 Task: Find connections with filter location Zhangzhou with filter topic #businesscoachwith filter profile language Spanish with filter current company Shadowfax with filter school Jadavpur University with filter industry Laundry and Drycleaning Services with filter service category WordPress Design with filter keywords title Esthetician
Action: Mouse moved to (580, 751)
Screenshot: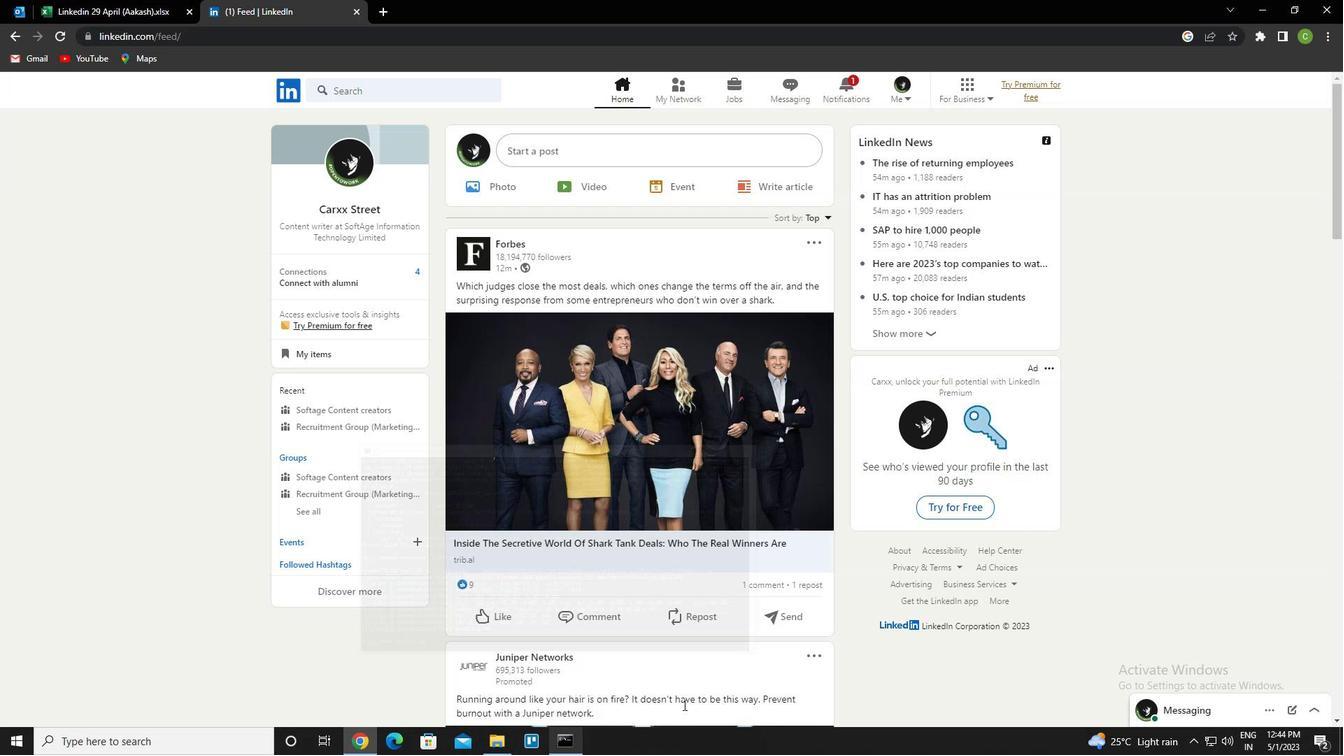 
Action: Mouse scrolled (580, 751) with delta (0, 0)
Screenshot: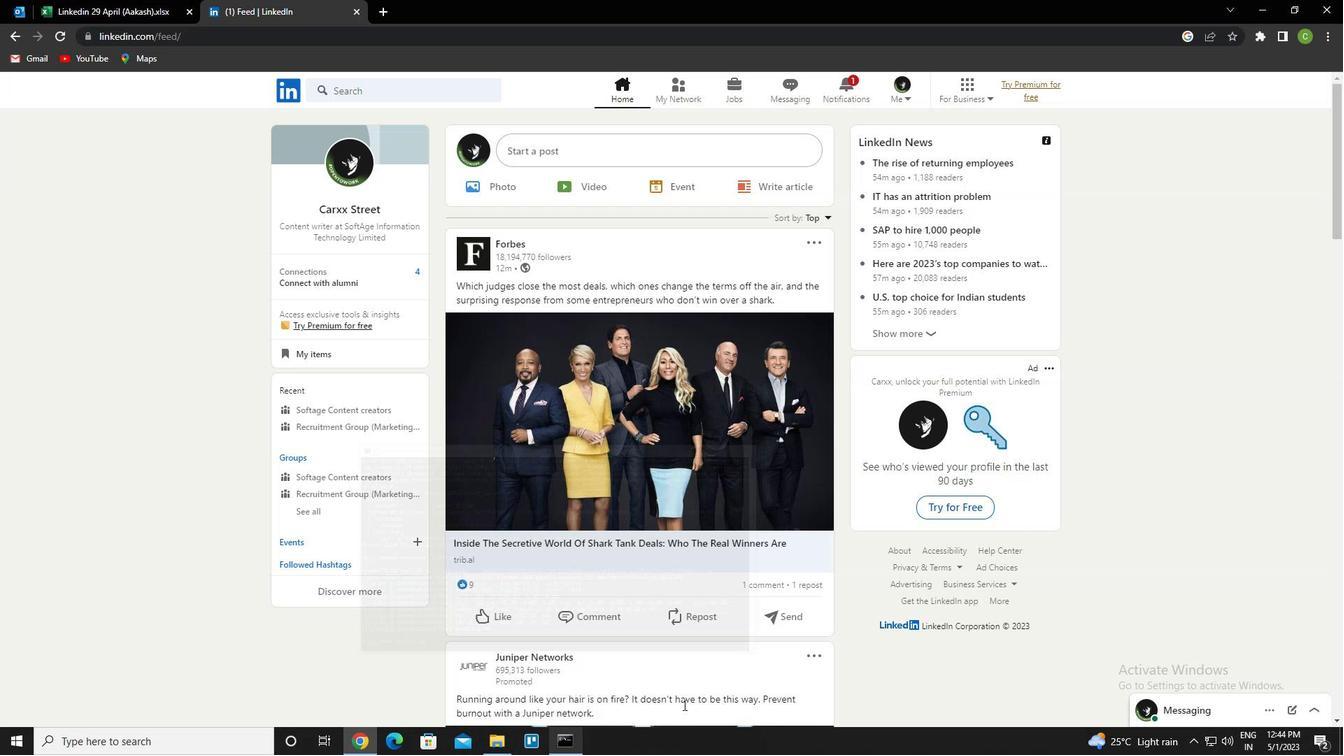 
Action: Mouse moved to (676, 93)
Screenshot: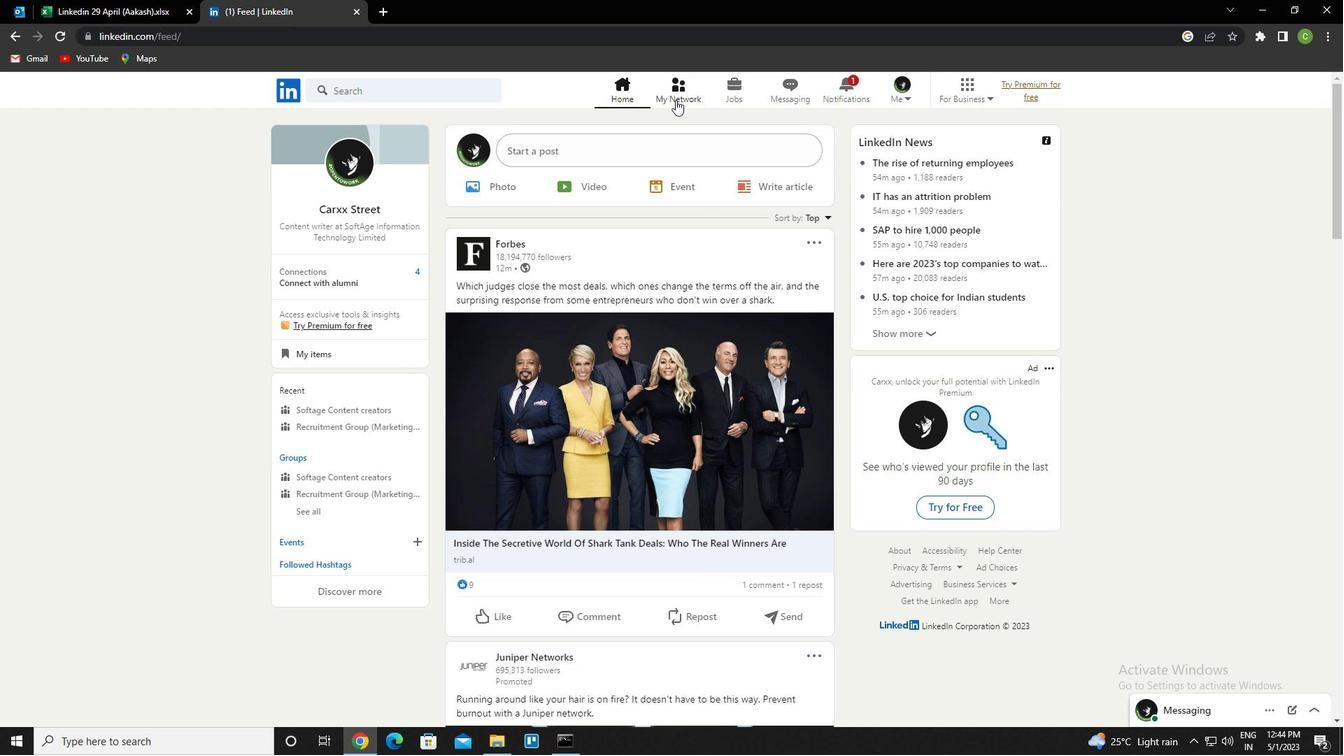
Action: Mouse pressed left at (676, 93)
Screenshot: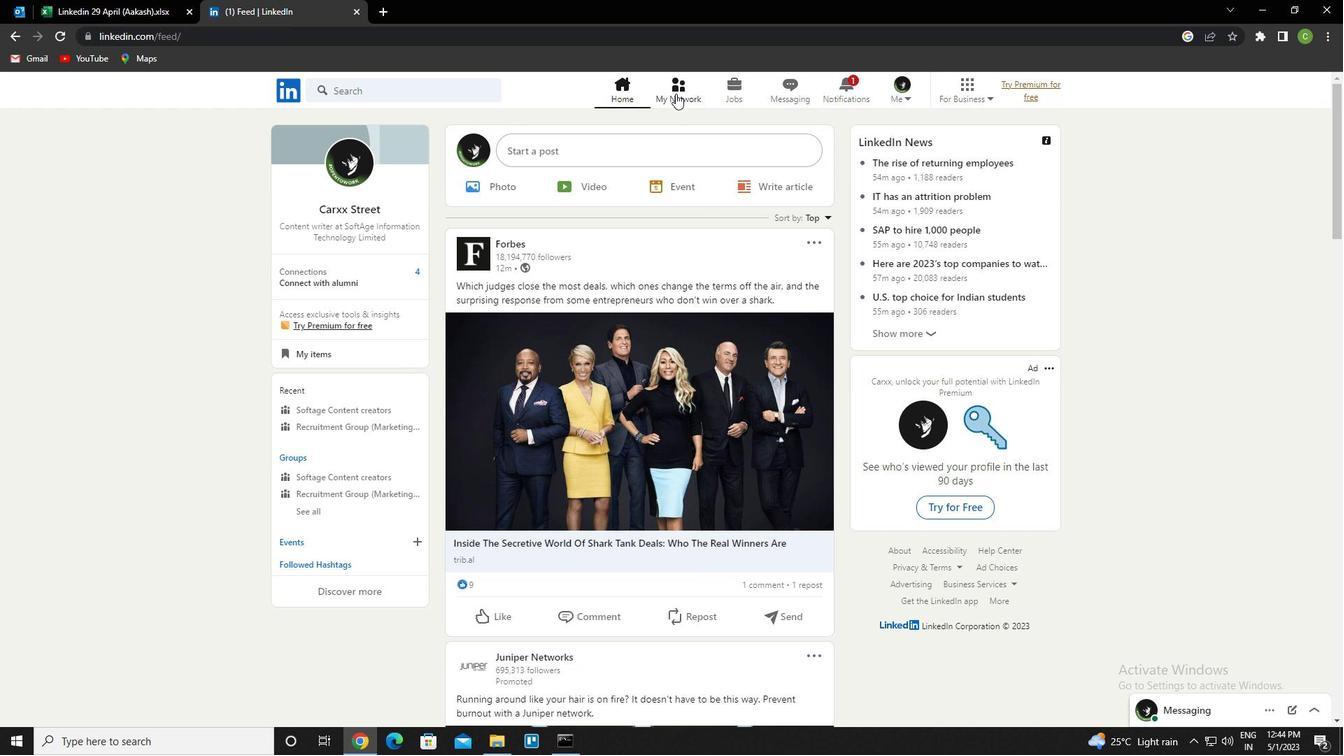 
Action: Mouse moved to (371, 168)
Screenshot: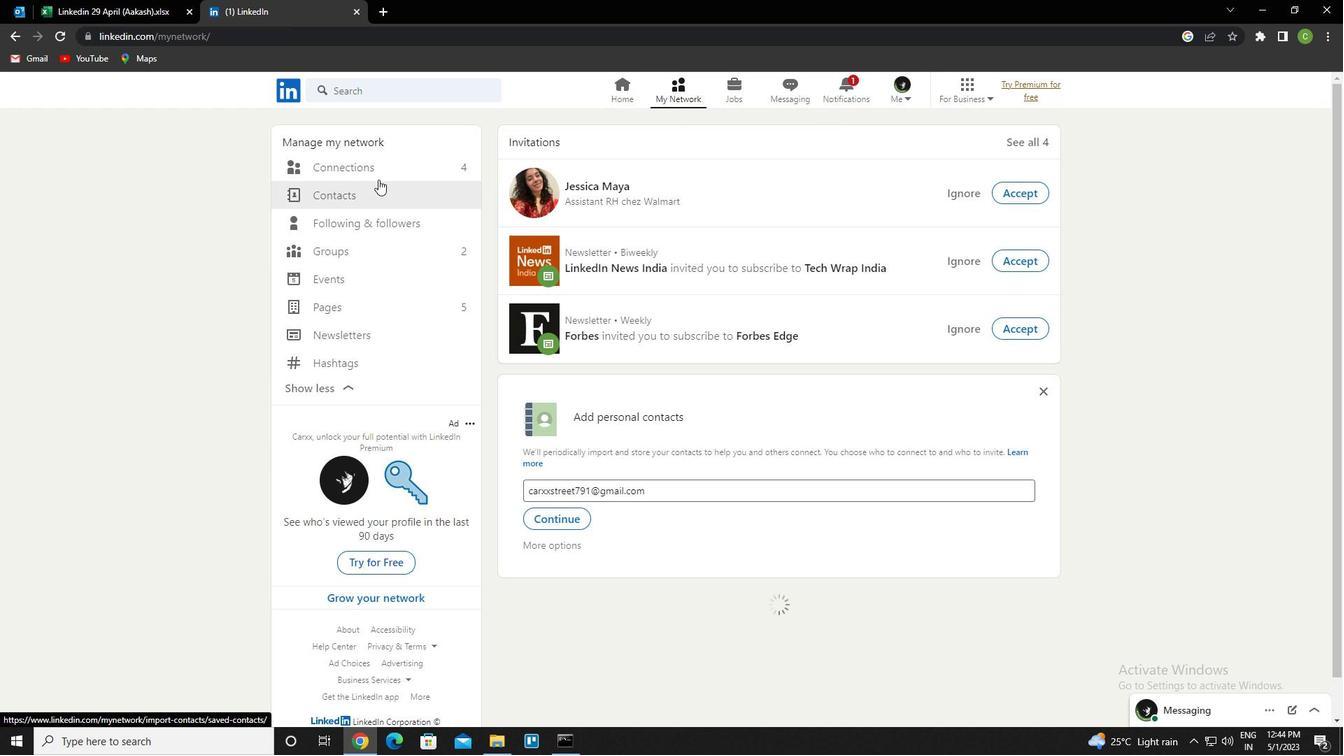 
Action: Mouse pressed left at (371, 168)
Screenshot: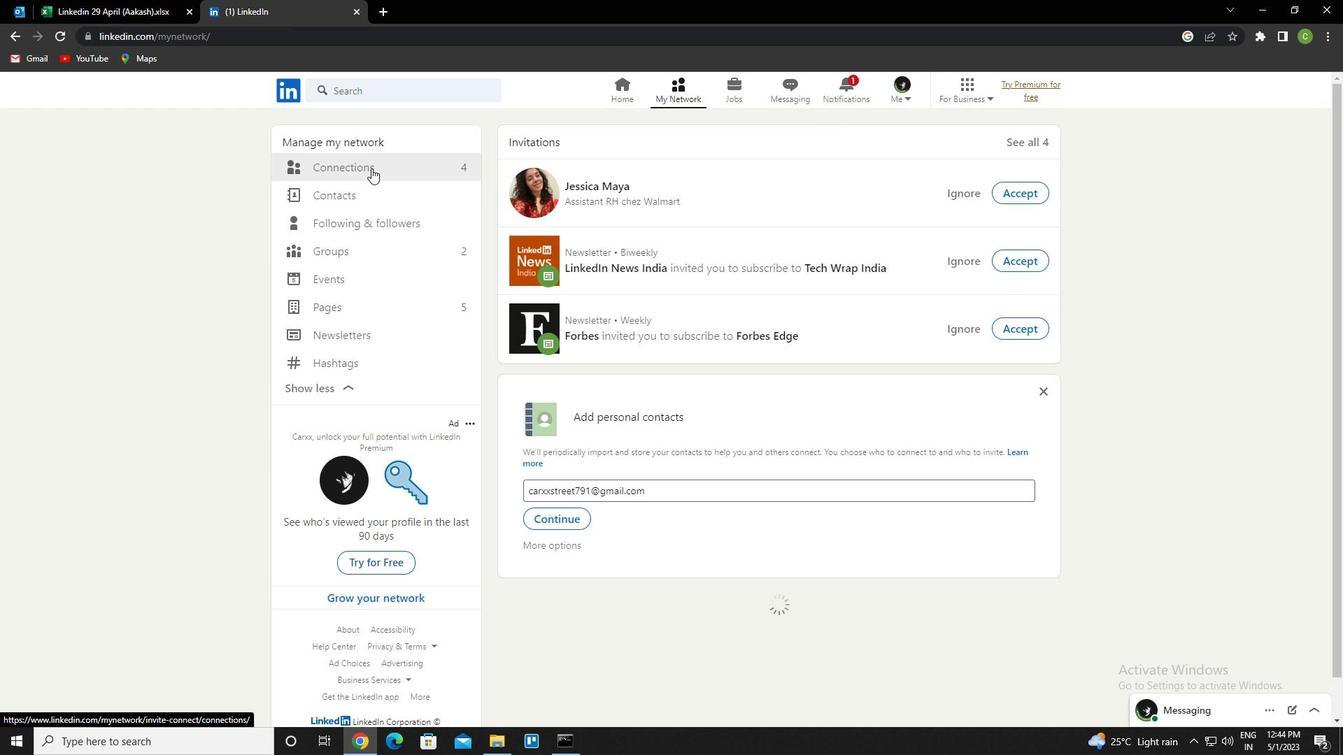 
Action: Mouse moved to (779, 160)
Screenshot: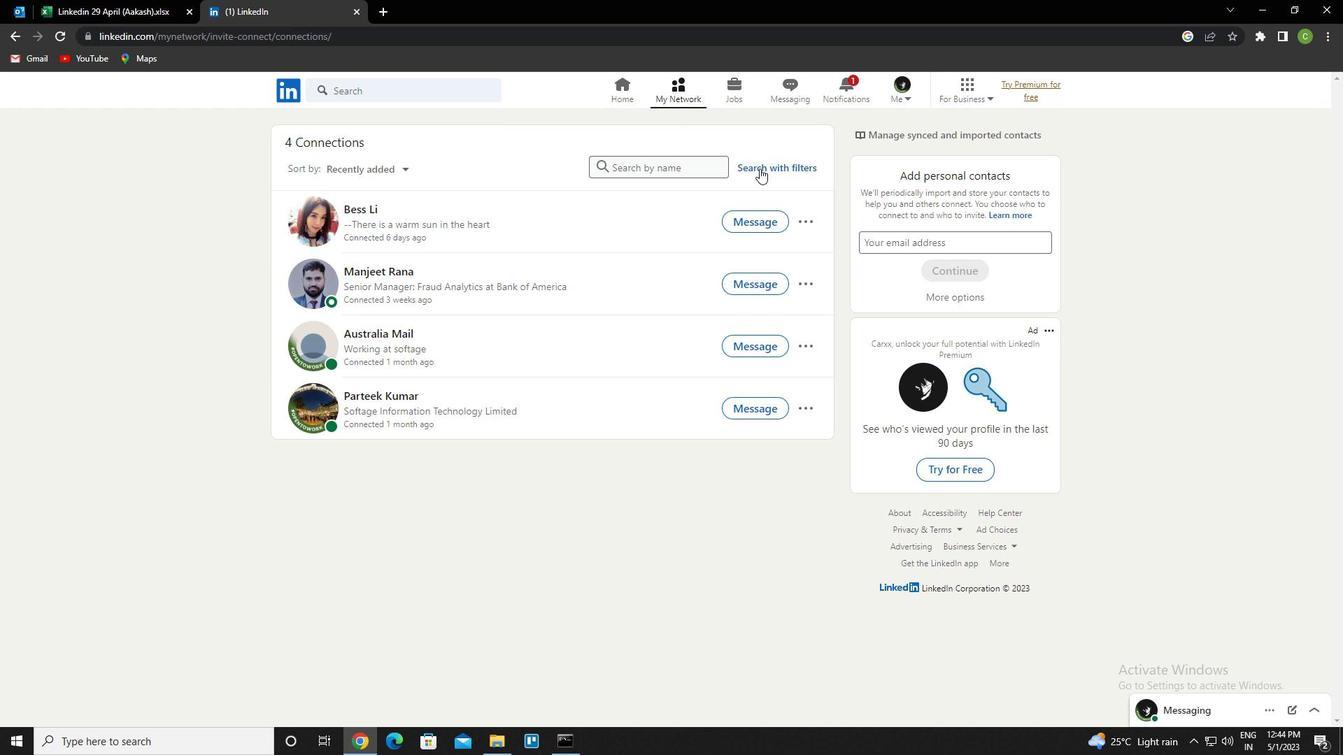 
Action: Mouse pressed left at (779, 160)
Screenshot: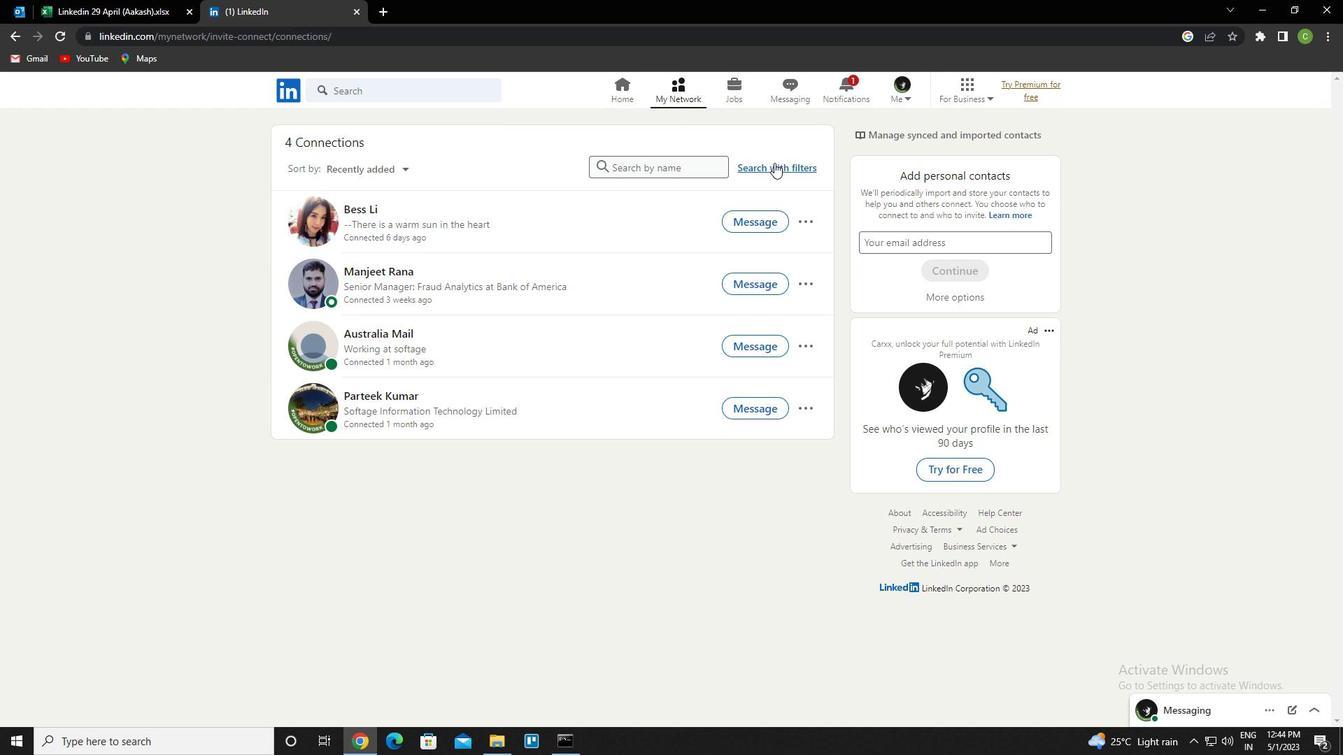 
Action: Mouse moved to (714, 126)
Screenshot: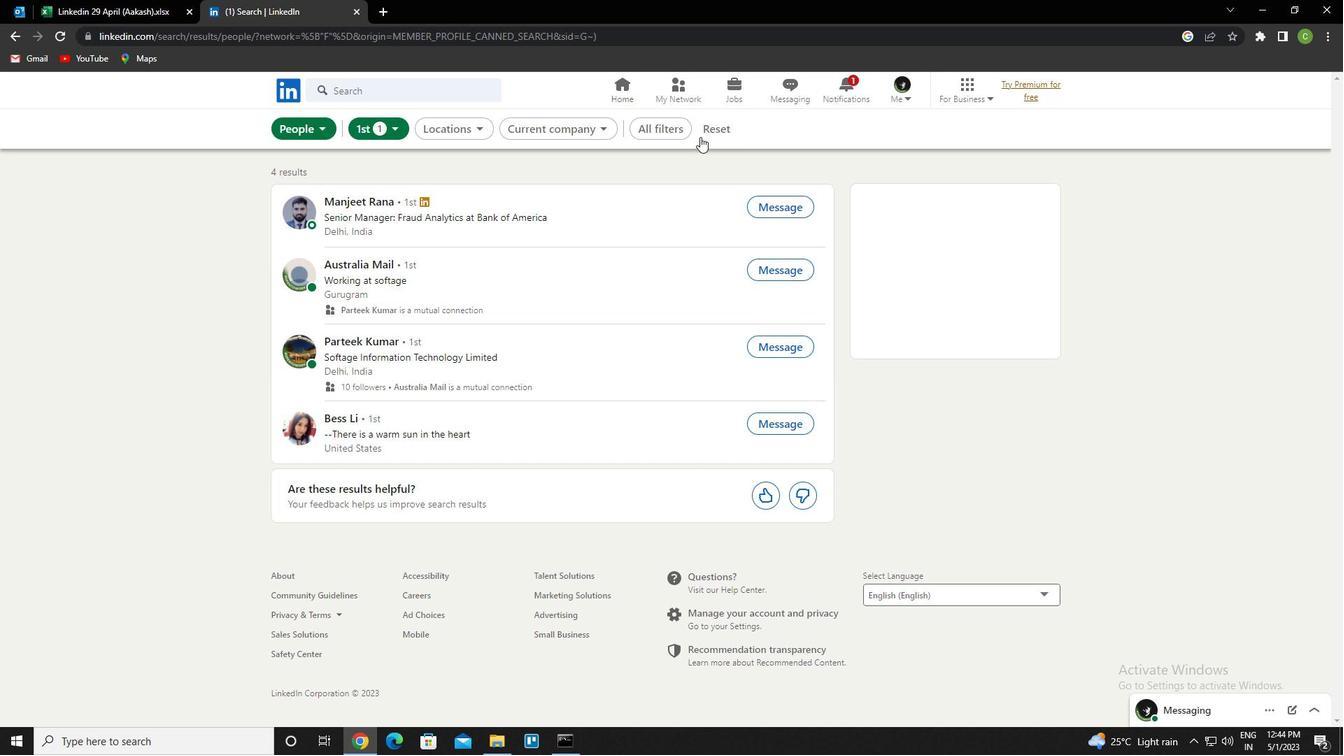 
Action: Mouse pressed left at (714, 126)
Screenshot: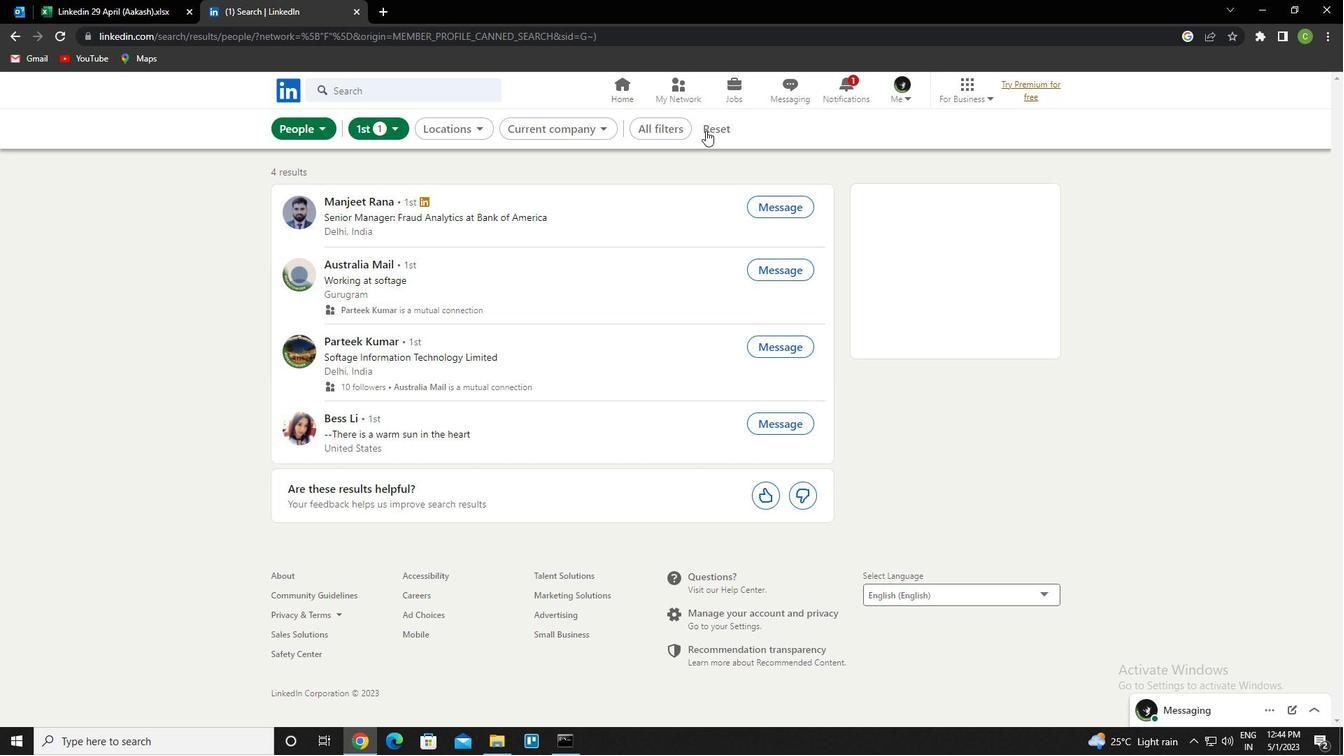 
Action: Mouse moved to (704, 132)
Screenshot: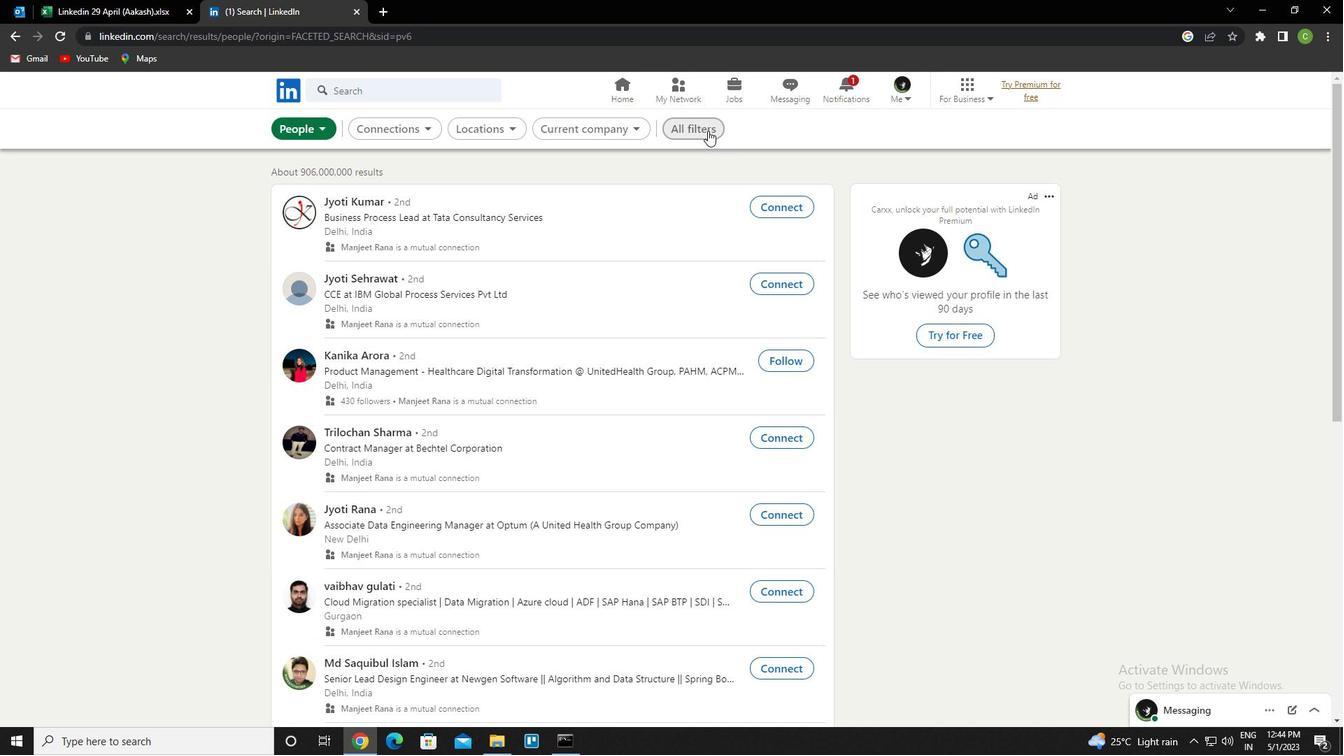 
Action: Mouse pressed left at (704, 132)
Screenshot: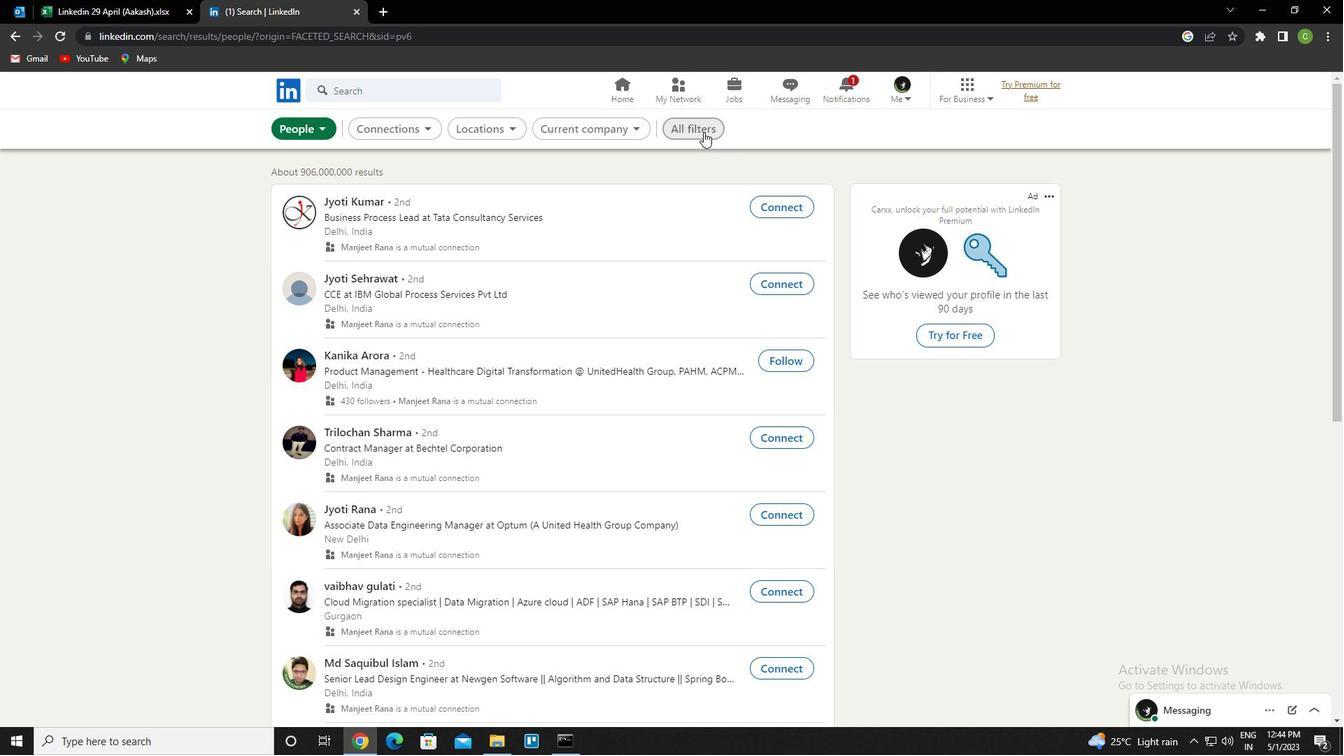 
Action: Mouse moved to (1237, 507)
Screenshot: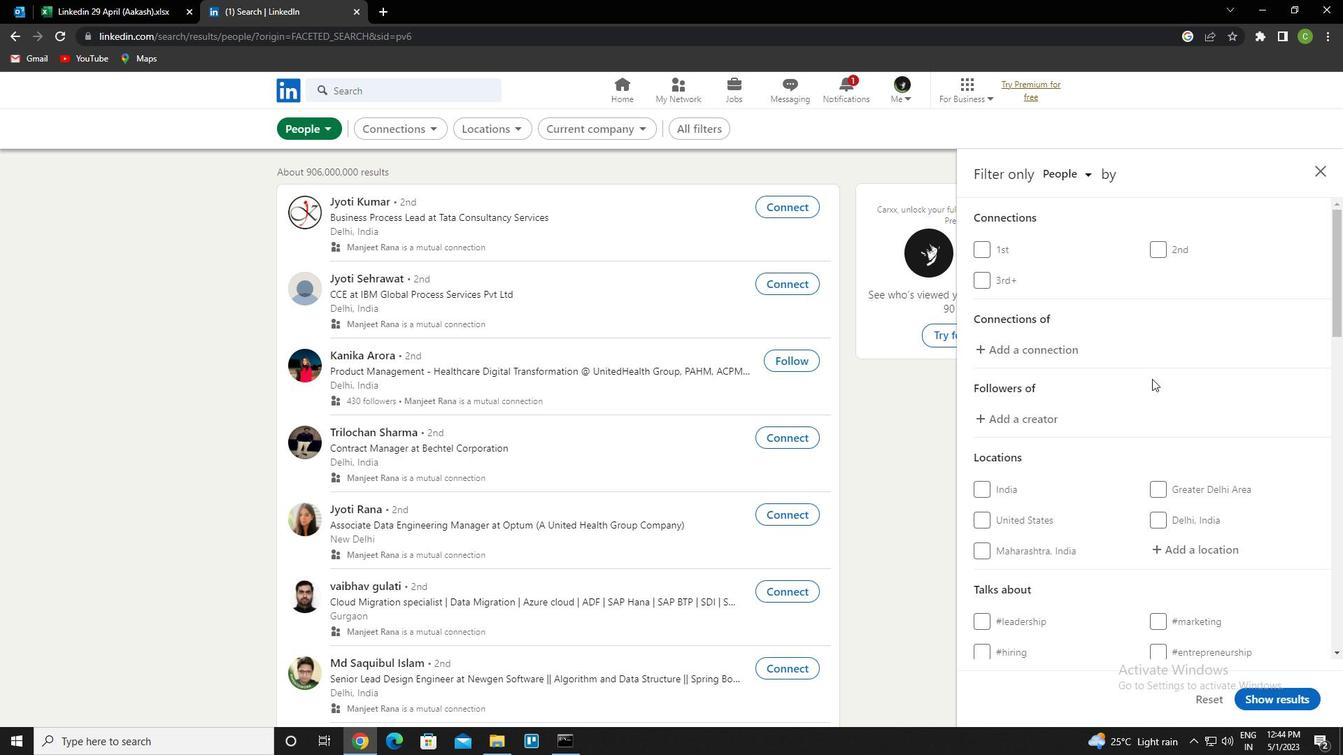 
Action: Mouse scrolled (1237, 506) with delta (0, 0)
Screenshot: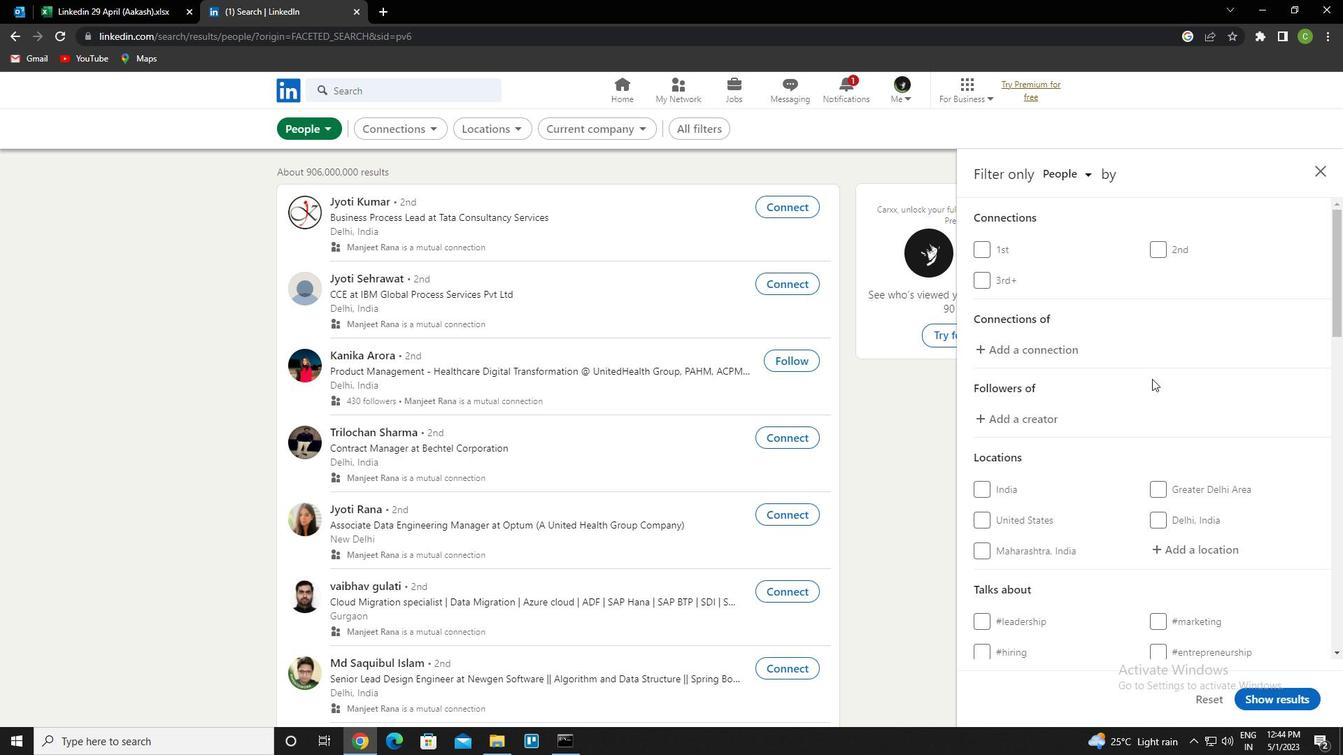 
Action: Mouse moved to (1237, 510)
Screenshot: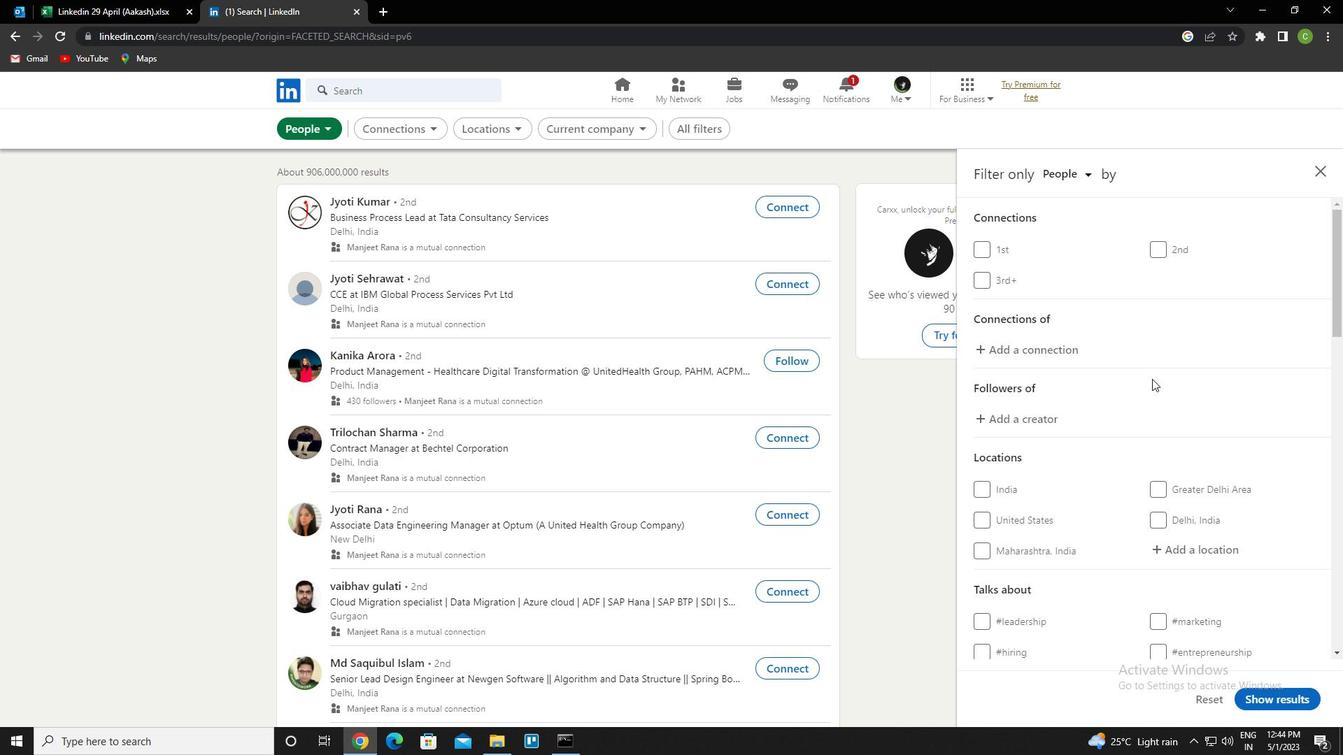 
Action: Mouse scrolled (1237, 509) with delta (0, 0)
Screenshot: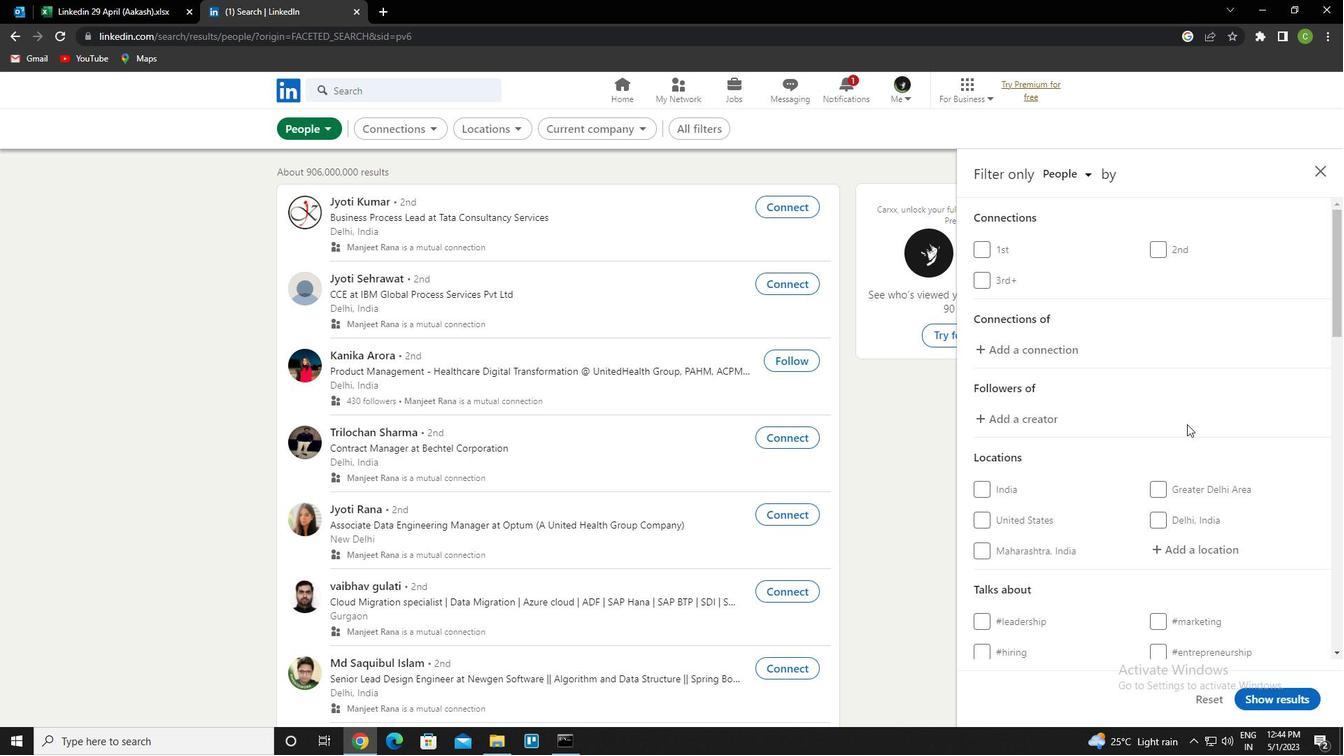 
Action: Mouse moved to (1185, 410)
Screenshot: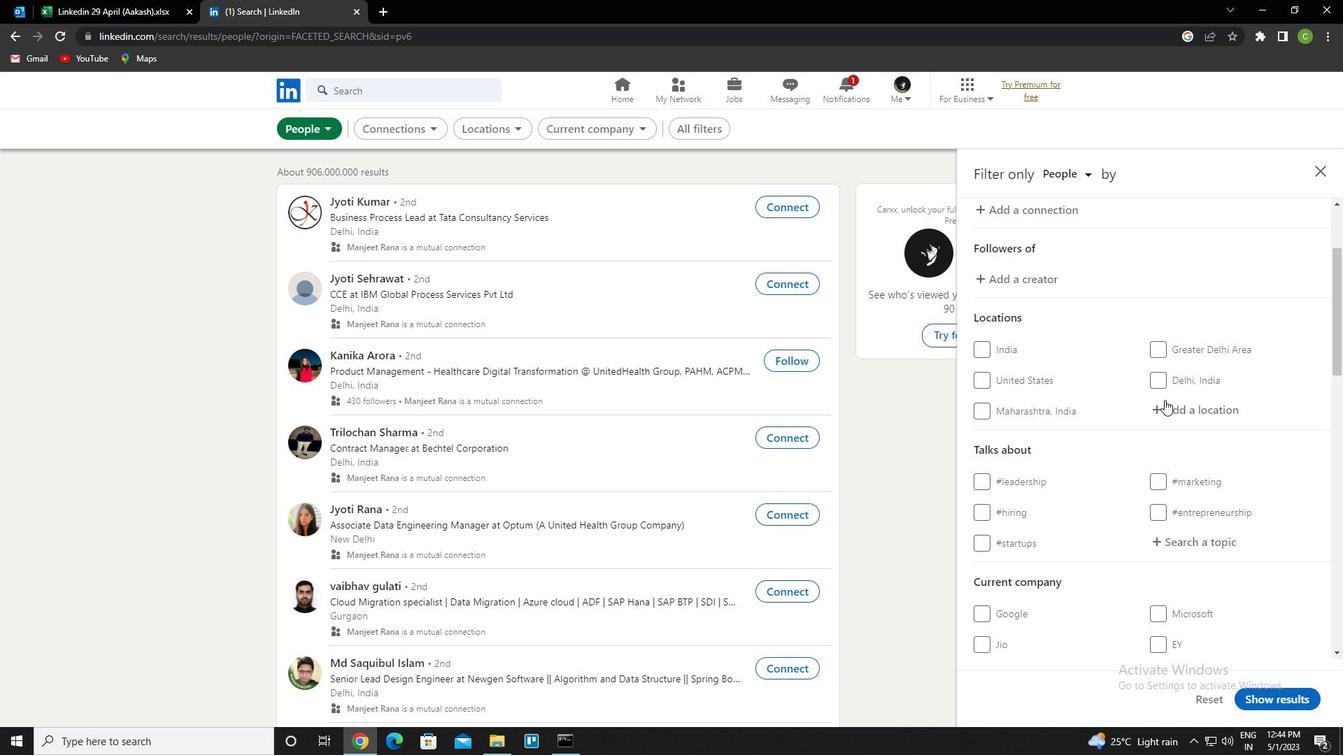 
Action: Mouse pressed left at (1185, 410)
Screenshot: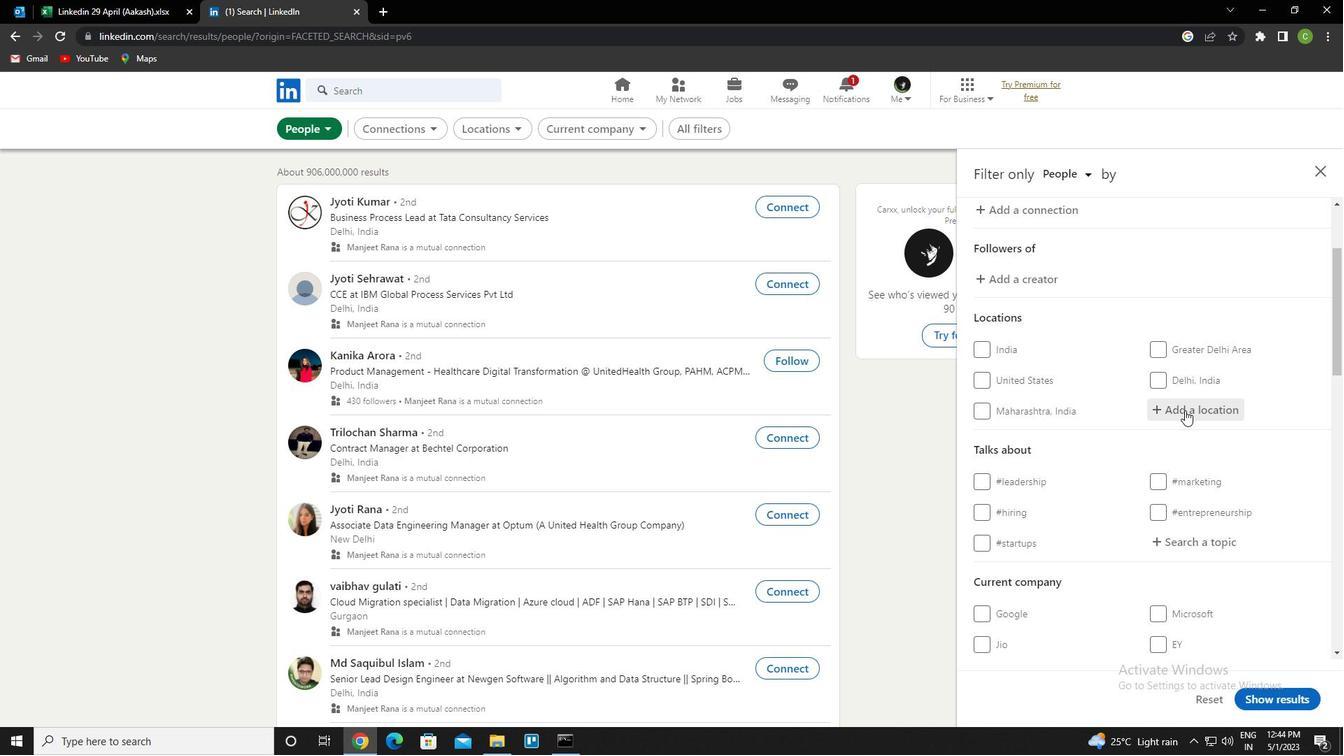 
Action: Key pressed <Key.caps_lock>z<Key.caps_lock>hangzhou<Key.down><Key.enter>
Screenshot: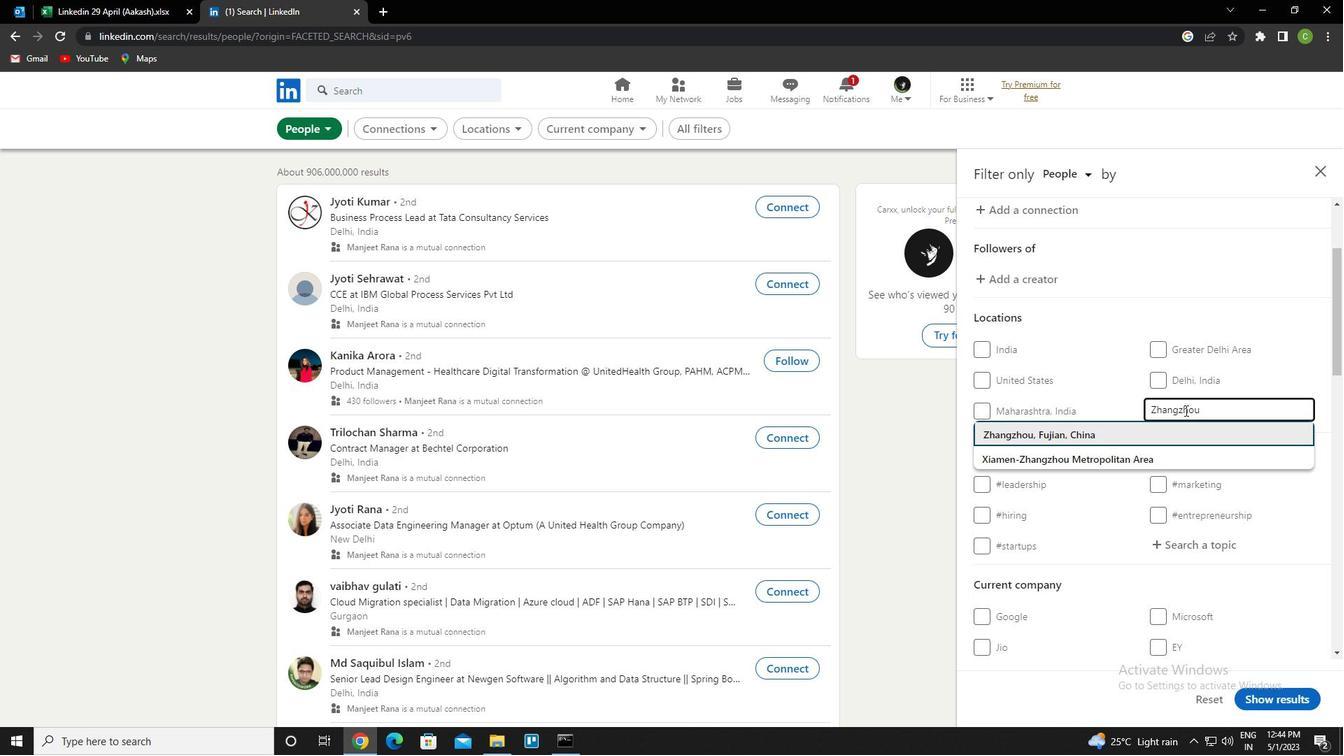 
Action: Mouse scrolled (1185, 410) with delta (0, 0)
Screenshot: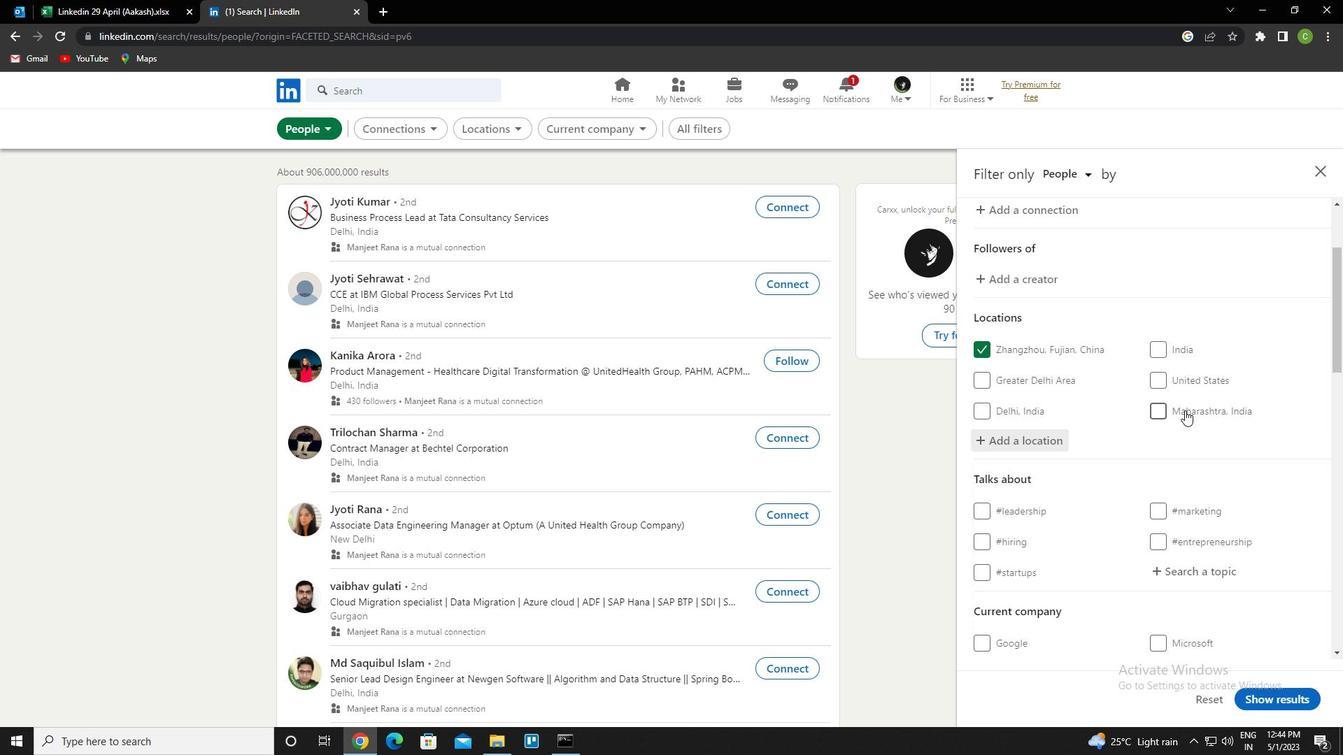 
Action: Mouse moved to (1185, 504)
Screenshot: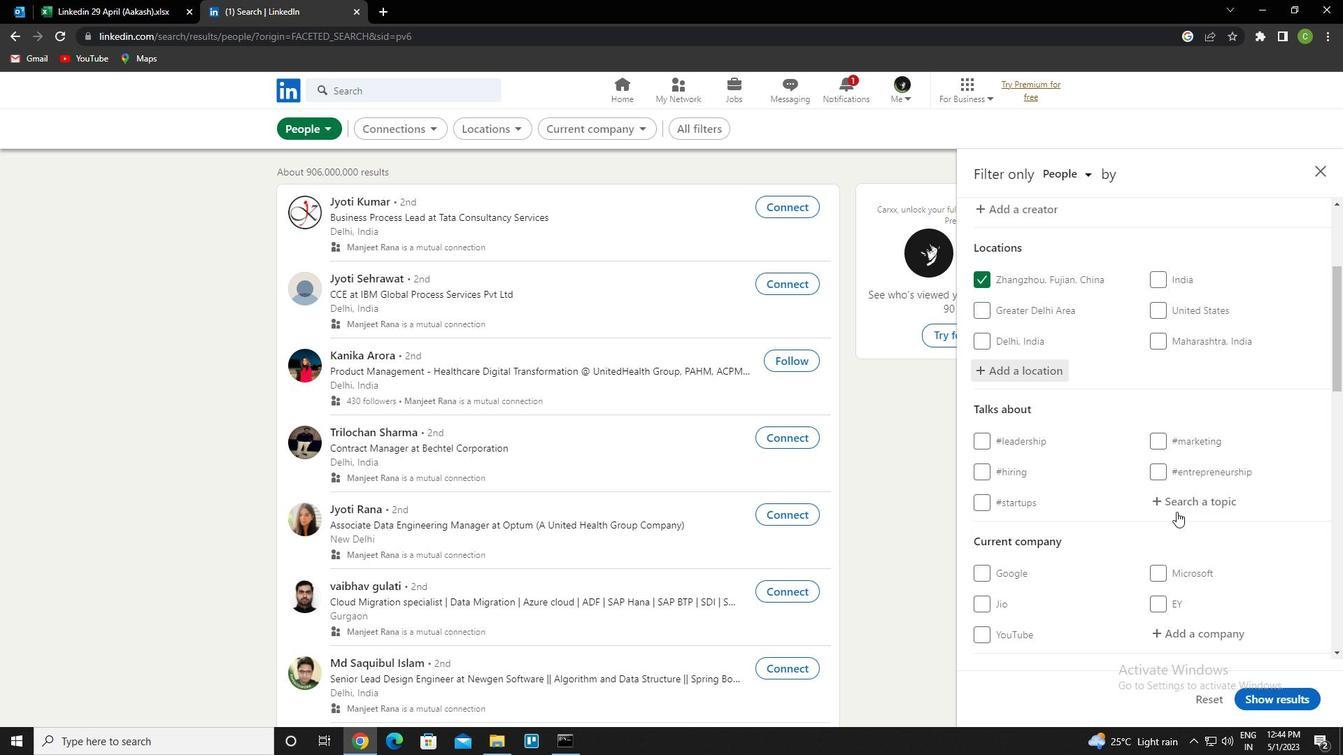 
Action: Mouse pressed left at (1185, 504)
Screenshot: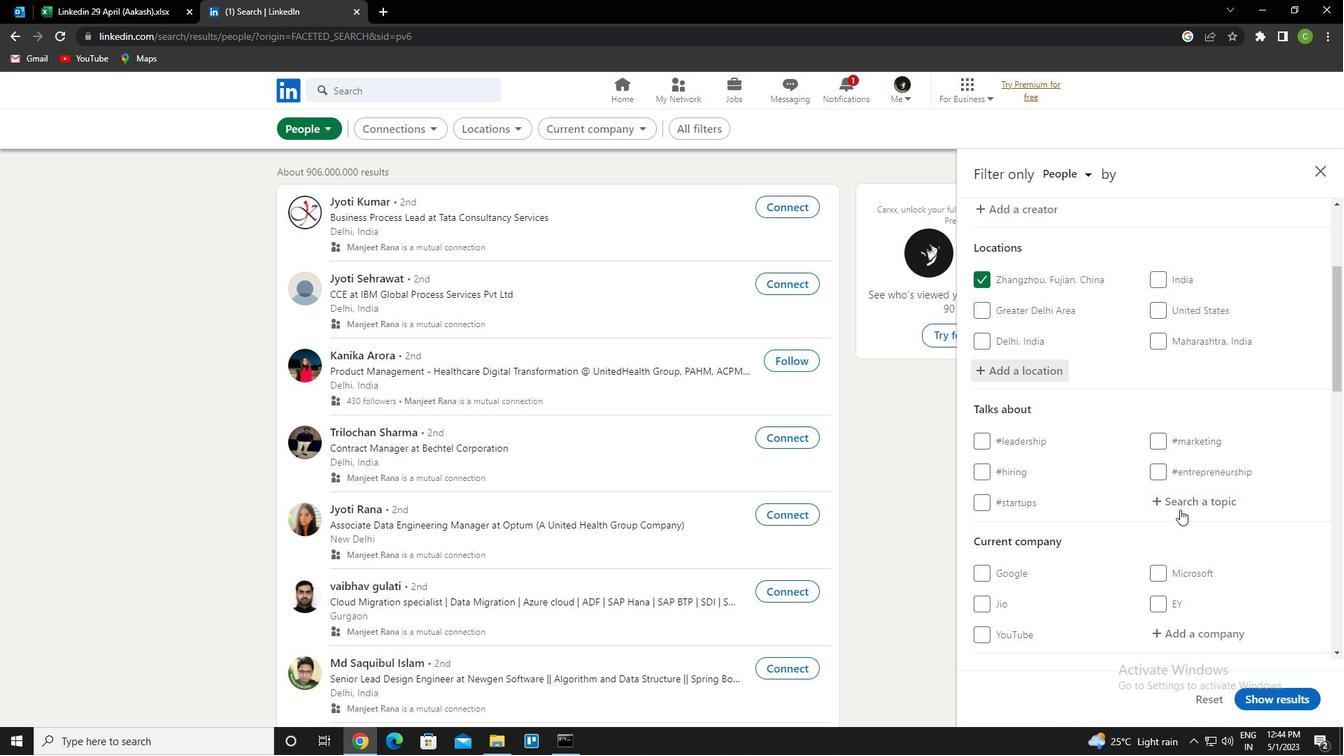 
Action: Key pressed businesscoaching<Key.down><Key.enter>
Screenshot: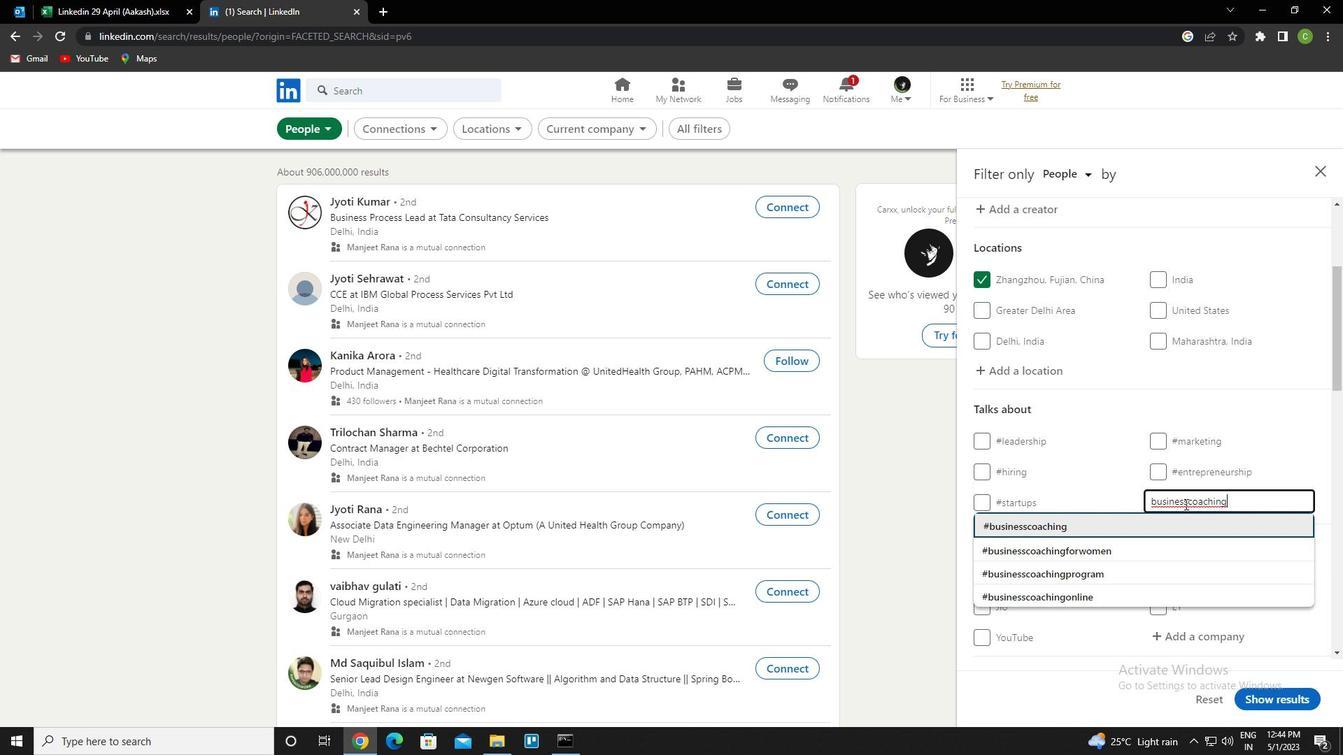 
Action: Mouse scrolled (1185, 505) with delta (0, 0)
Screenshot: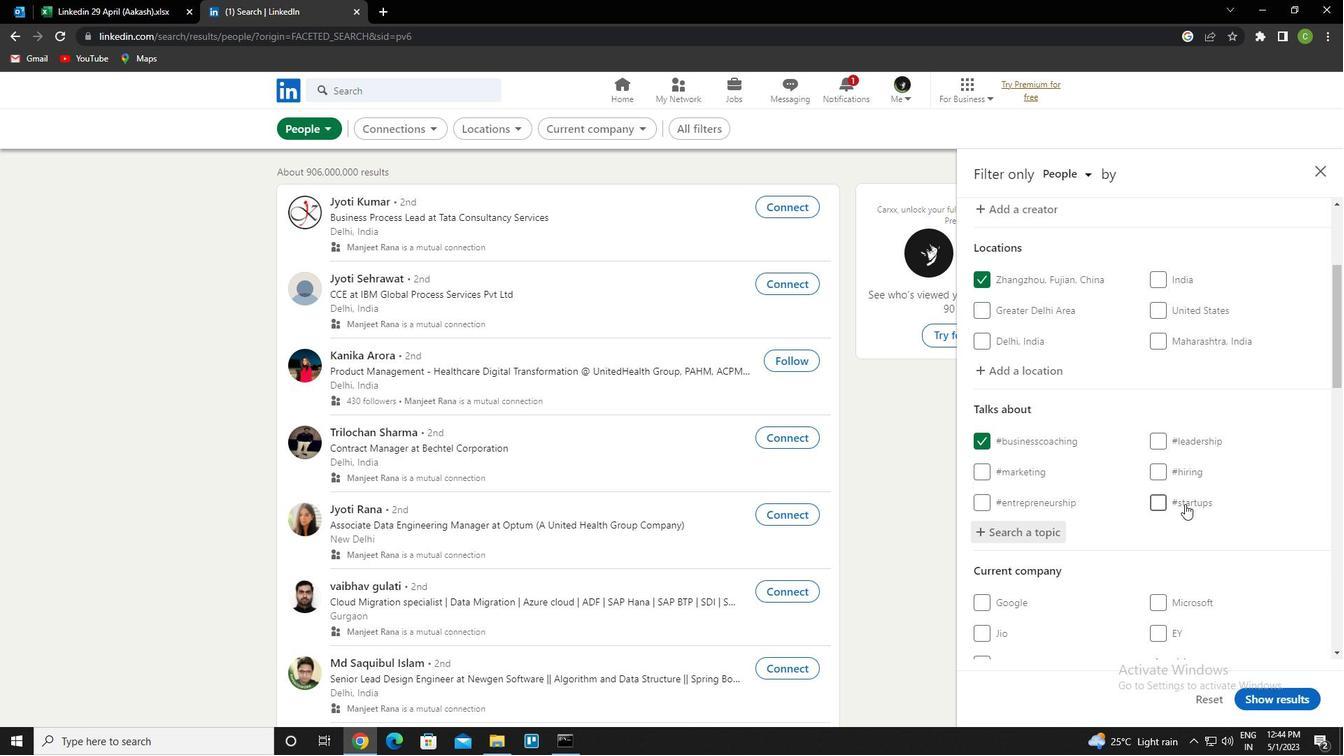 
Action: Mouse moved to (1190, 505)
Screenshot: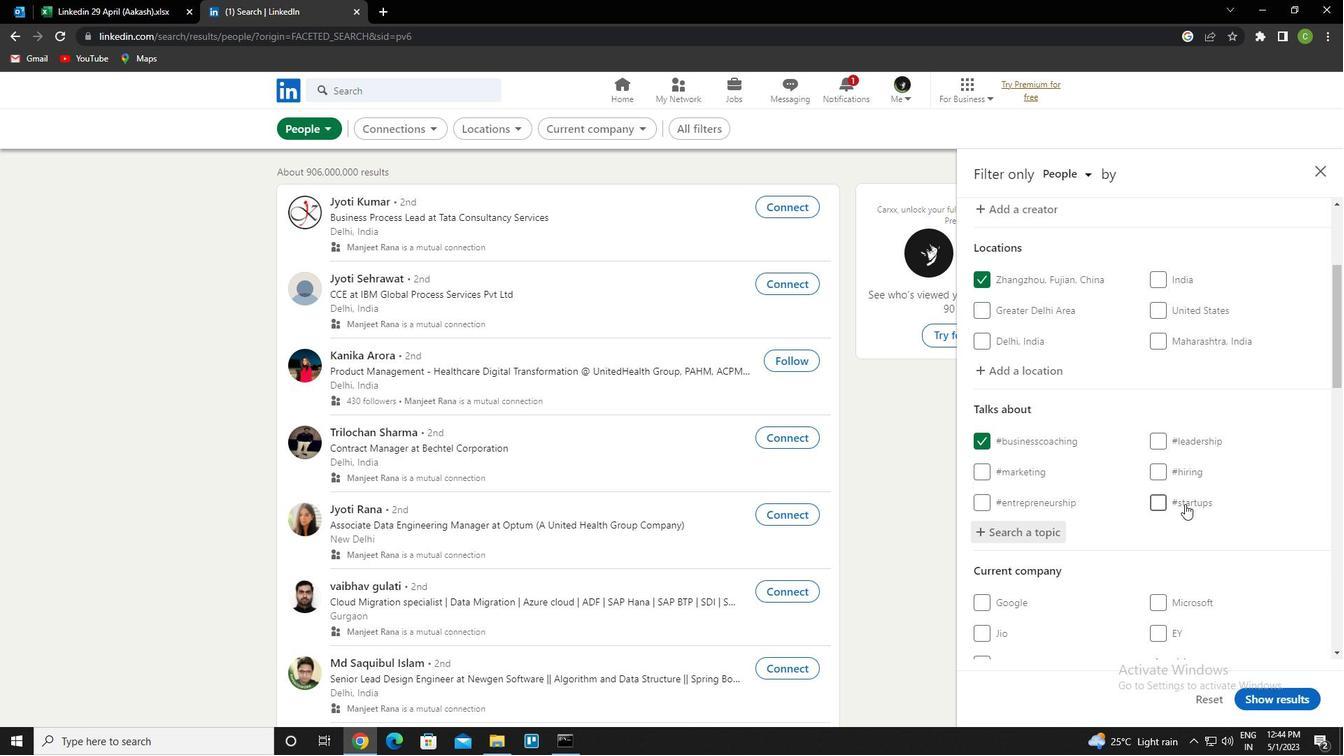 
Action: Mouse scrolled (1190, 506) with delta (0, 0)
Screenshot: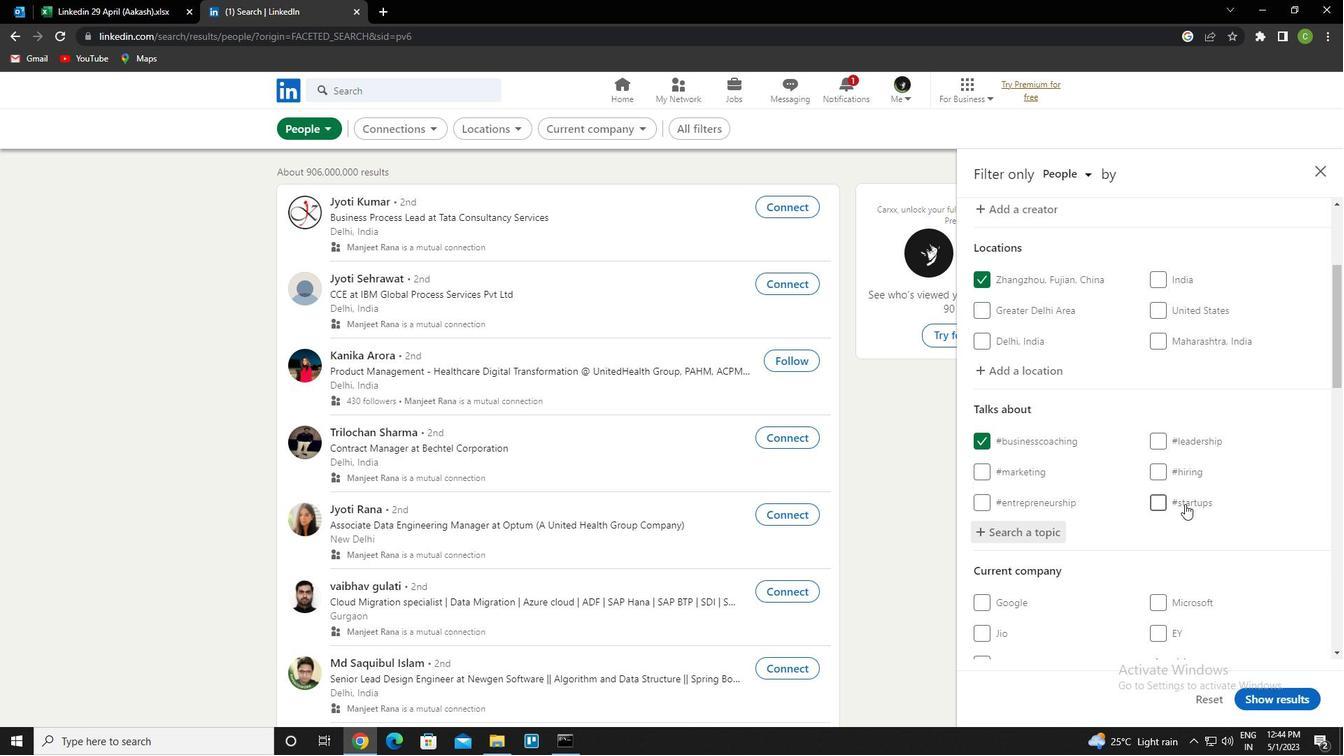 
Action: Mouse moved to (1189, 507)
Screenshot: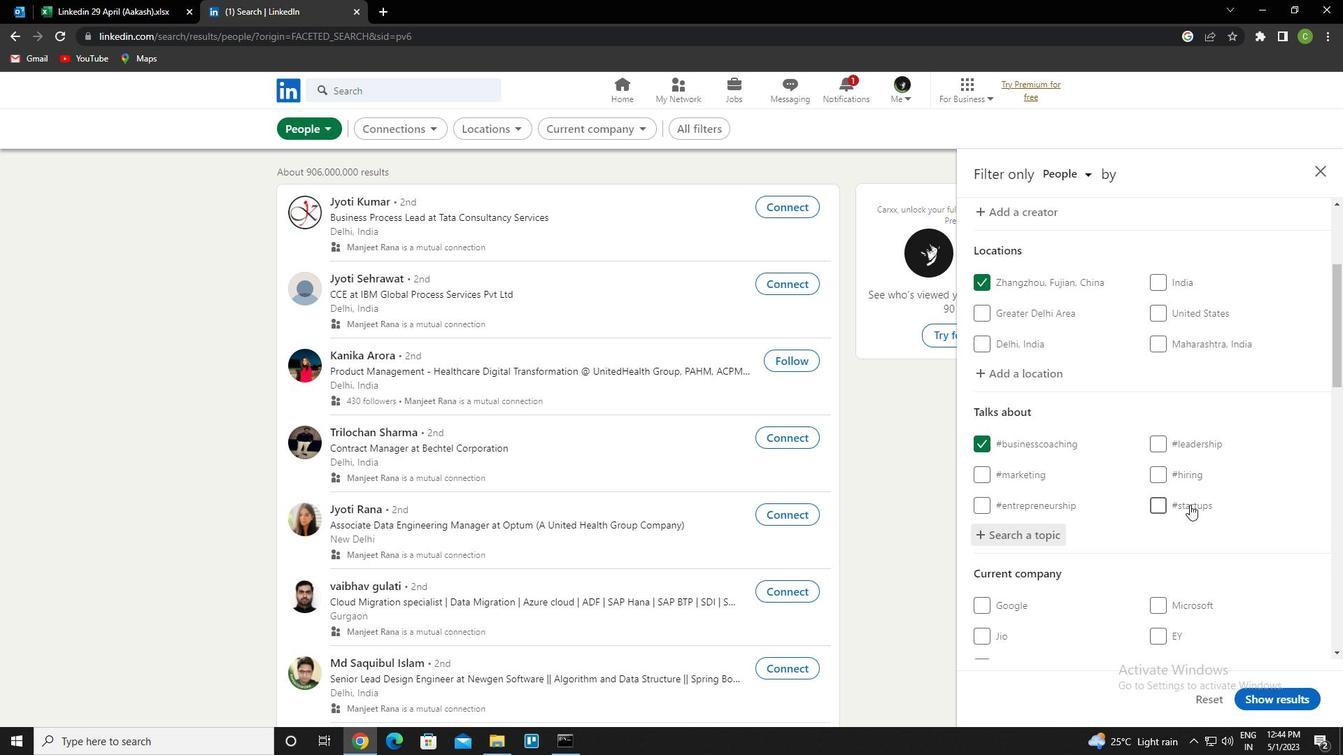 
Action: Mouse scrolled (1189, 506) with delta (0, 0)
Screenshot: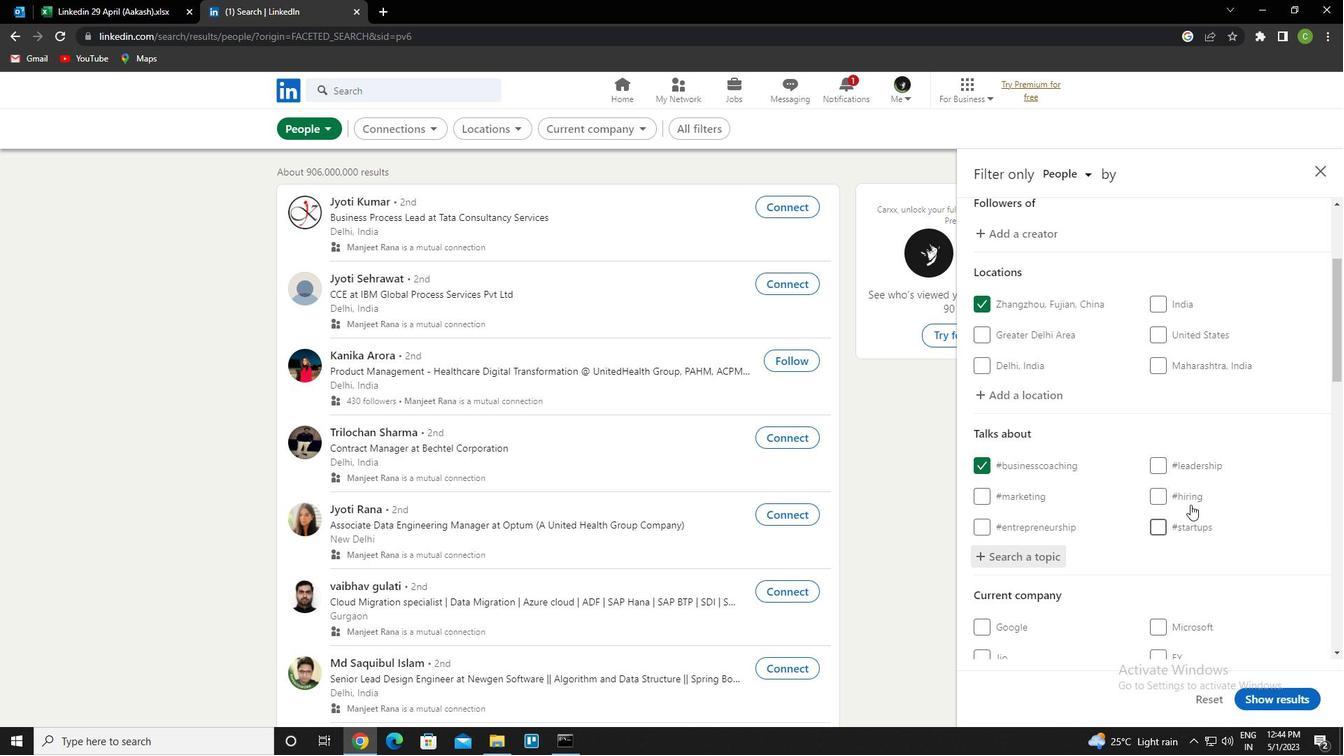 
Action: Mouse moved to (1189, 508)
Screenshot: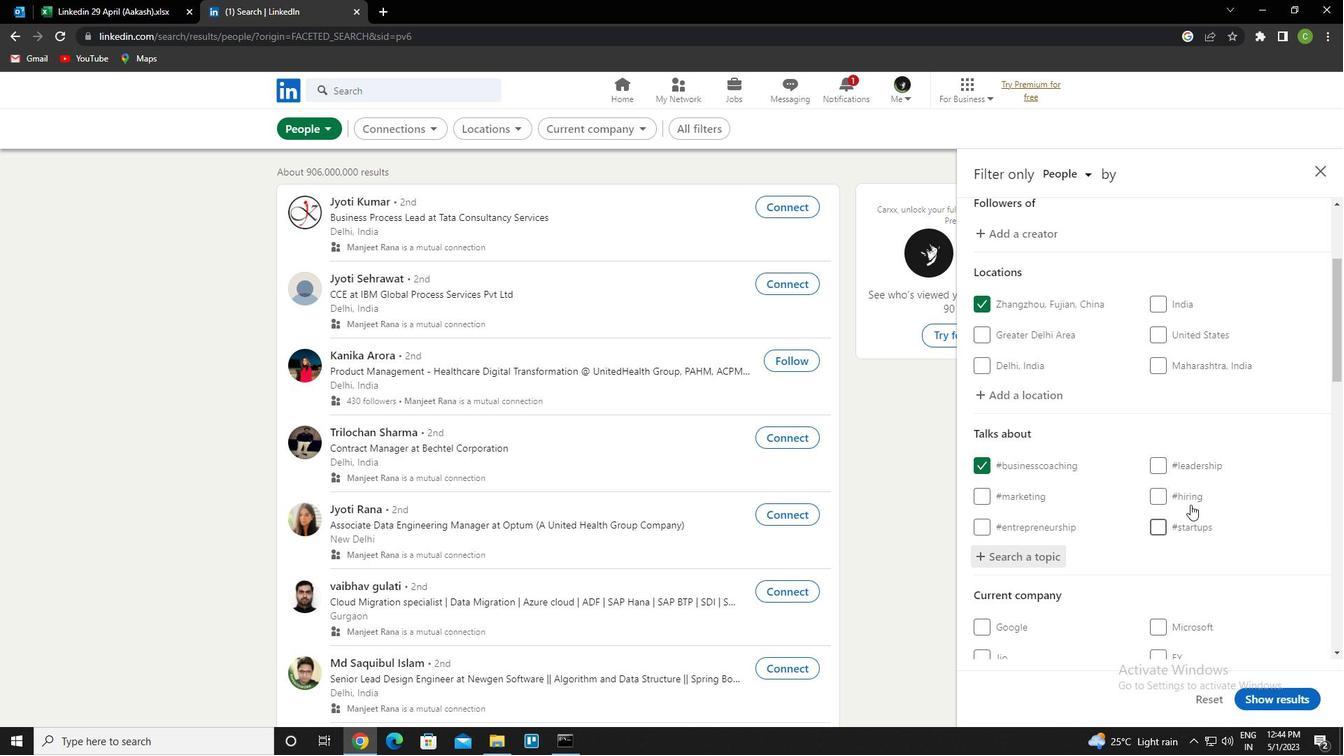 
Action: Mouse scrolled (1189, 507) with delta (0, 0)
Screenshot: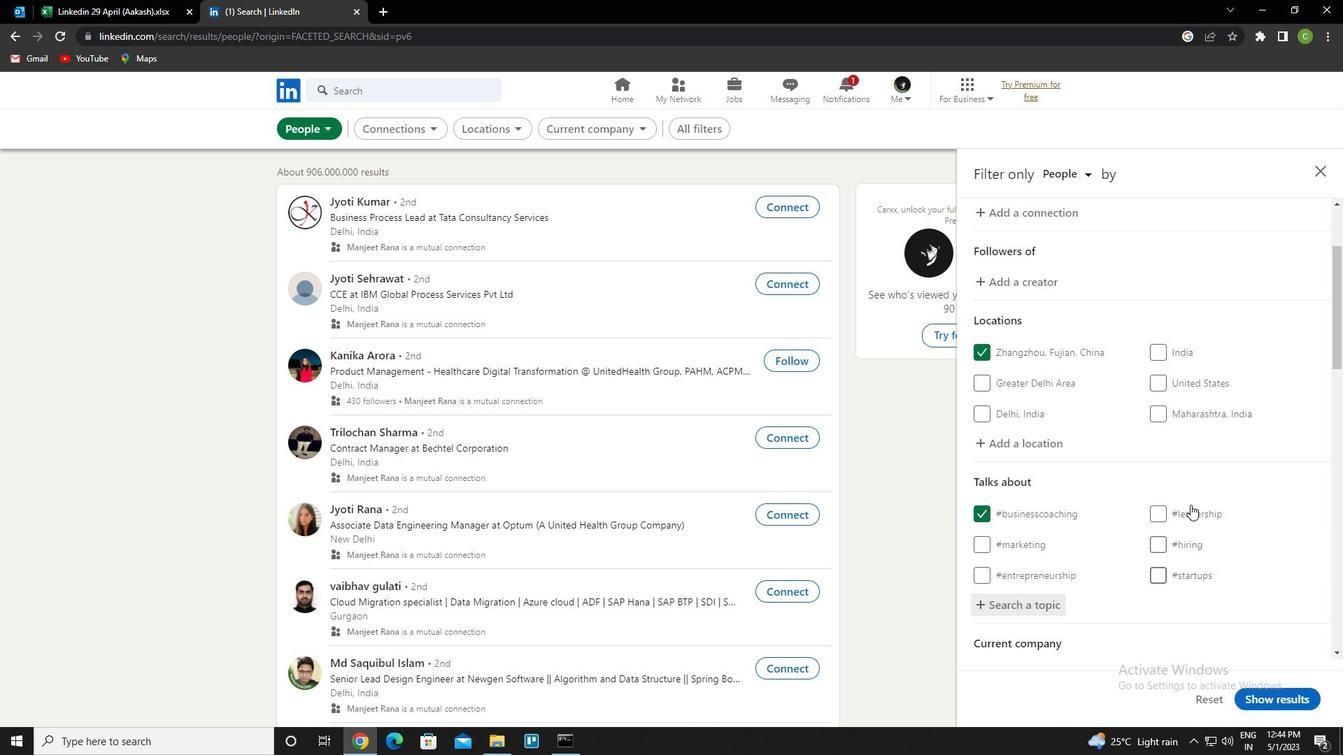 
Action: Mouse scrolled (1189, 507) with delta (0, 0)
Screenshot: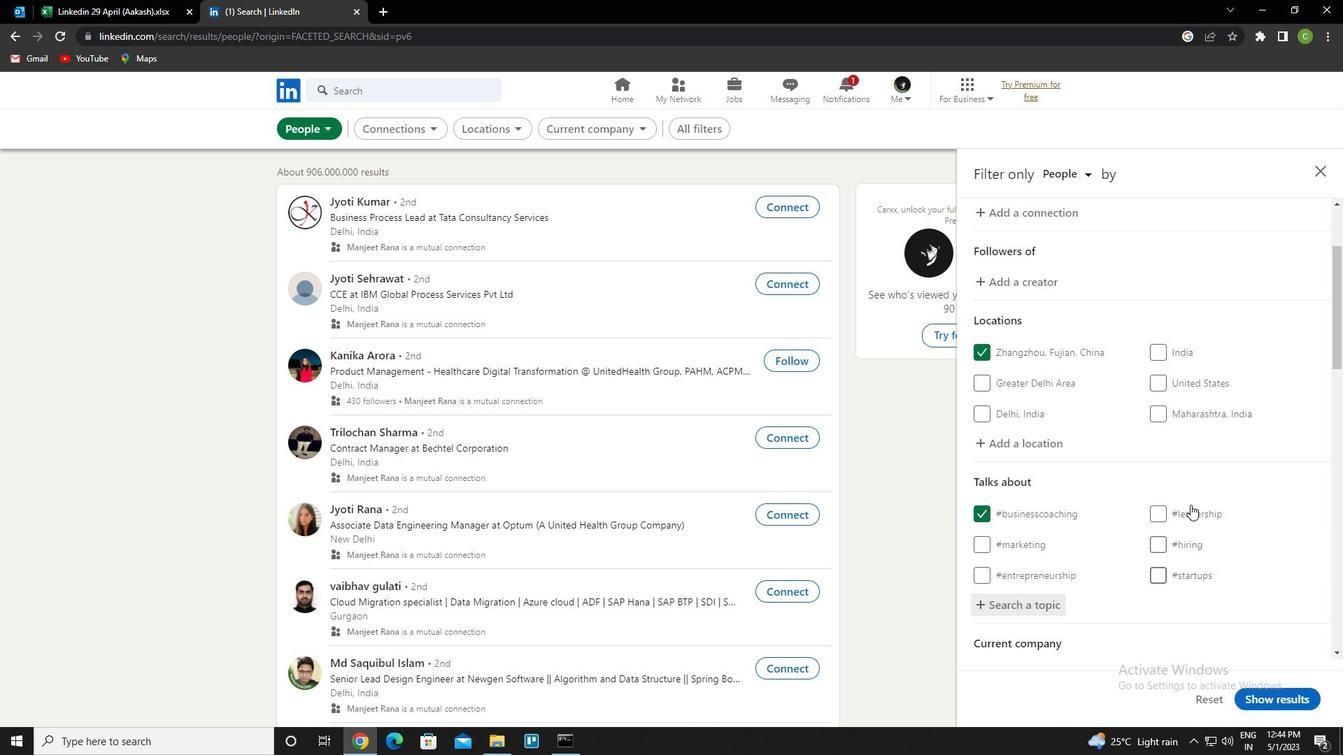 
Action: Mouse moved to (1189, 510)
Screenshot: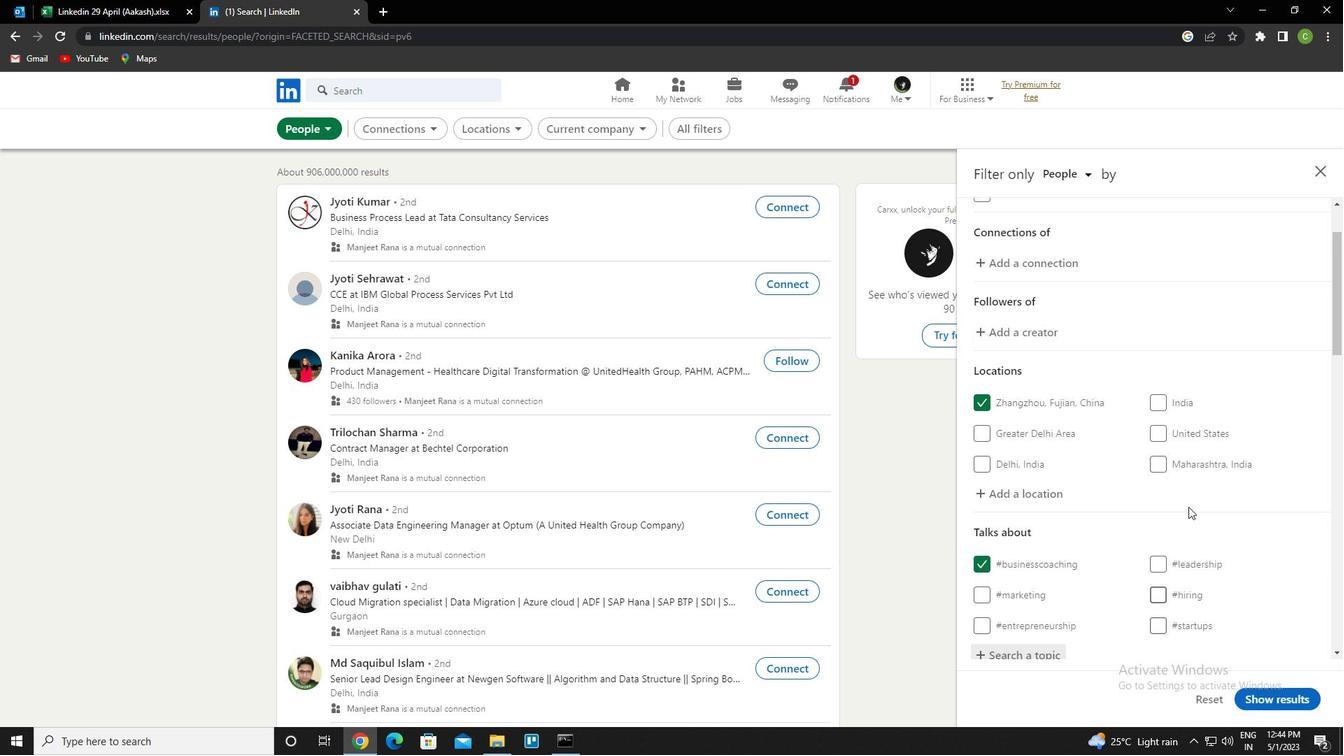 
Action: Mouse scrolled (1189, 509) with delta (0, 0)
Screenshot: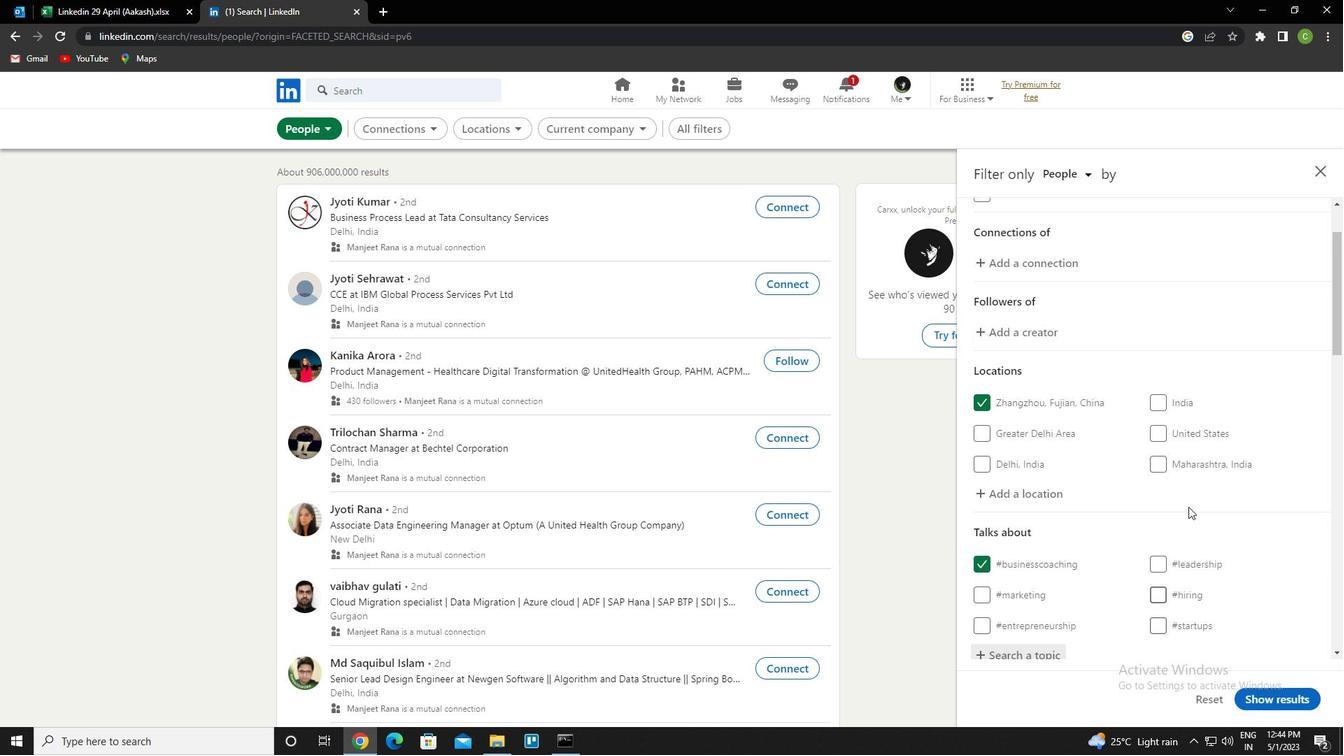 
Action: Mouse moved to (1188, 510)
Screenshot: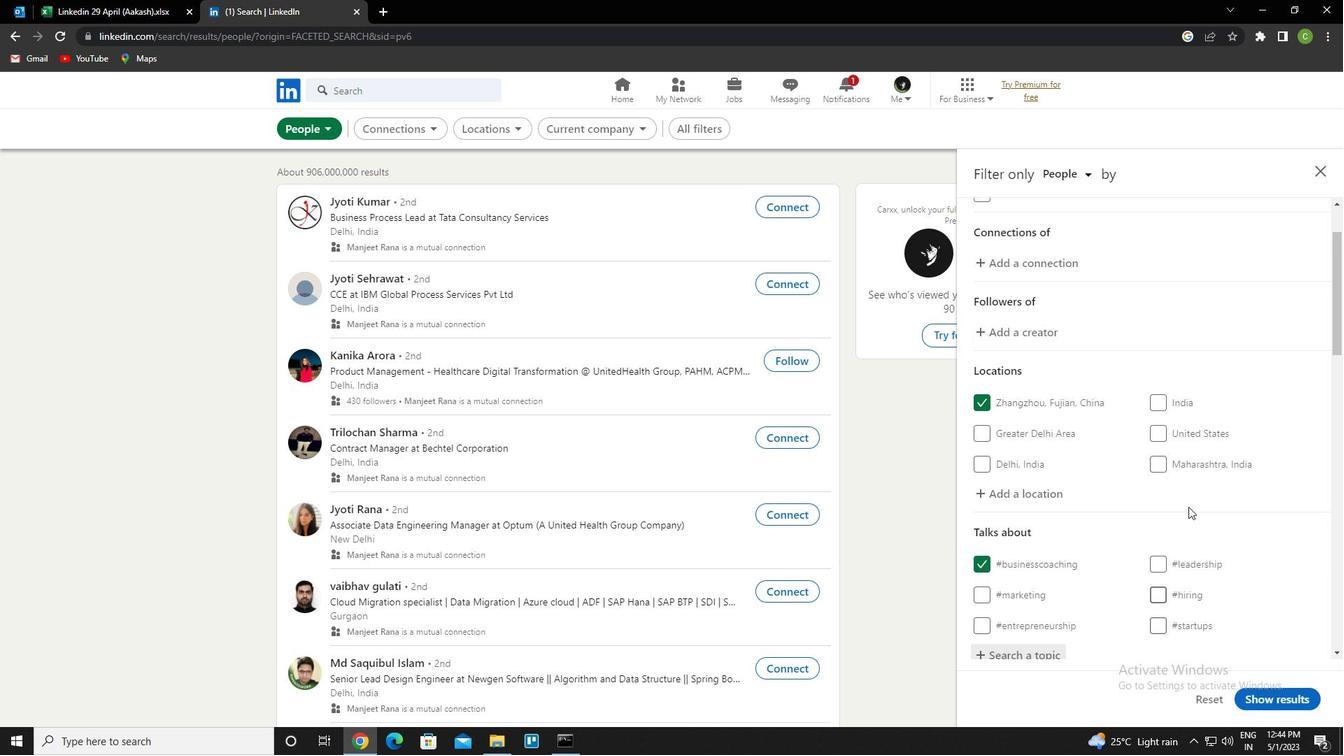 
Action: Mouse scrolled (1188, 510) with delta (0, 0)
Screenshot: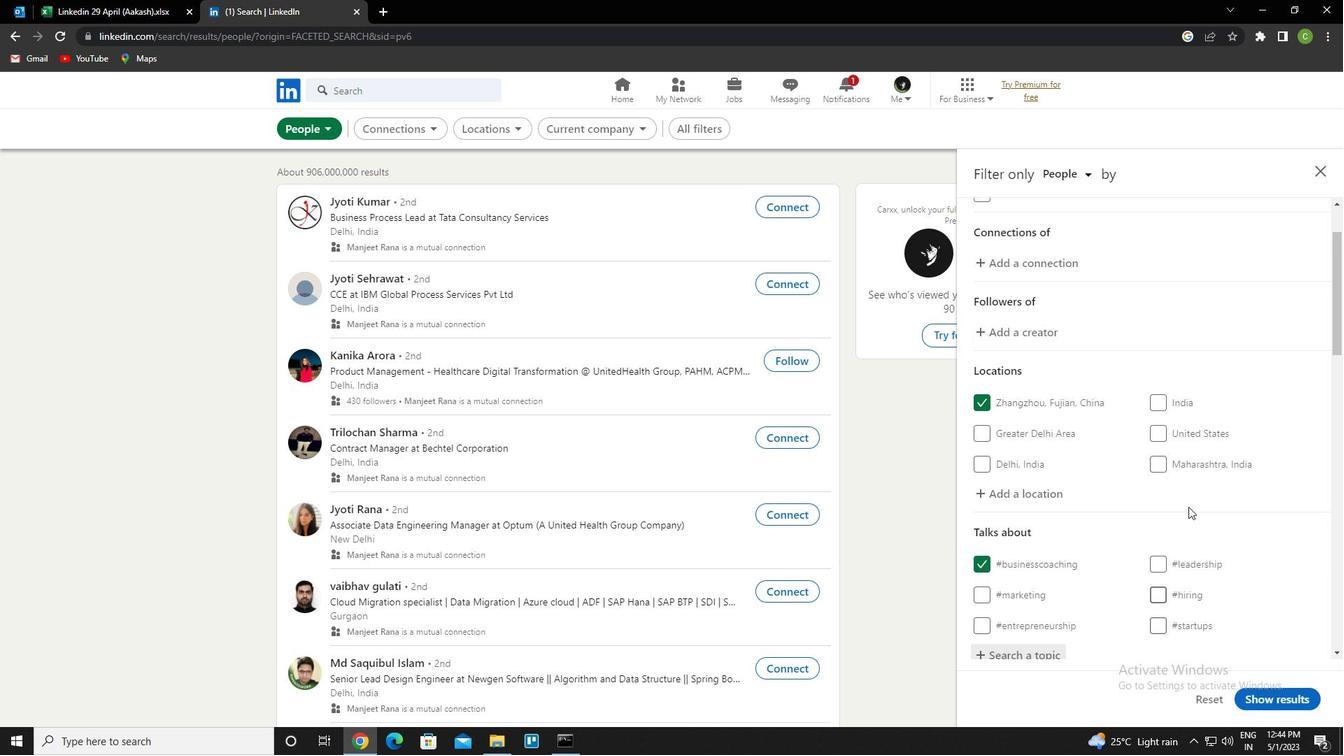 
Action: Mouse scrolled (1188, 510) with delta (0, 0)
Screenshot: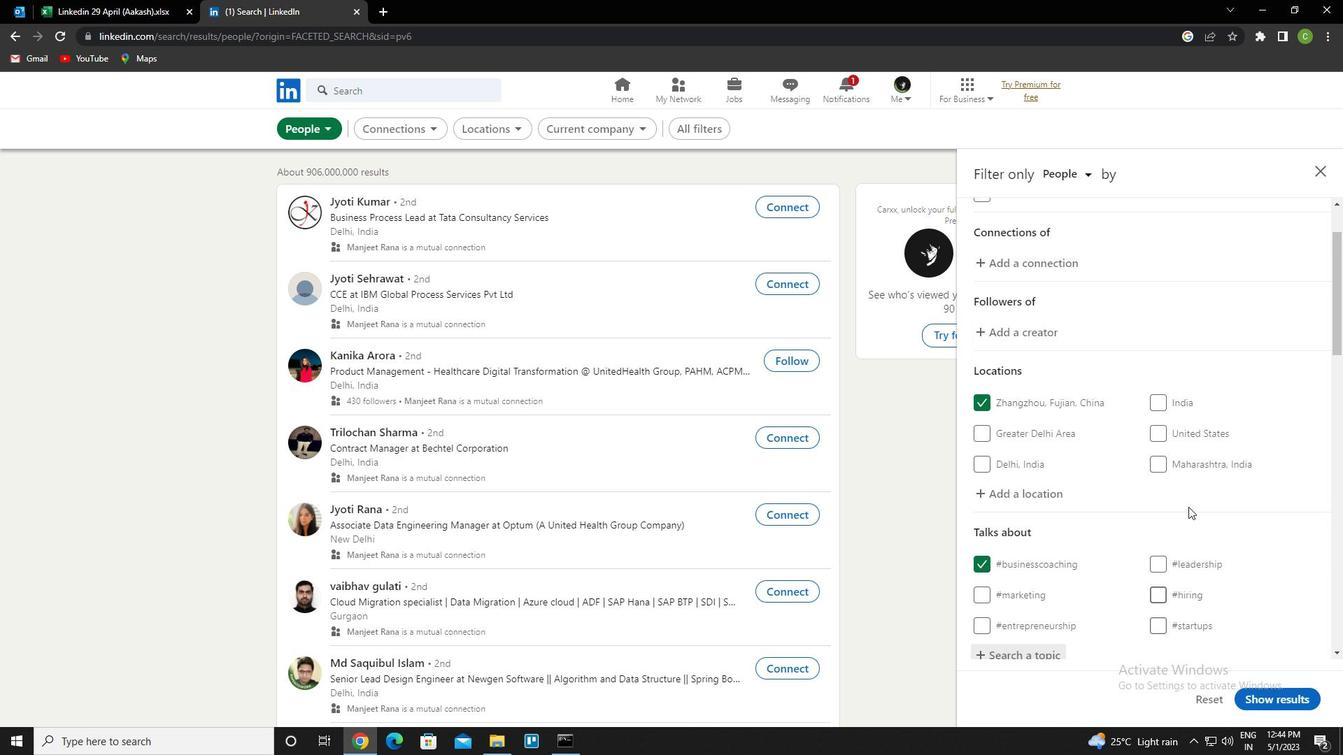 
Action: Mouse scrolled (1188, 510) with delta (0, 0)
Screenshot: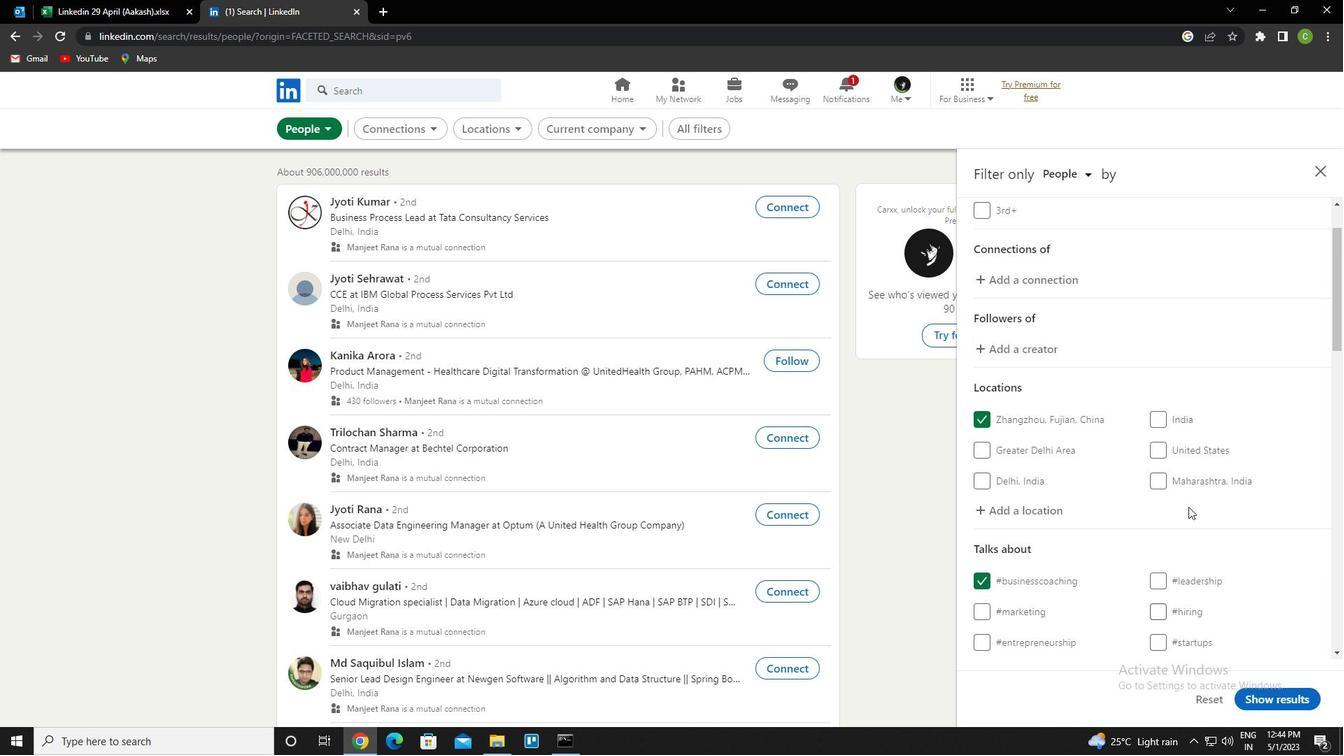 
Action: Mouse scrolled (1188, 510) with delta (0, 0)
Screenshot: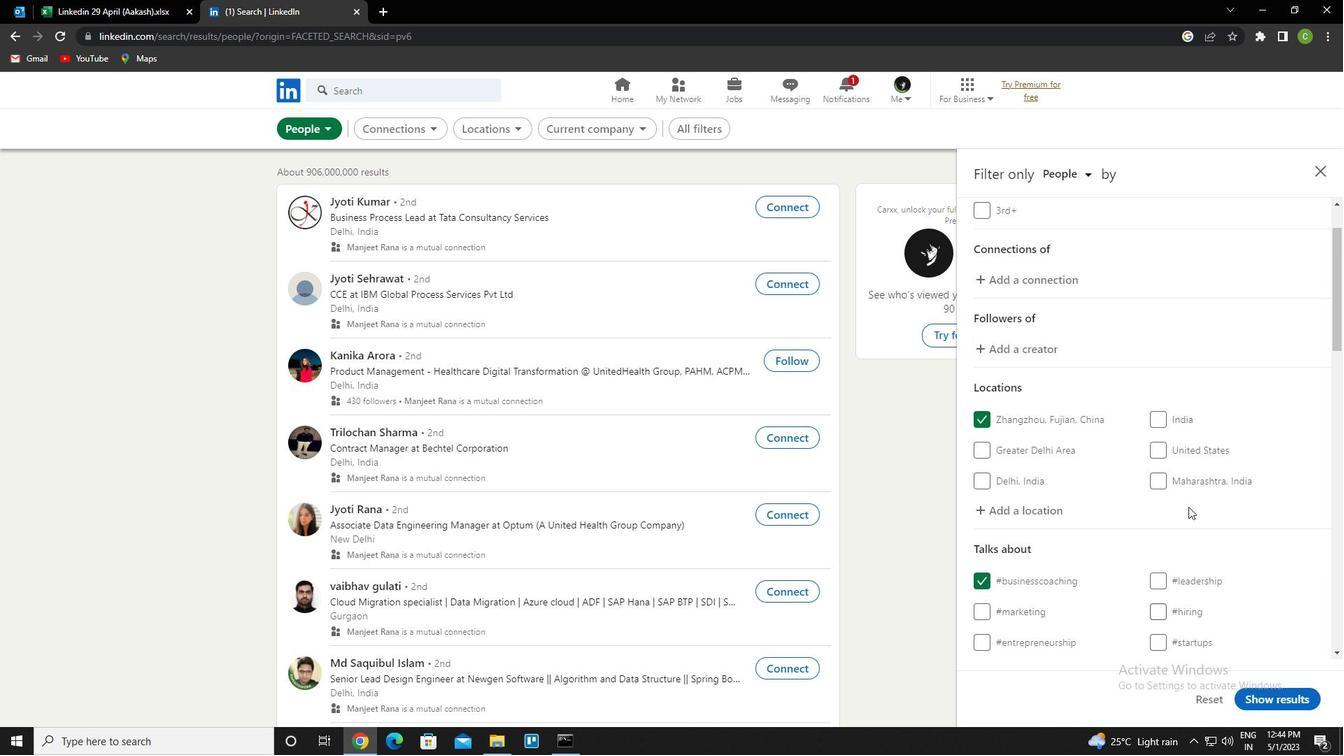 
Action: Mouse moved to (1187, 511)
Screenshot: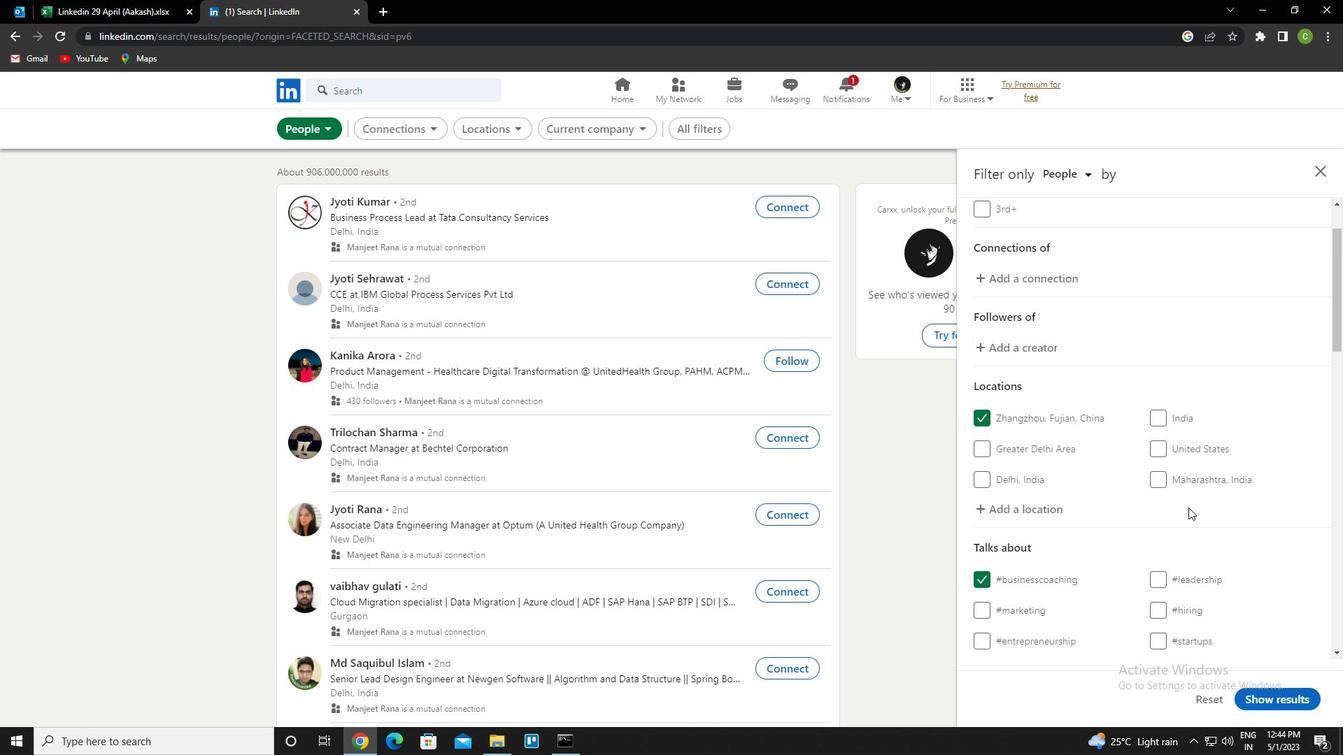 
Action: Mouse scrolled (1187, 510) with delta (0, 0)
Screenshot: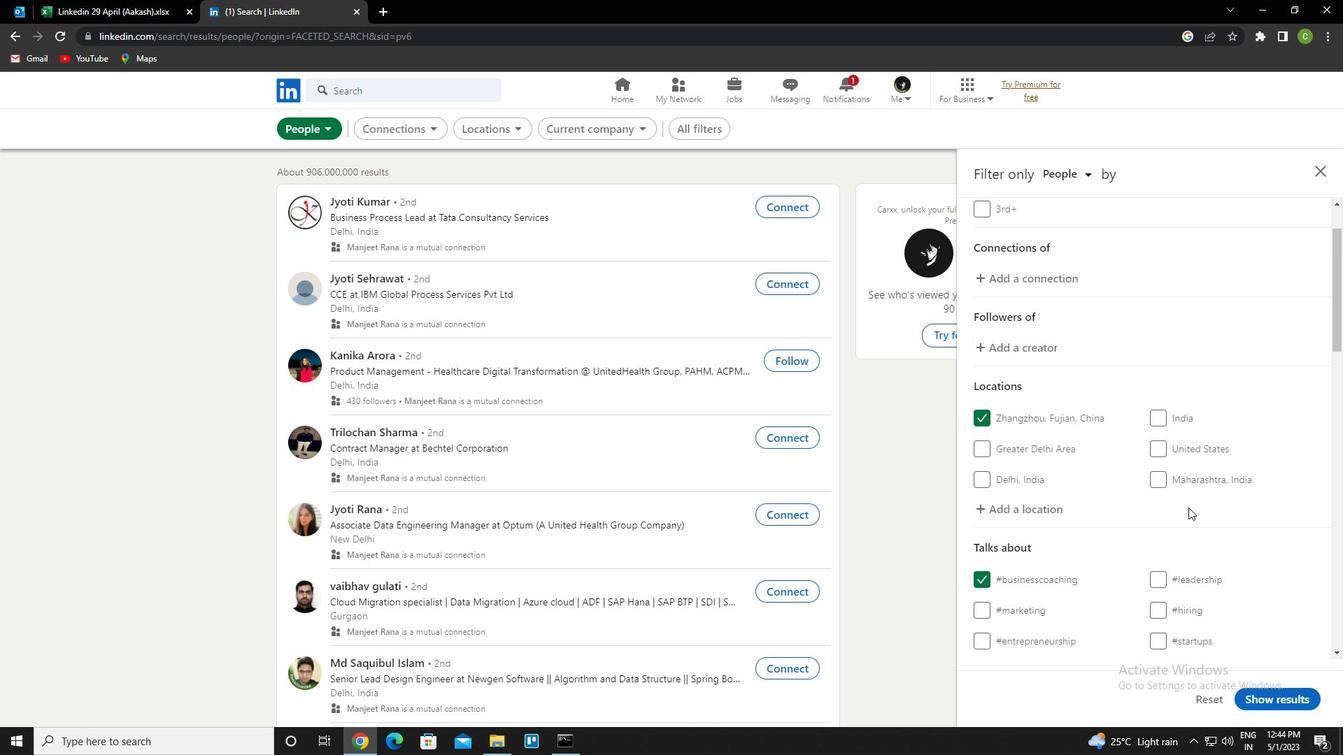 
Action: Mouse scrolled (1187, 510) with delta (0, 0)
Screenshot: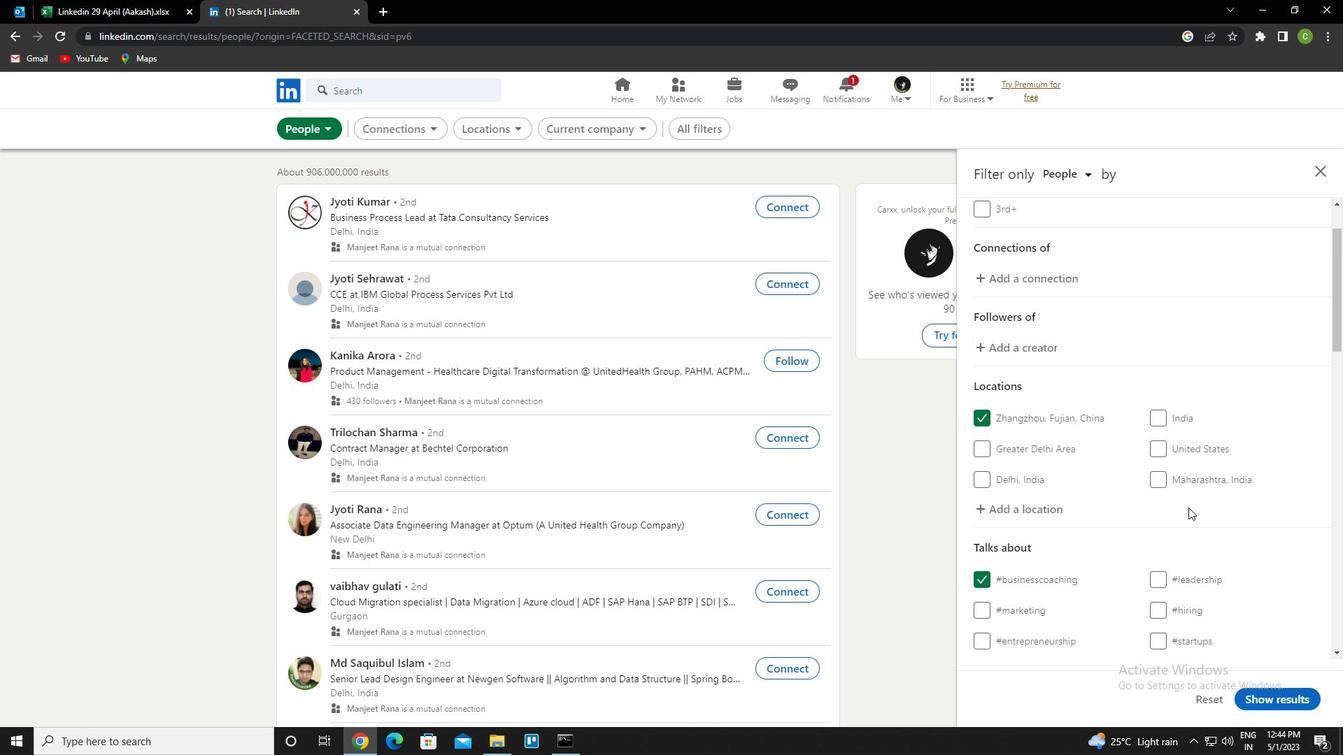 
Action: Mouse moved to (982, 635)
Screenshot: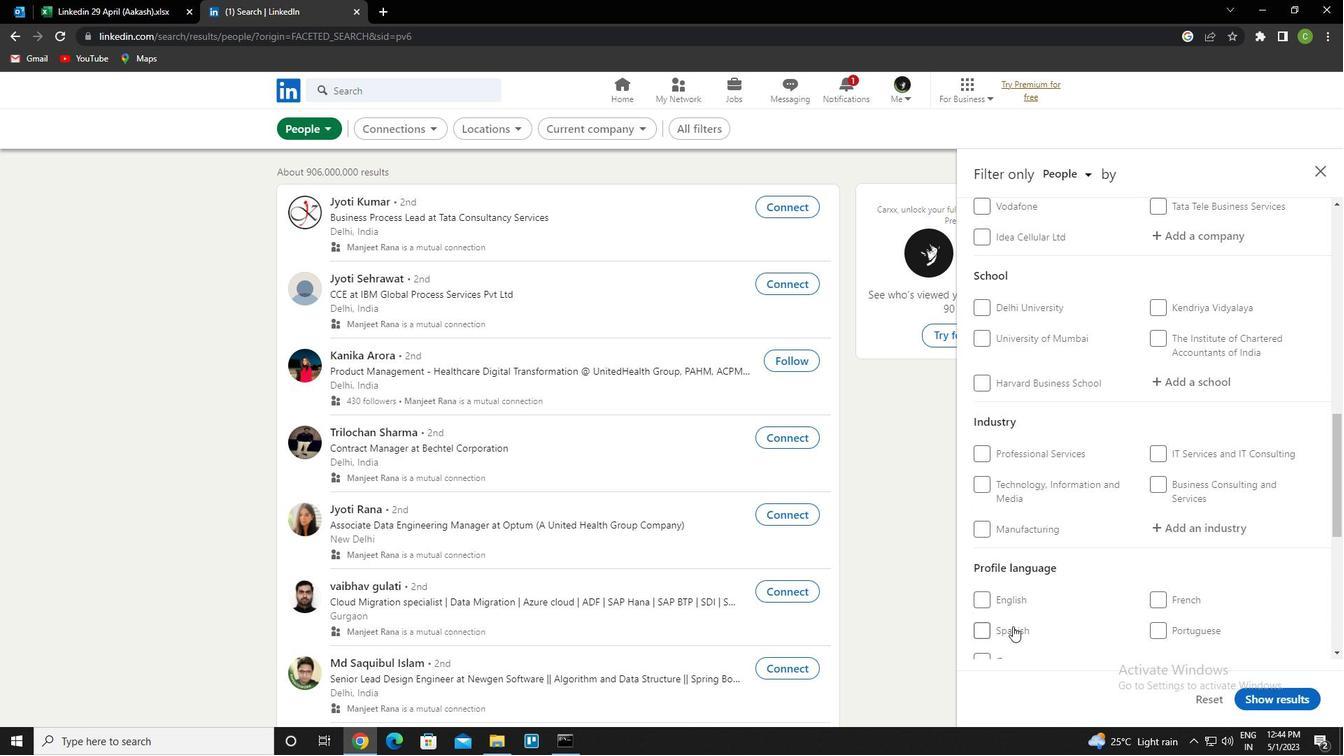 
Action: Mouse pressed left at (982, 635)
Screenshot: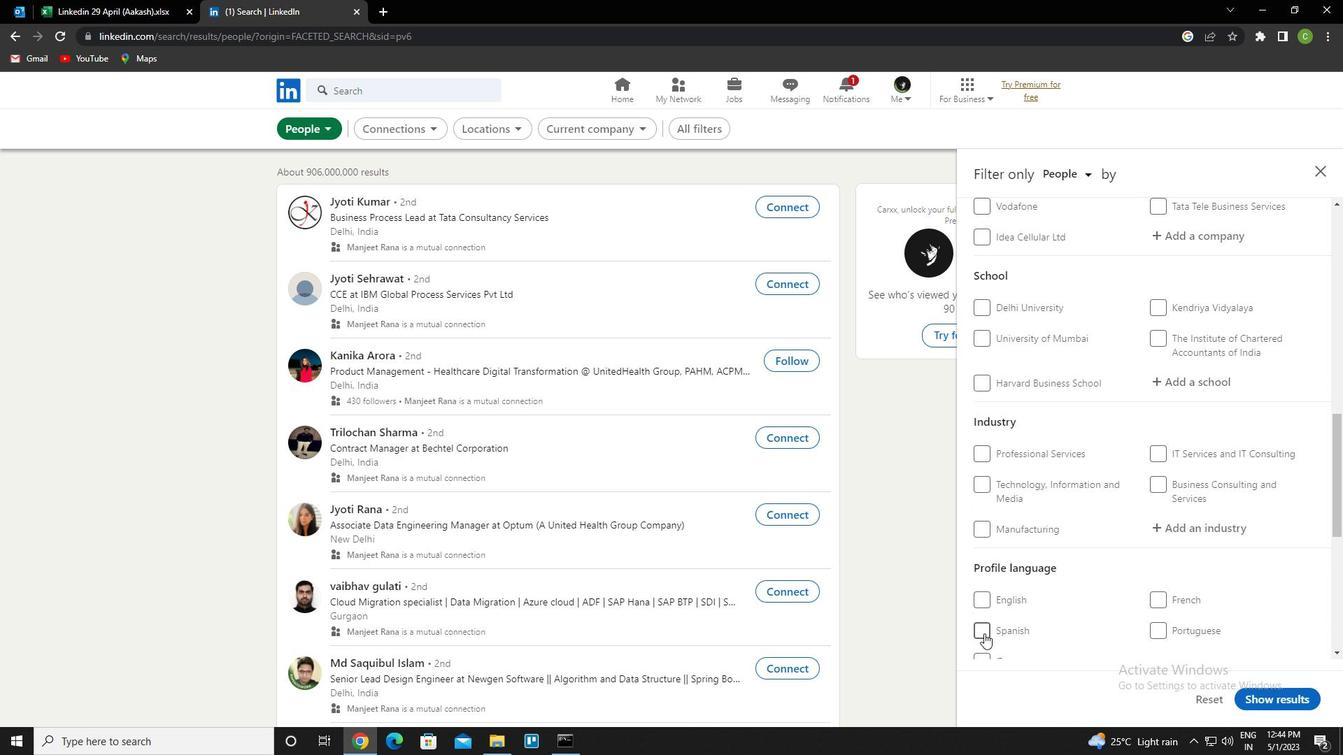 
Action: Mouse moved to (1046, 603)
Screenshot: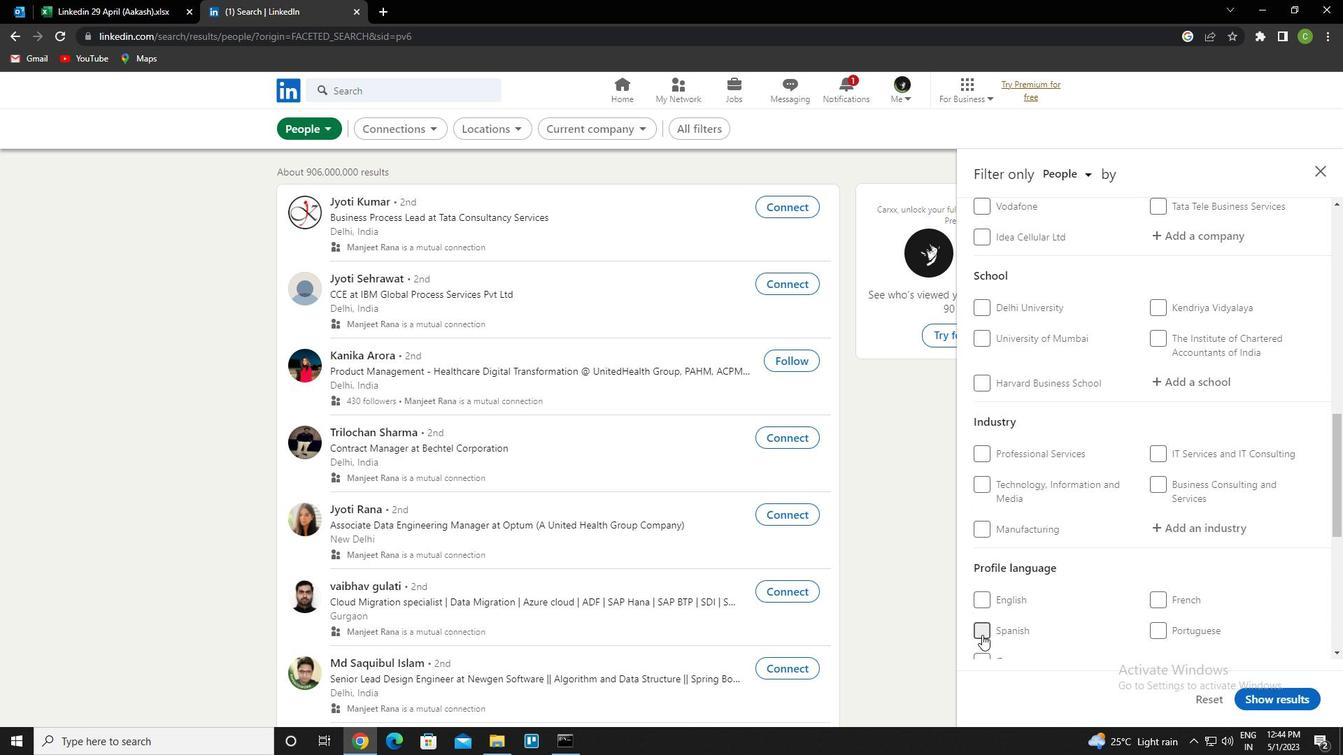 
Action: Mouse scrolled (1046, 604) with delta (0, 0)
Screenshot: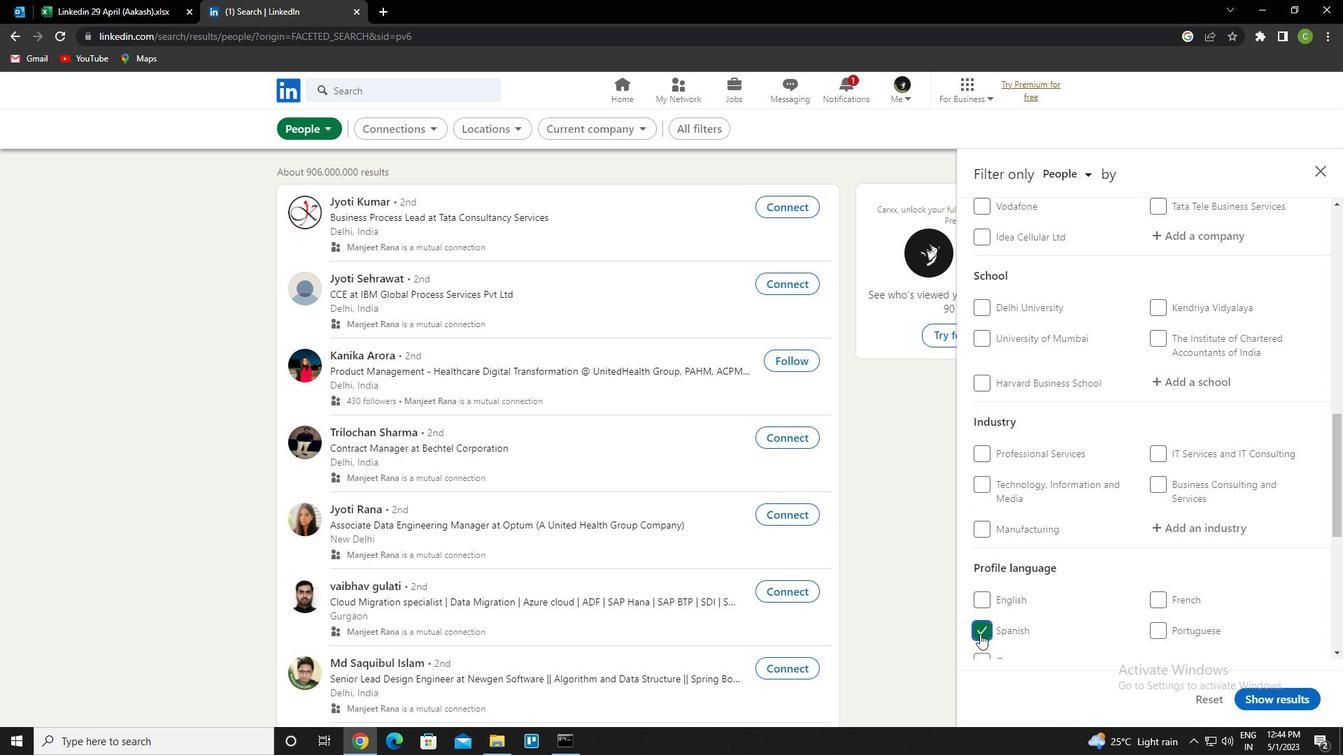 
Action: Mouse scrolled (1046, 604) with delta (0, 0)
Screenshot: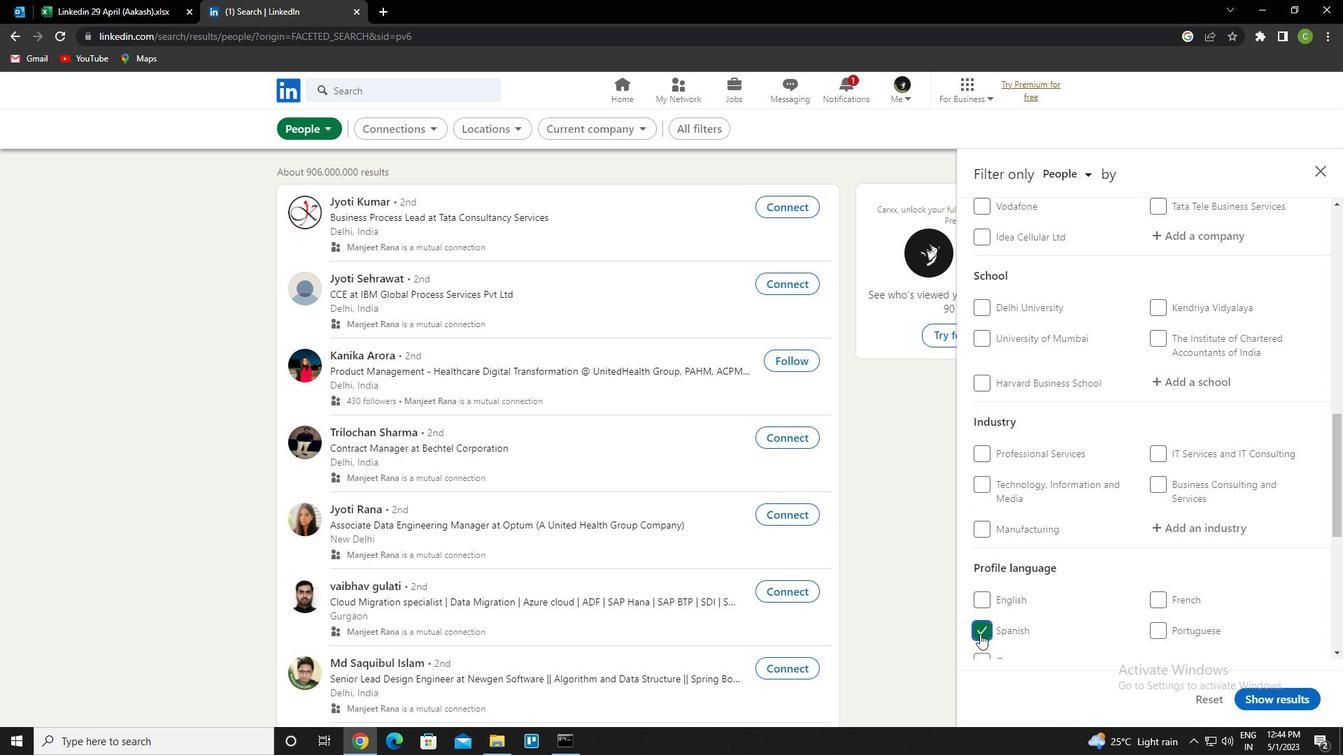 
Action: Mouse scrolled (1046, 604) with delta (0, 0)
Screenshot: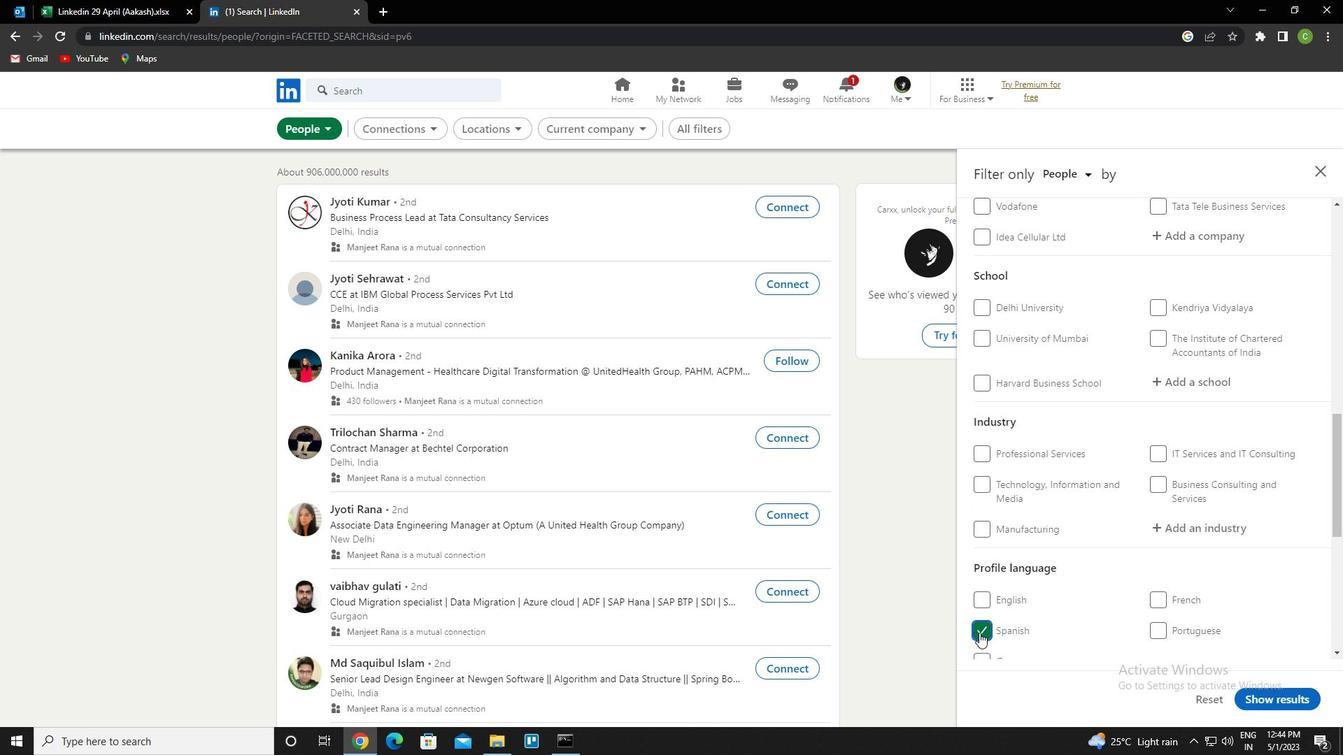 
Action: Mouse scrolled (1046, 604) with delta (0, 0)
Screenshot: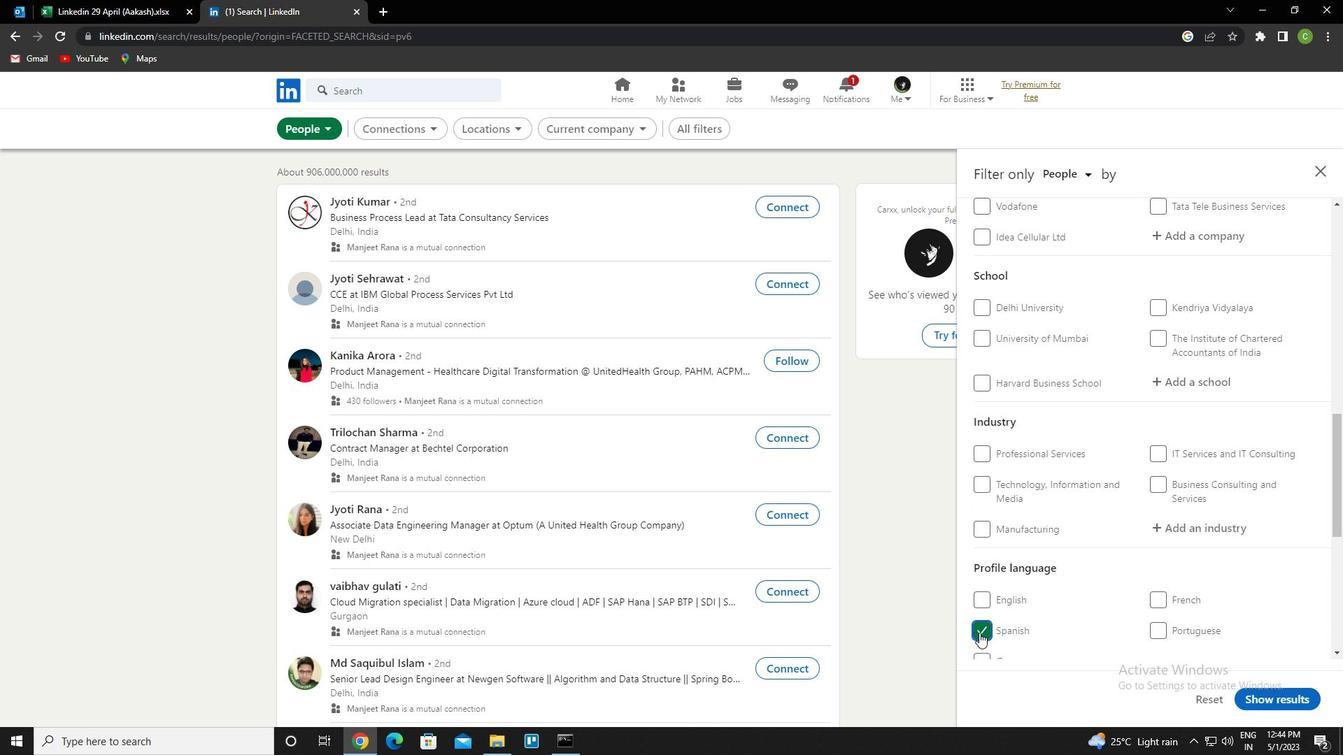 
Action: Mouse moved to (1046, 603)
Screenshot: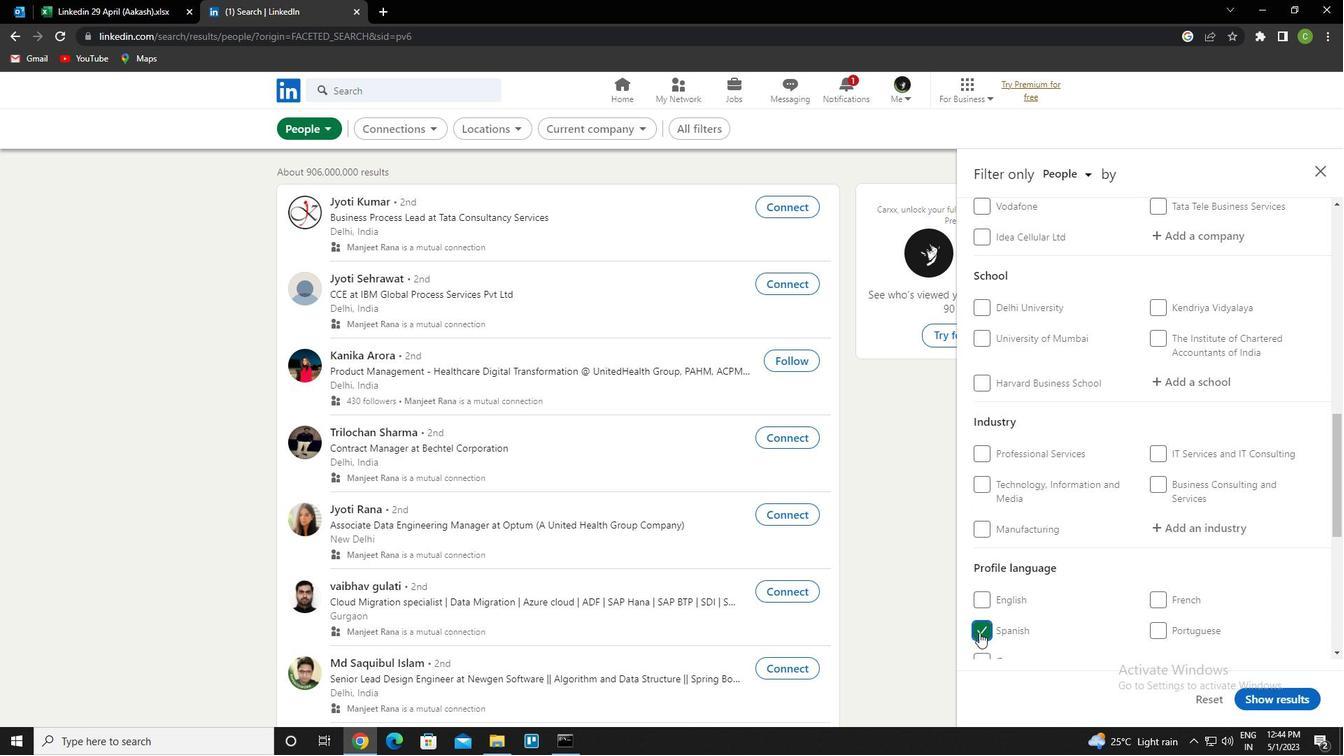 
Action: Mouse scrolled (1046, 604) with delta (0, 0)
Screenshot: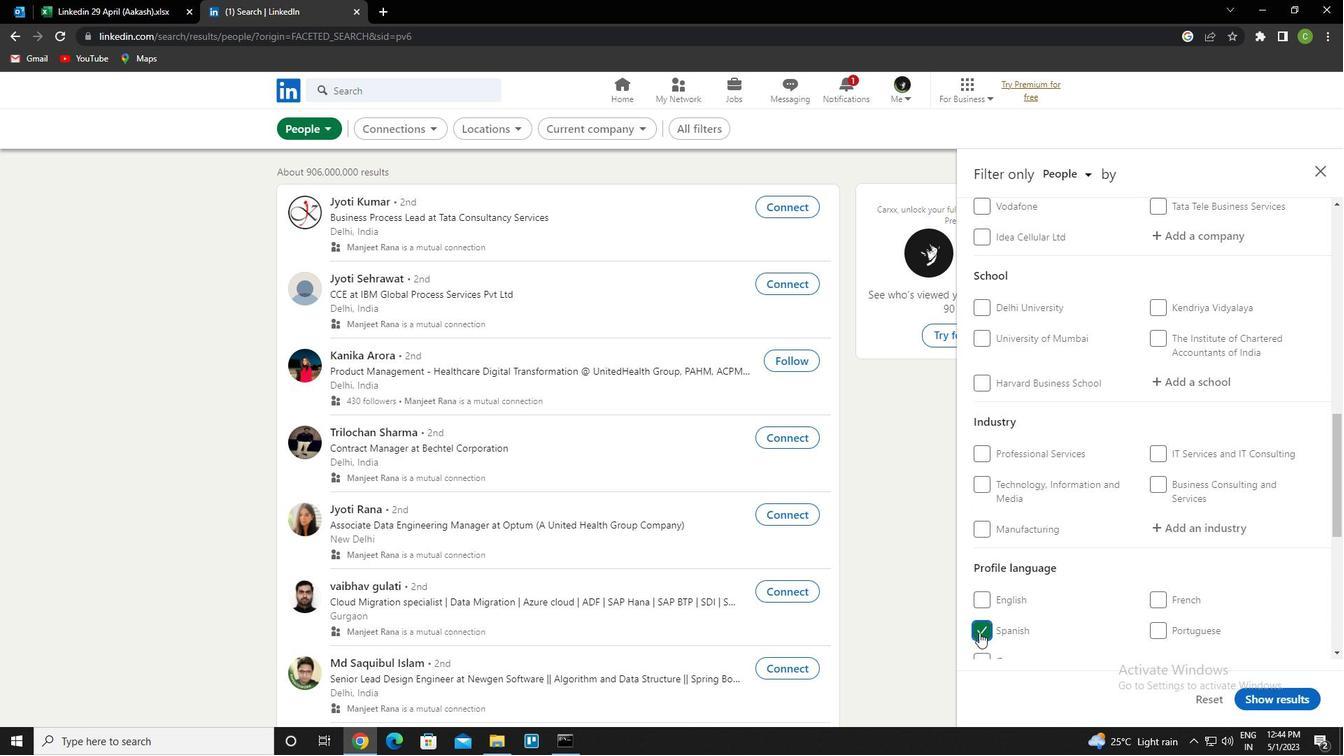 
Action: Mouse moved to (1191, 461)
Screenshot: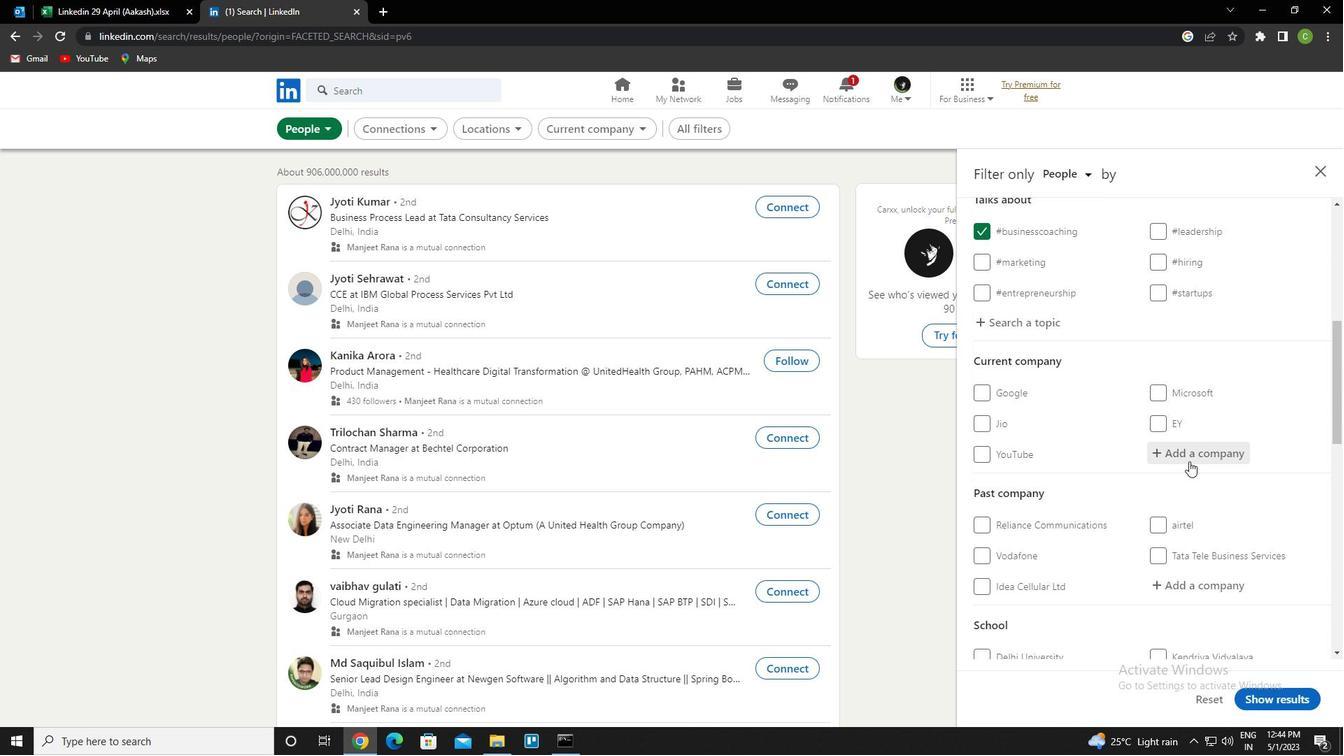
Action: Mouse pressed left at (1191, 461)
Screenshot: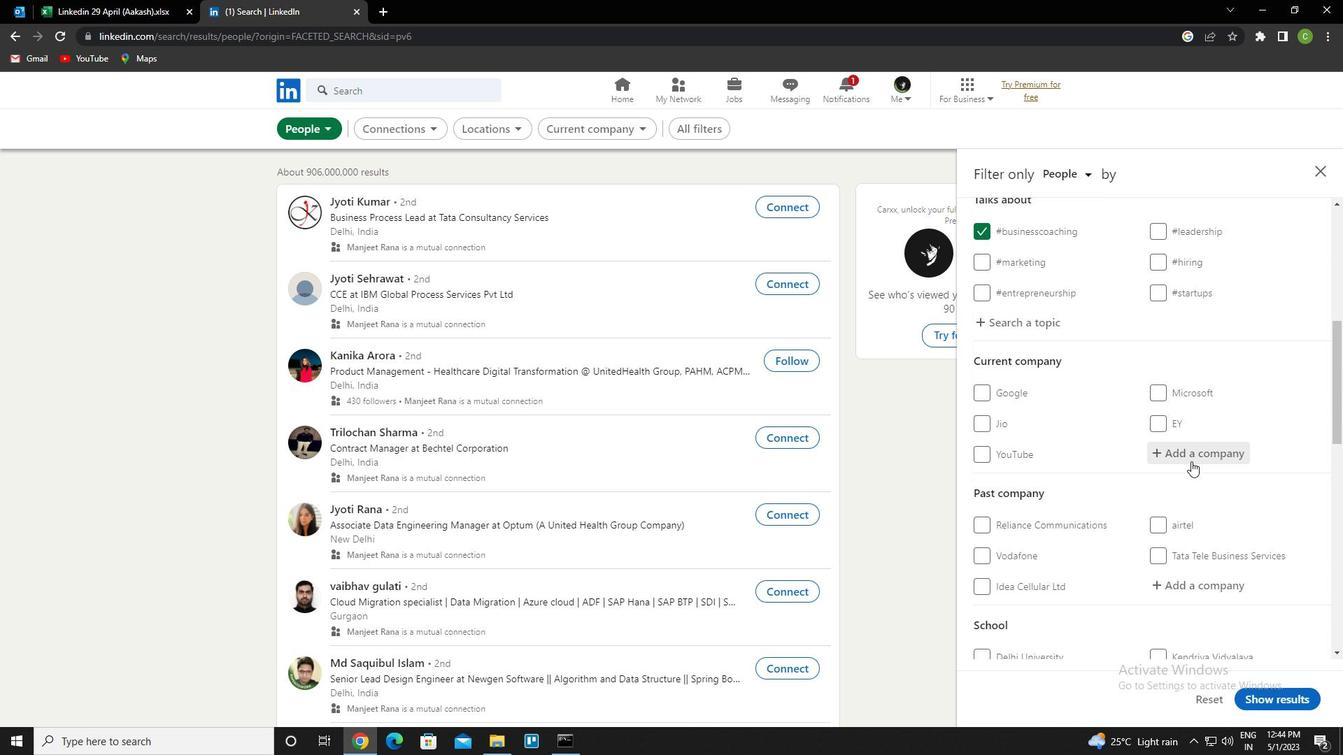
Action: Key pressed <Key.caps_lock>s<Key.caps_lock>hadowfax<Key.down><Key.enter>
Screenshot: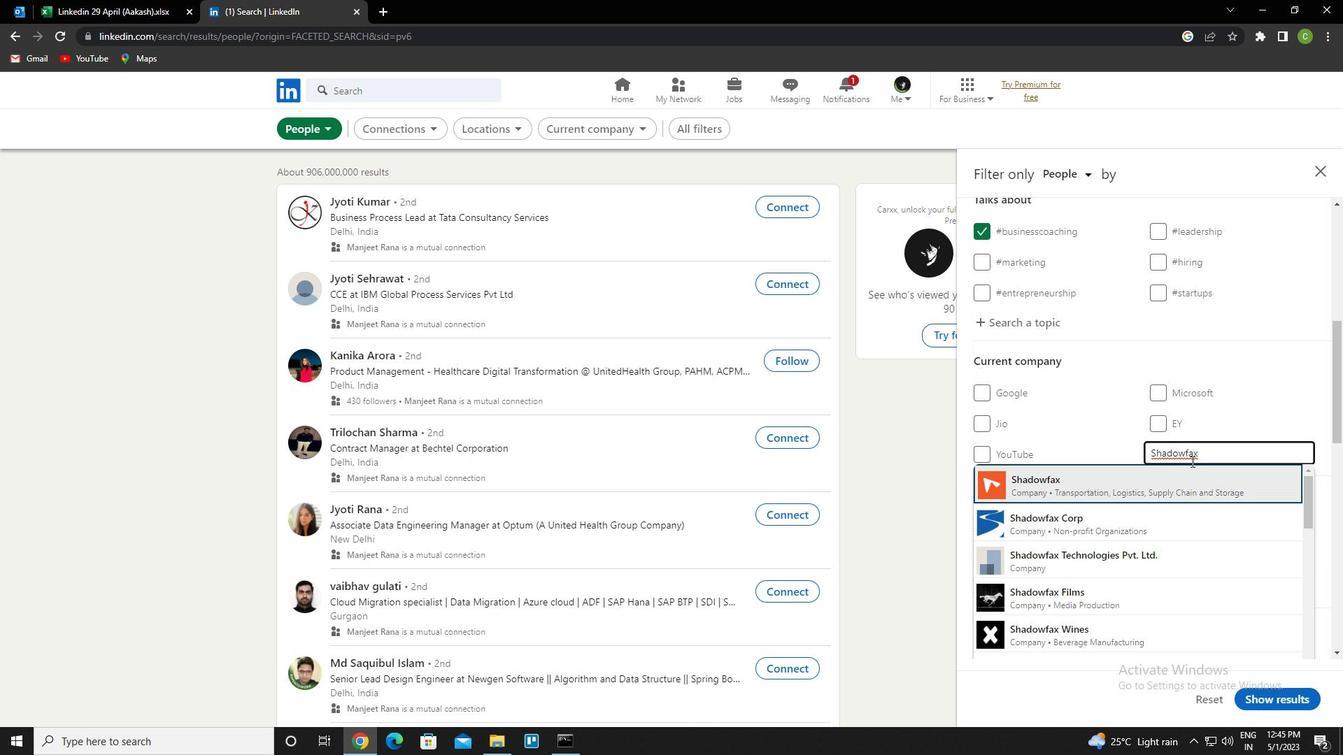 
Action: Mouse scrolled (1191, 461) with delta (0, 0)
Screenshot: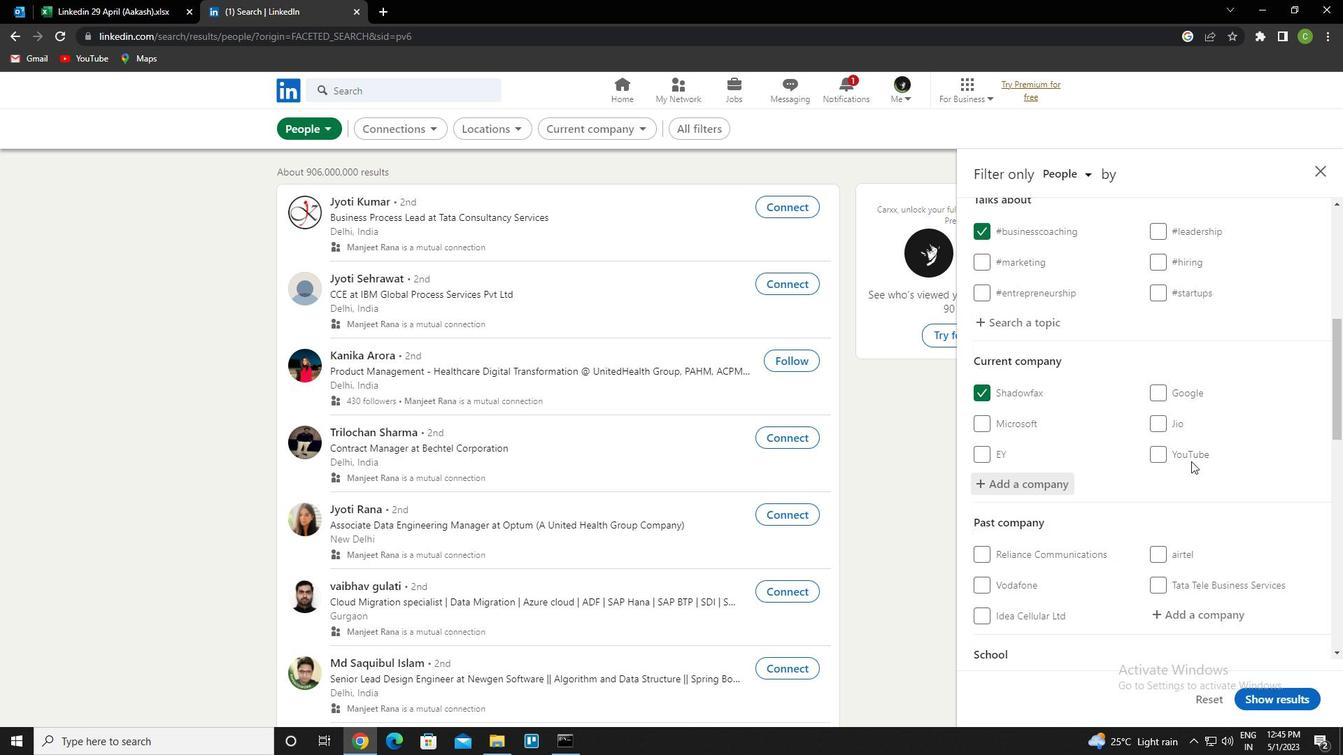 
Action: Mouse scrolled (1191, 461) with delta (0, 0)
Screenshot: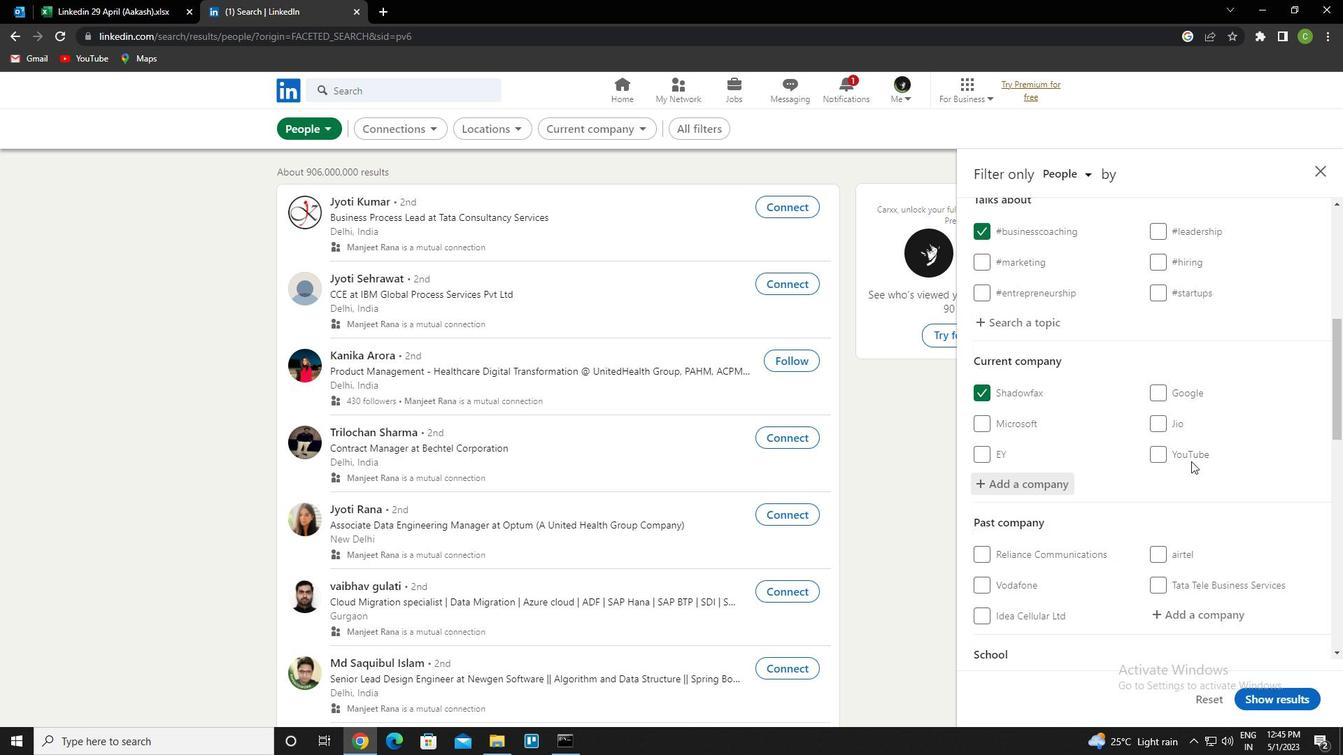 
Action: Mouse scrolled (1191, 461) with delta (0, 0)
Screenshot: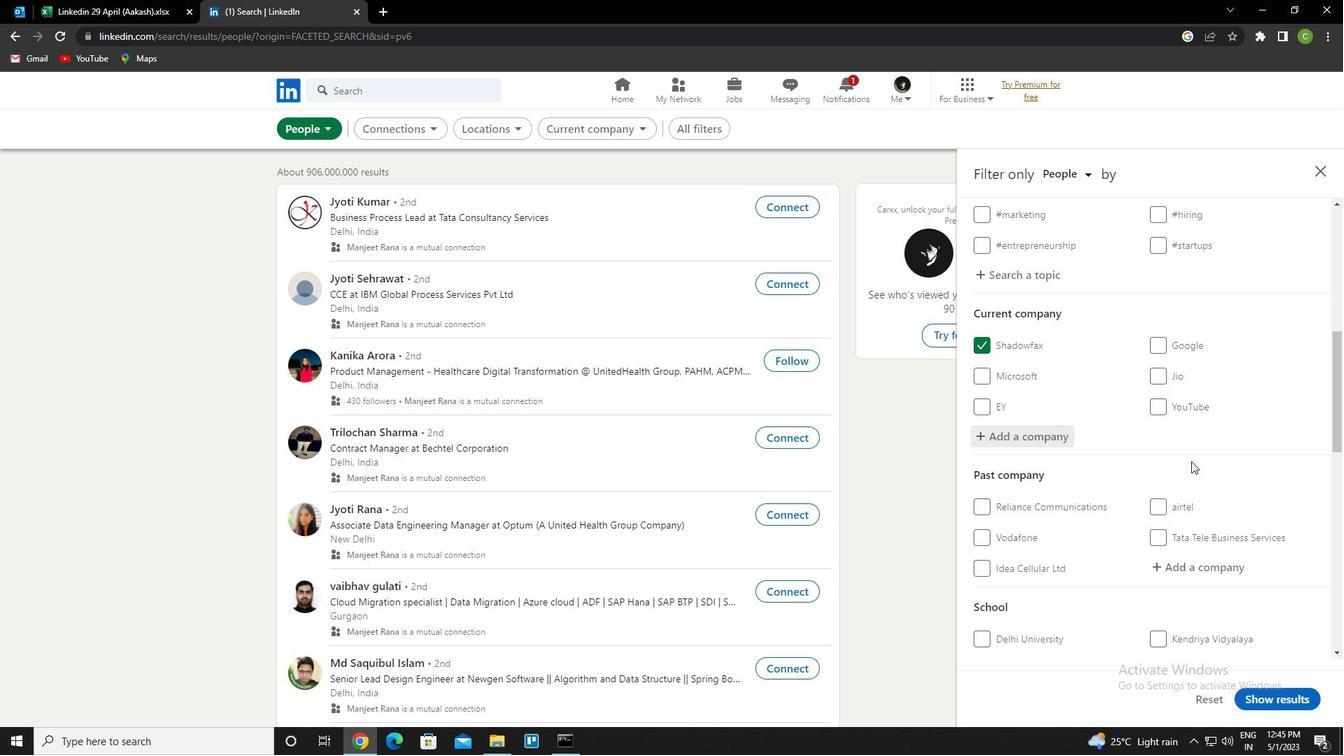 
Action: Mouse moved to (1219, 486)
Screenshot: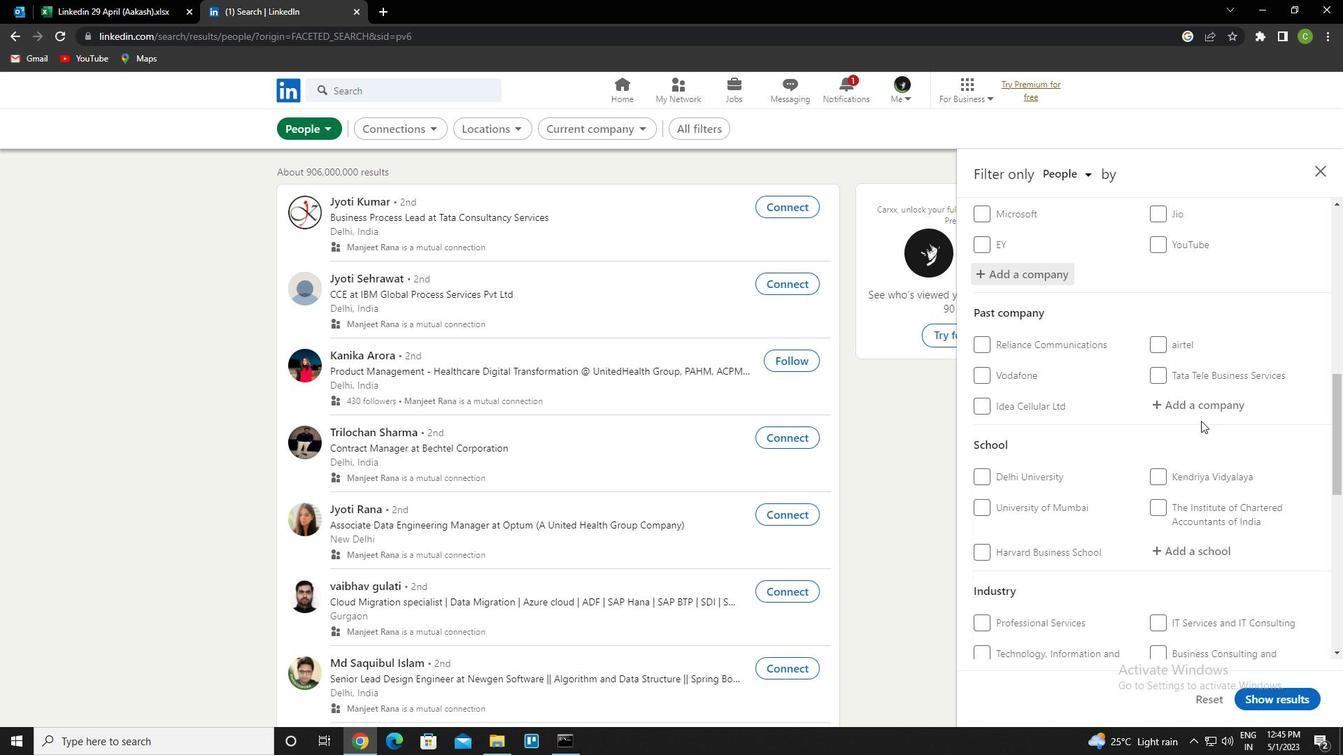 
Action: Mouse scrolled (1219, 485) with delta (0, 0)
Screenshot: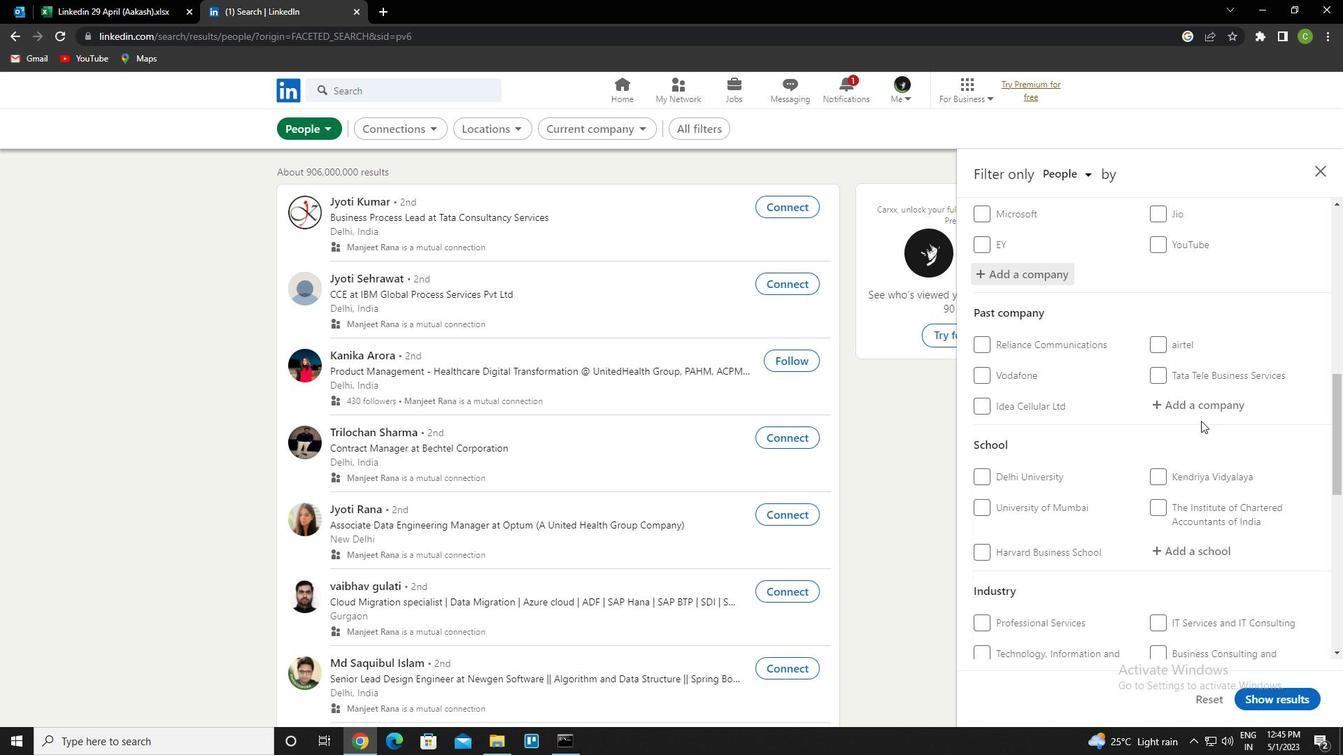 
Action: Mouse moved to (1198, 482)
Screenshot: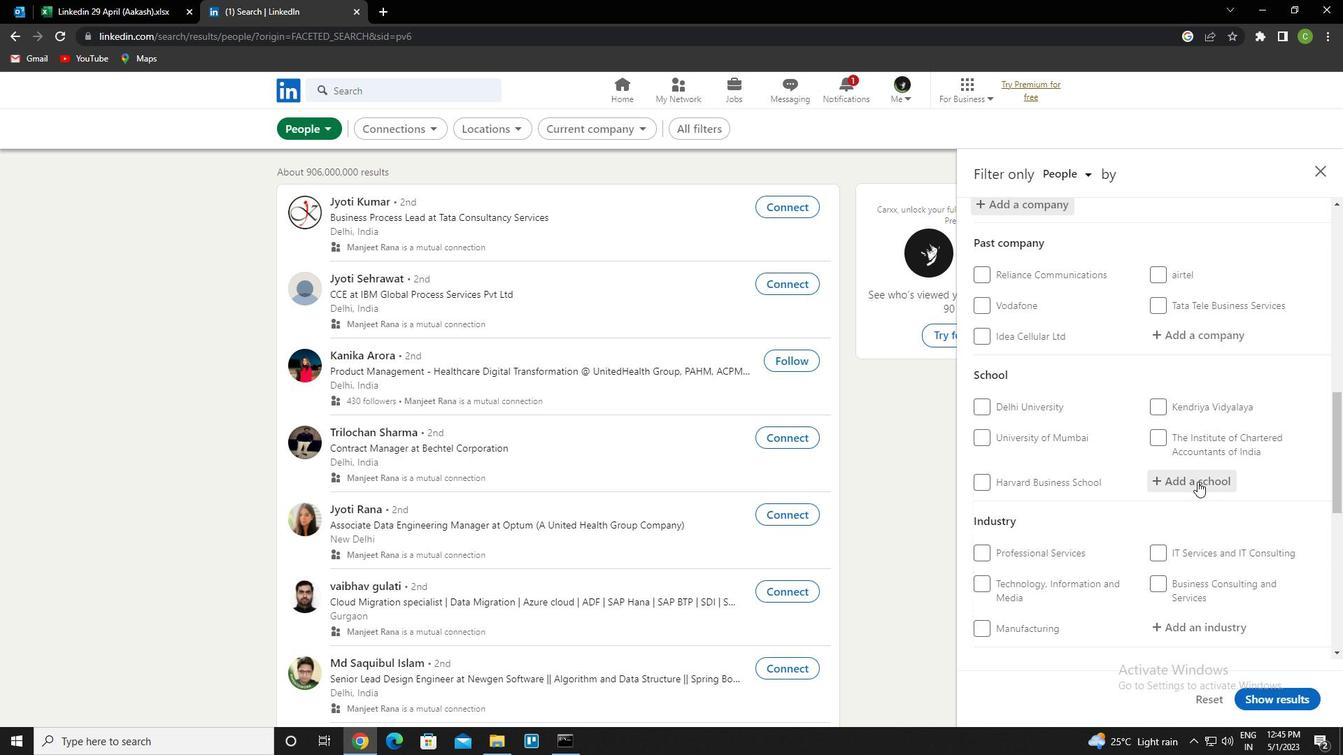 
Action: Mouse pressed left at (1198, 482)
Screenshot: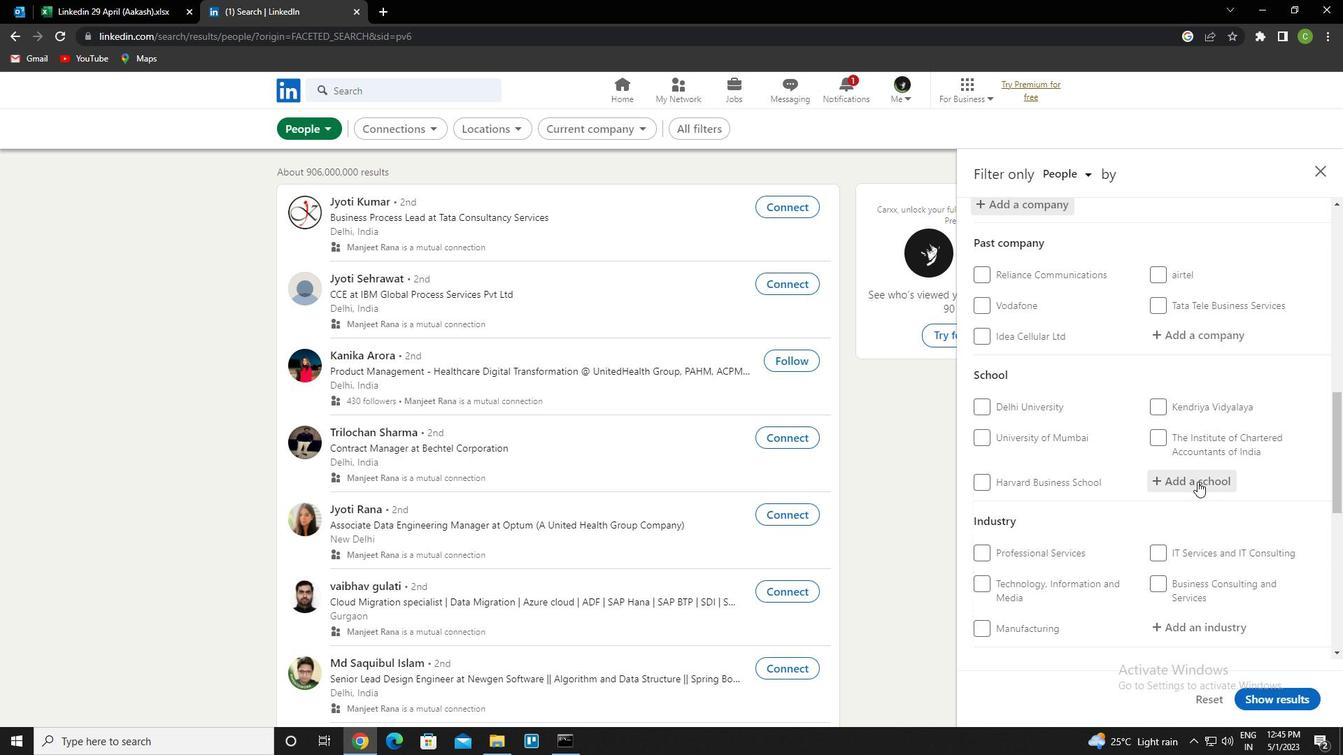 
Action: Key pressed <Key.caps_lock>j<Key.caps_lock>adavpur<Key.space><Key.caps_lock>u<Key.caps_lock>ni<Key.down><Key.enter>
Screenshot: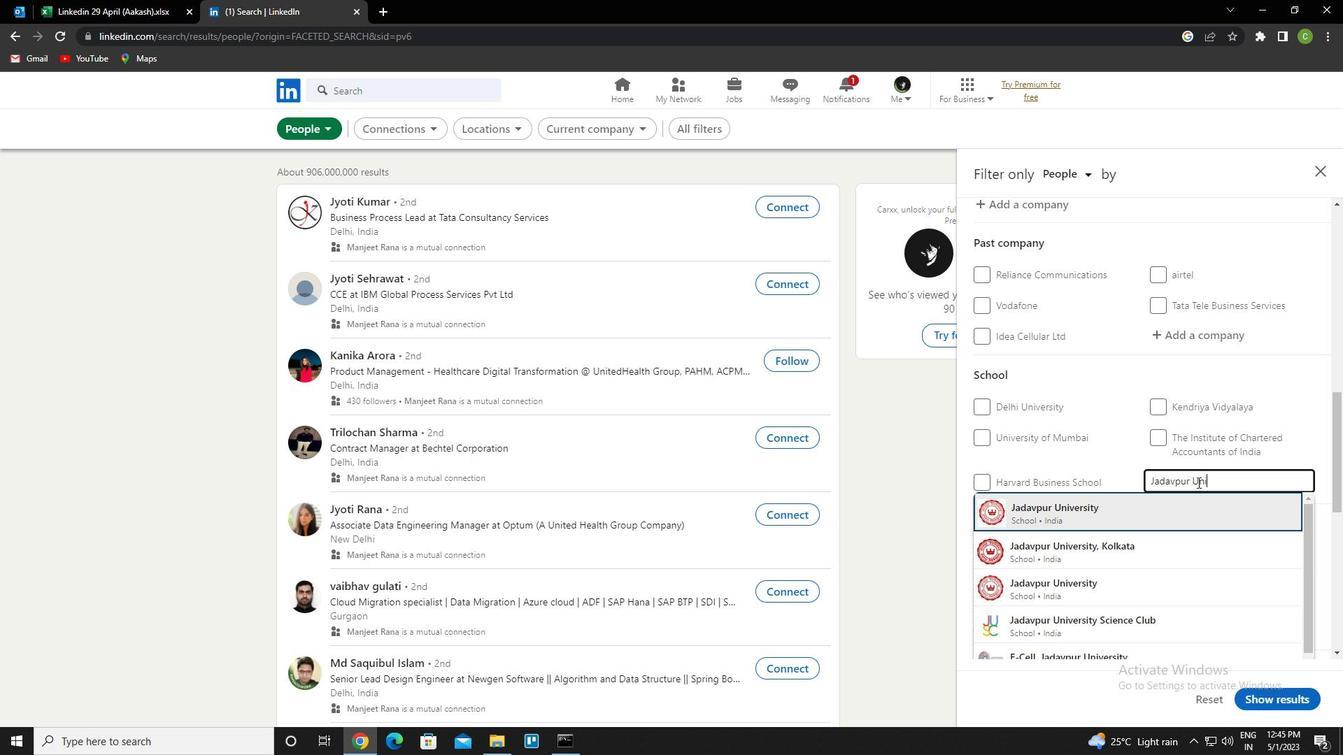 
Action: Mouse scrolled (1198, 482) with delta (0, 0)
Screenshot: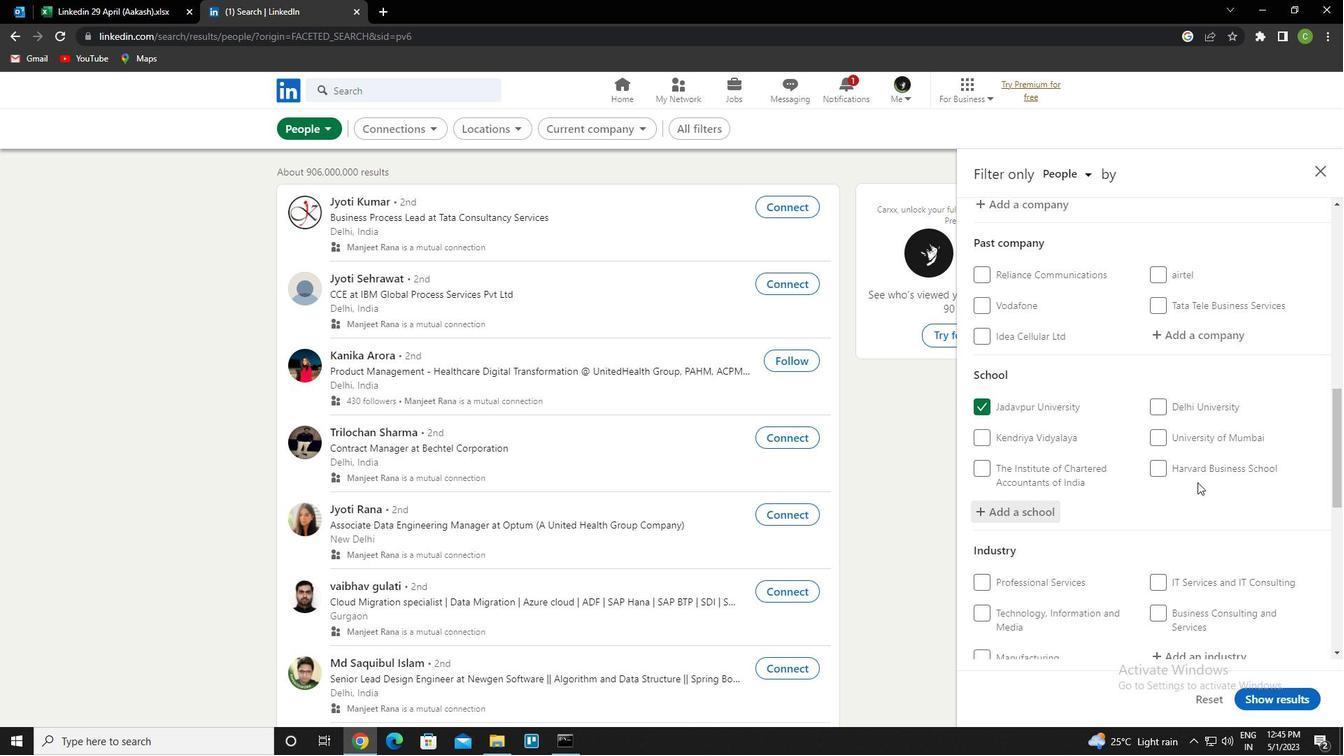 
Action: Mouse moved to (1194, 485)
Screenshot: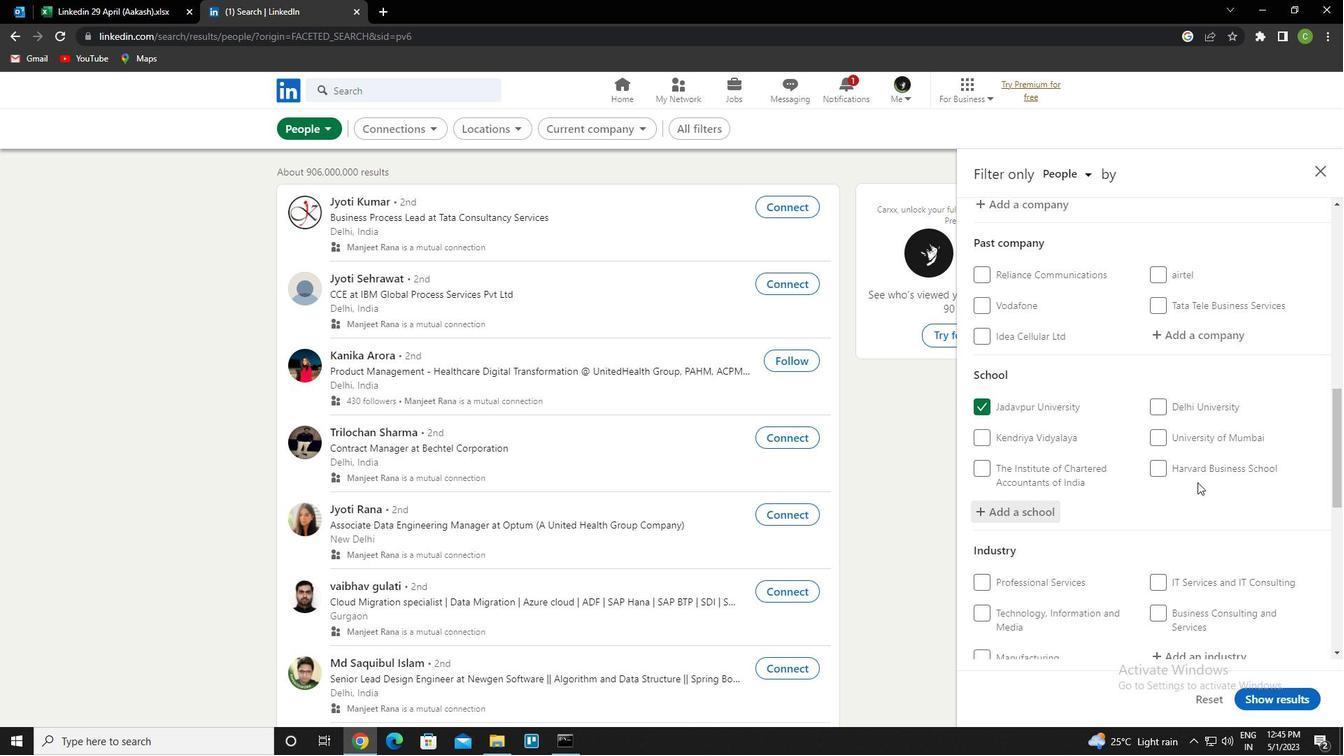 
Action: Mouse scrolled (1194, 484) with delta (0, 0)
Screenshot: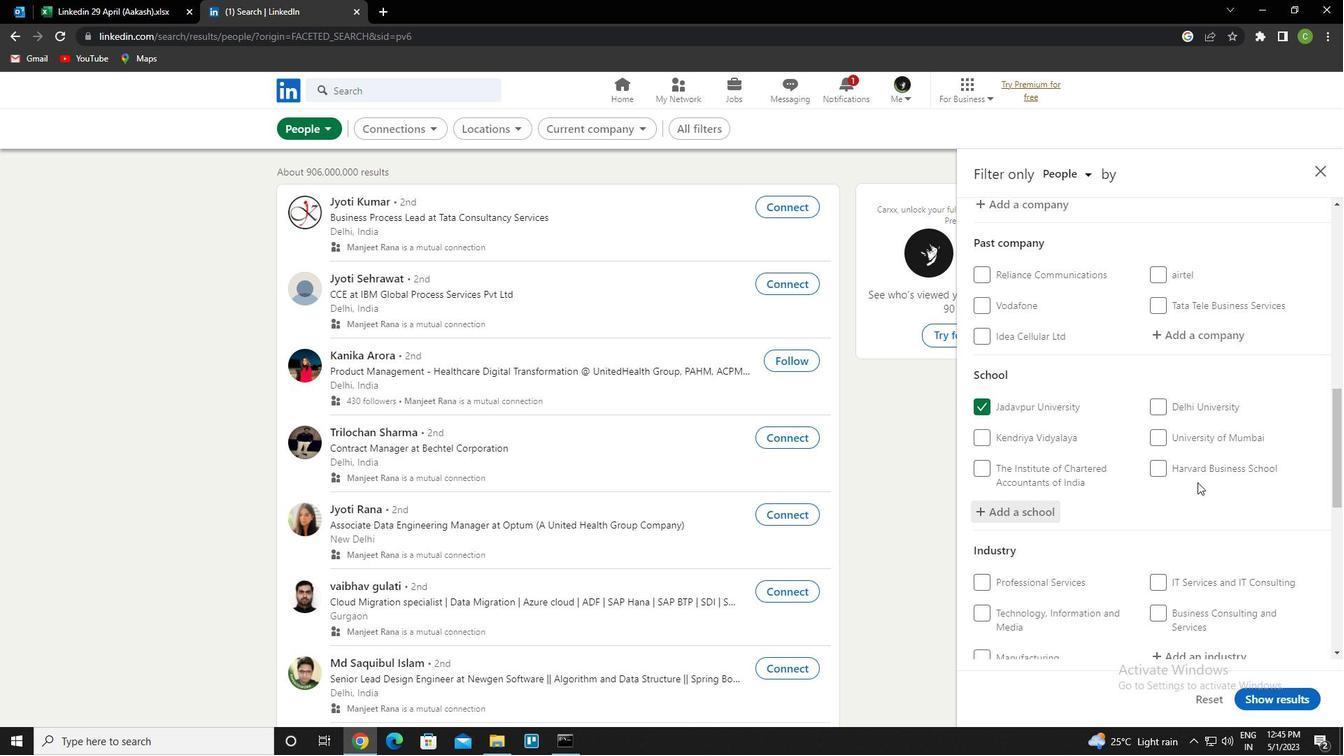 
Action: Mouse moved to (1189, 488)
Screenshot: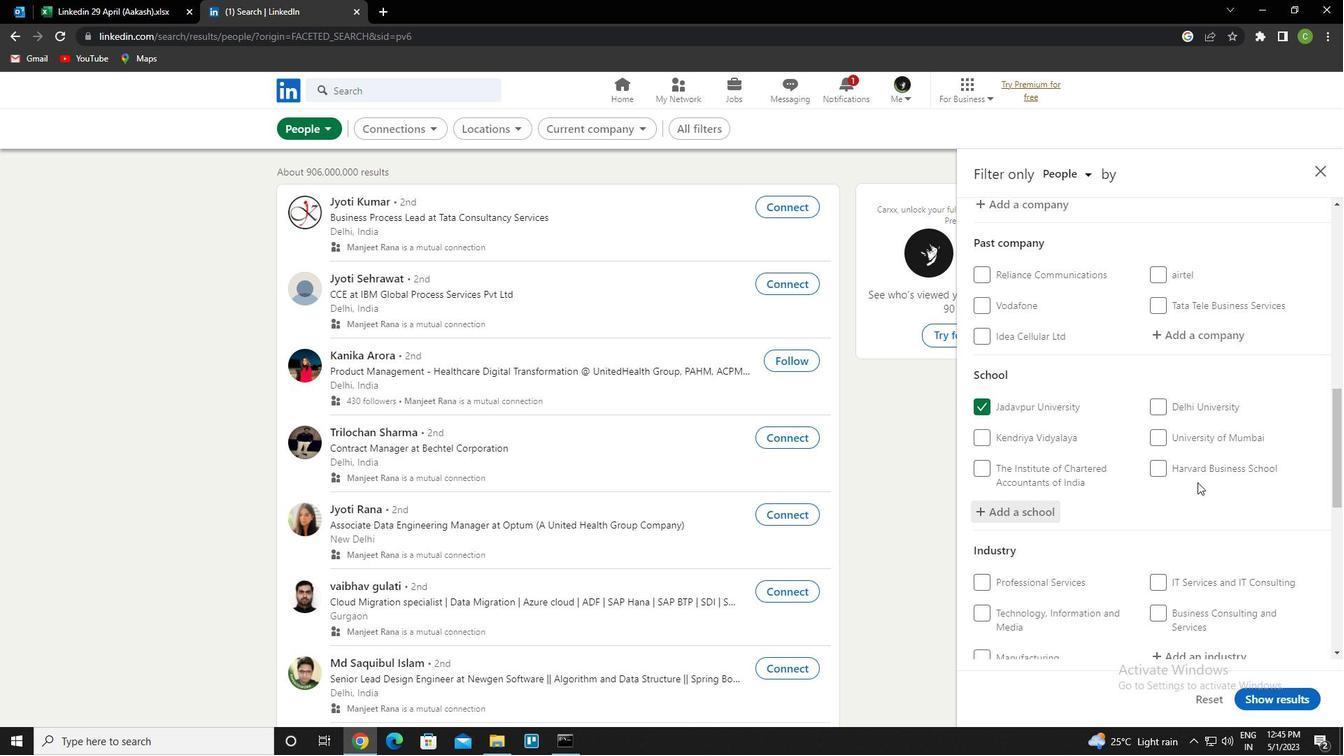 
Action: Mouse scrolled (1189, 487) with delta (0, 0)
Screenshot: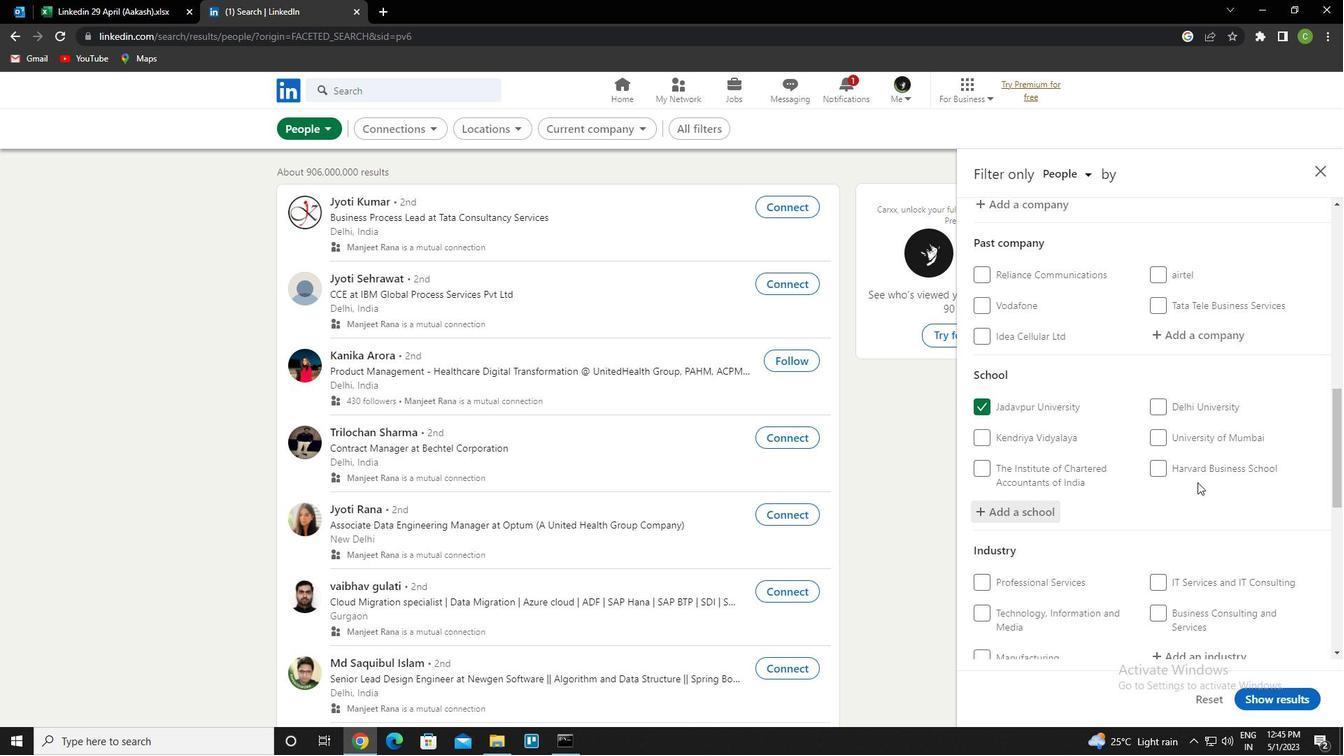 
Action: Mouse moved to (1189, 489)
Screenshot: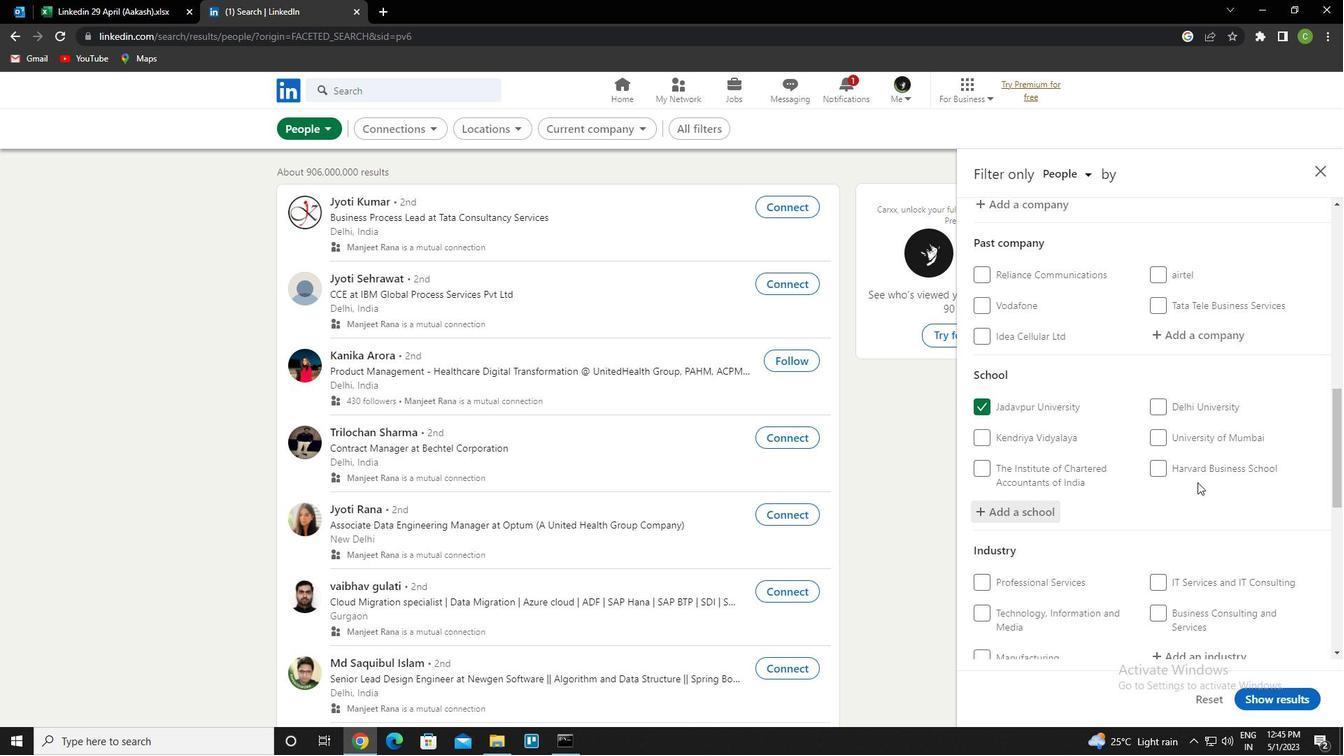 
Action: Mouse scrolled (1189, 488) with delta (0, 0)
Screenshot: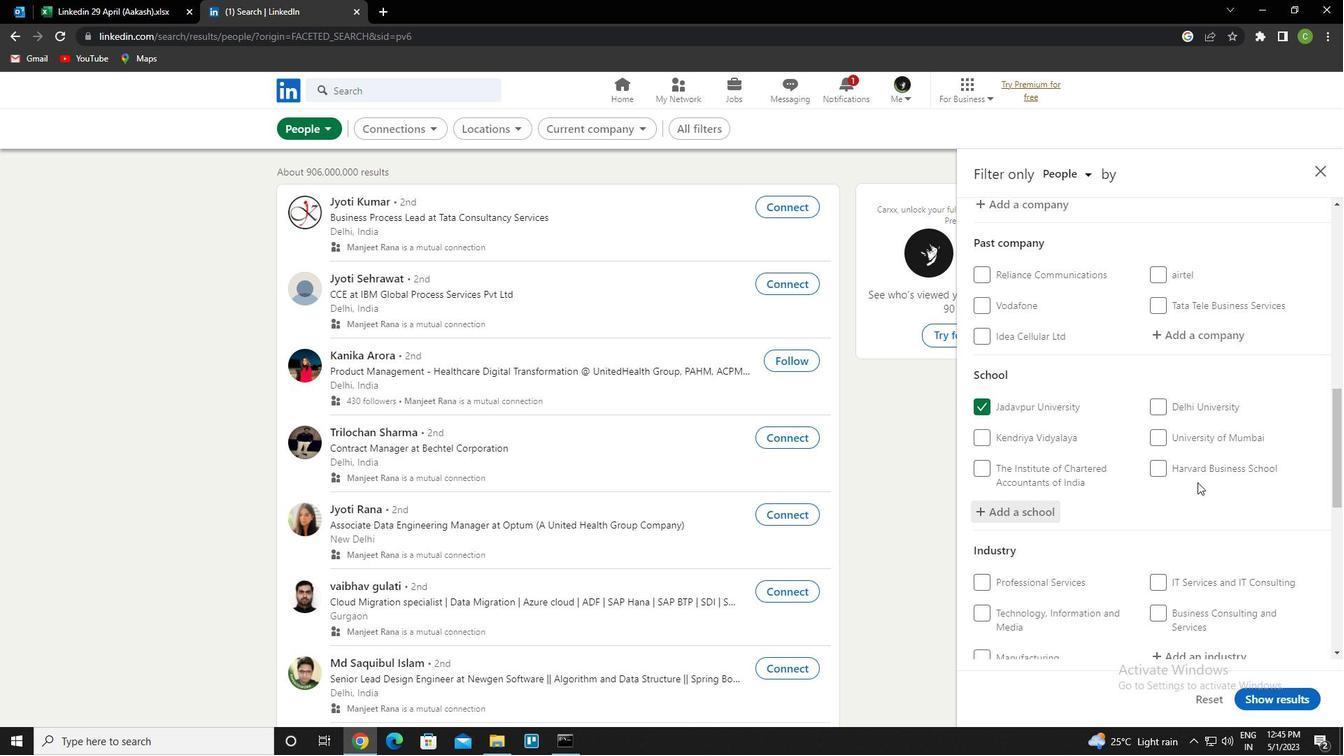 
Action: Mouse moved to (1213, 379)
Screenshot: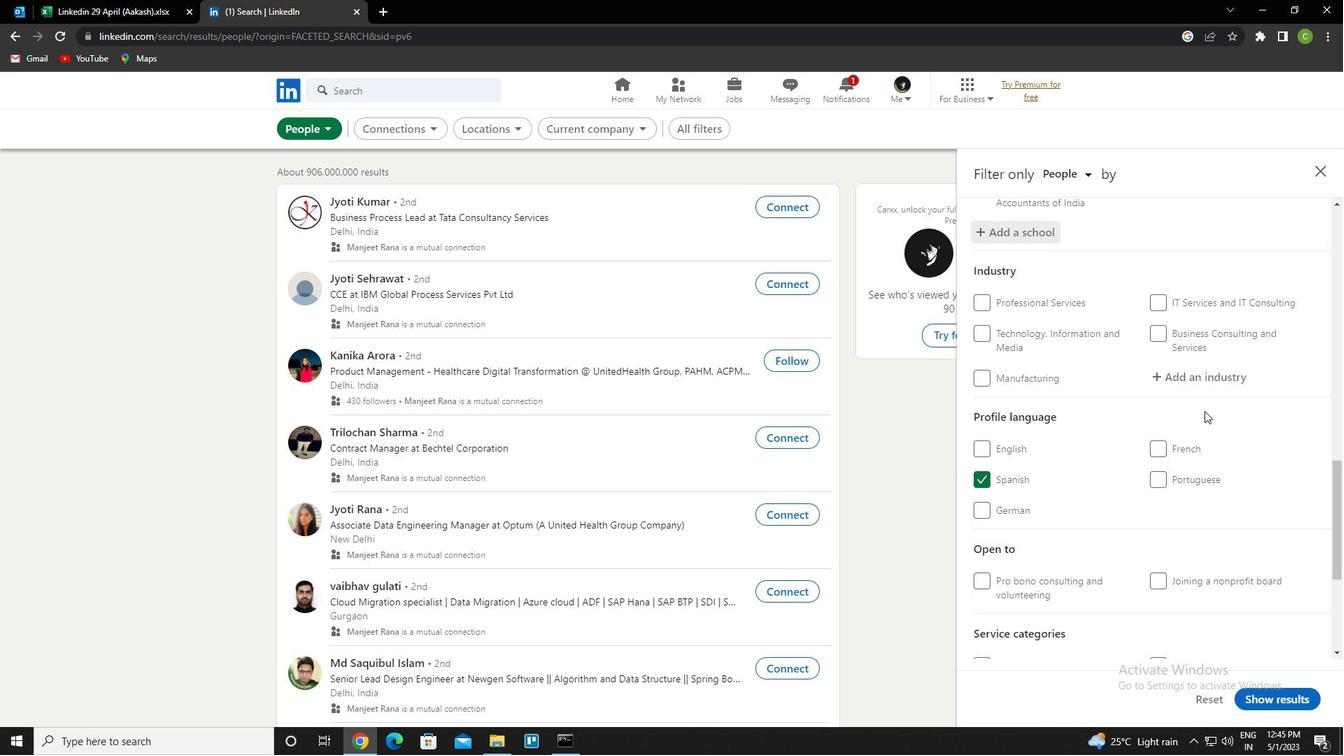 
Action: Mouse pressed left at (1213, 379)
Screenshot: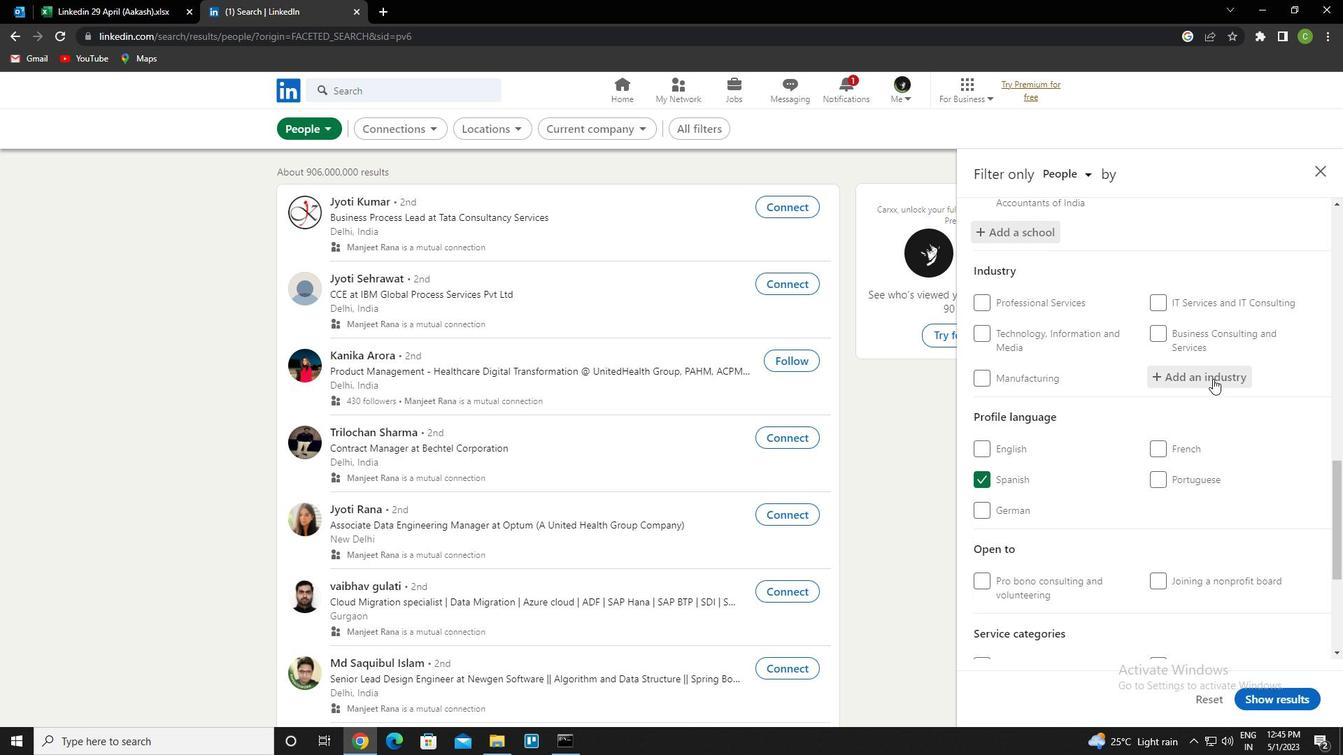 
Action: Key pressed <Key.caps_lock>l<Key.caps_lock>aundry<Key.down><Key.enter>
Screenshot: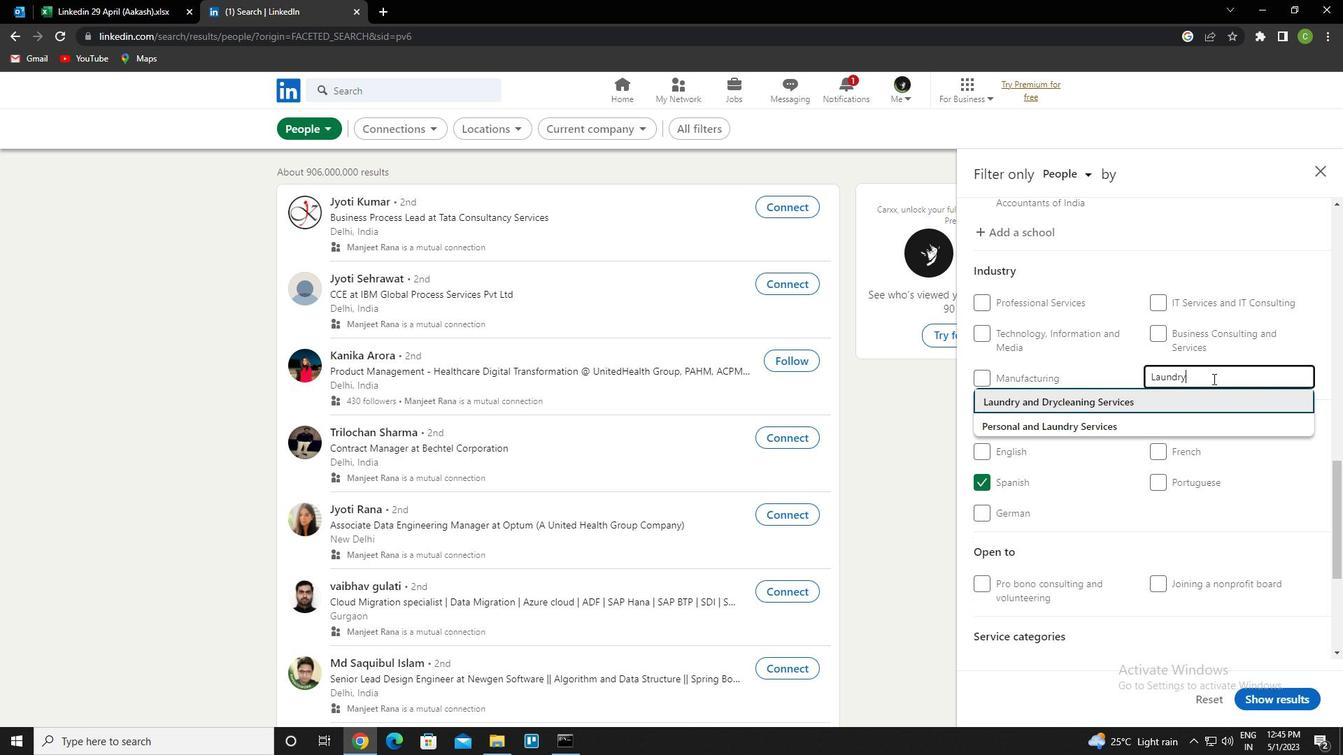 
Action: Mouse scrolled (1213, 378) with delta (0, 0)
Screenshot: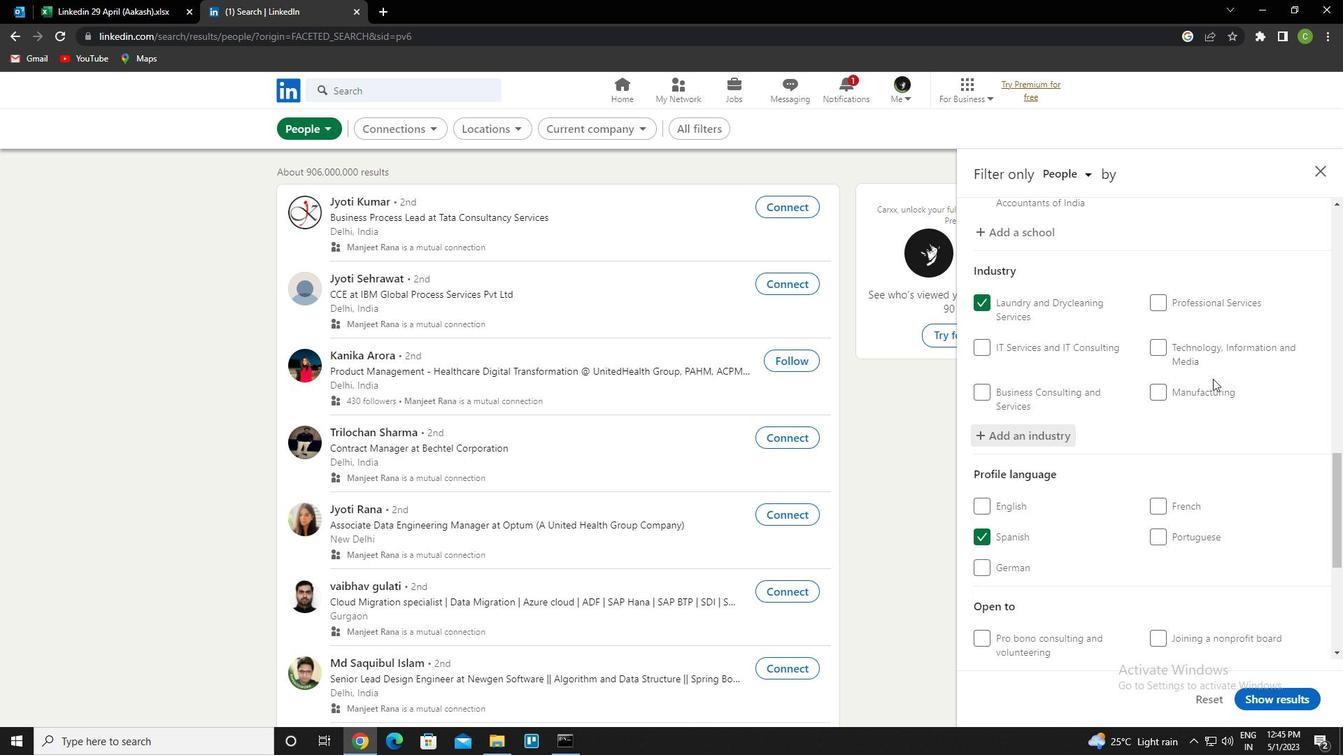 
Action: Mouse scrolled (1213, 378) with delta (0, 0)
Screenshot: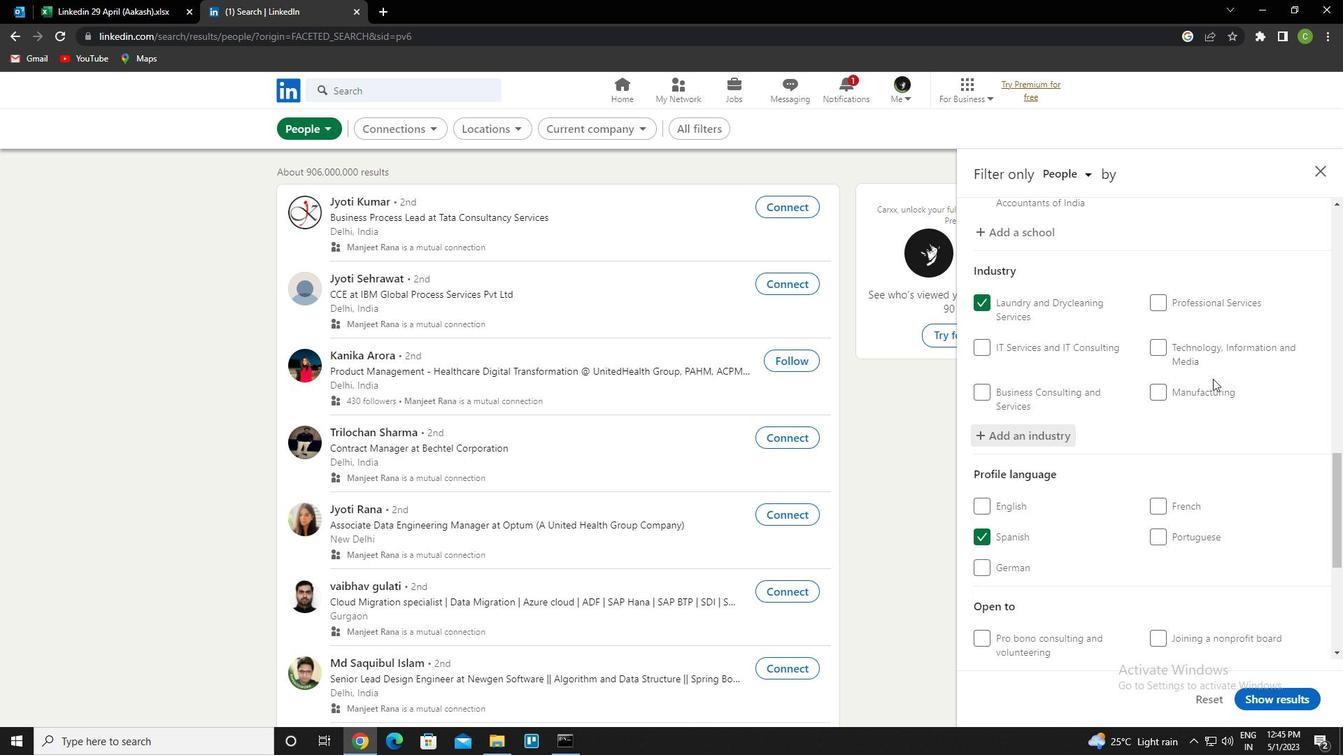 
Action: Mouse scrolled (1213, 378) with delta (0, 0)
Screenshot: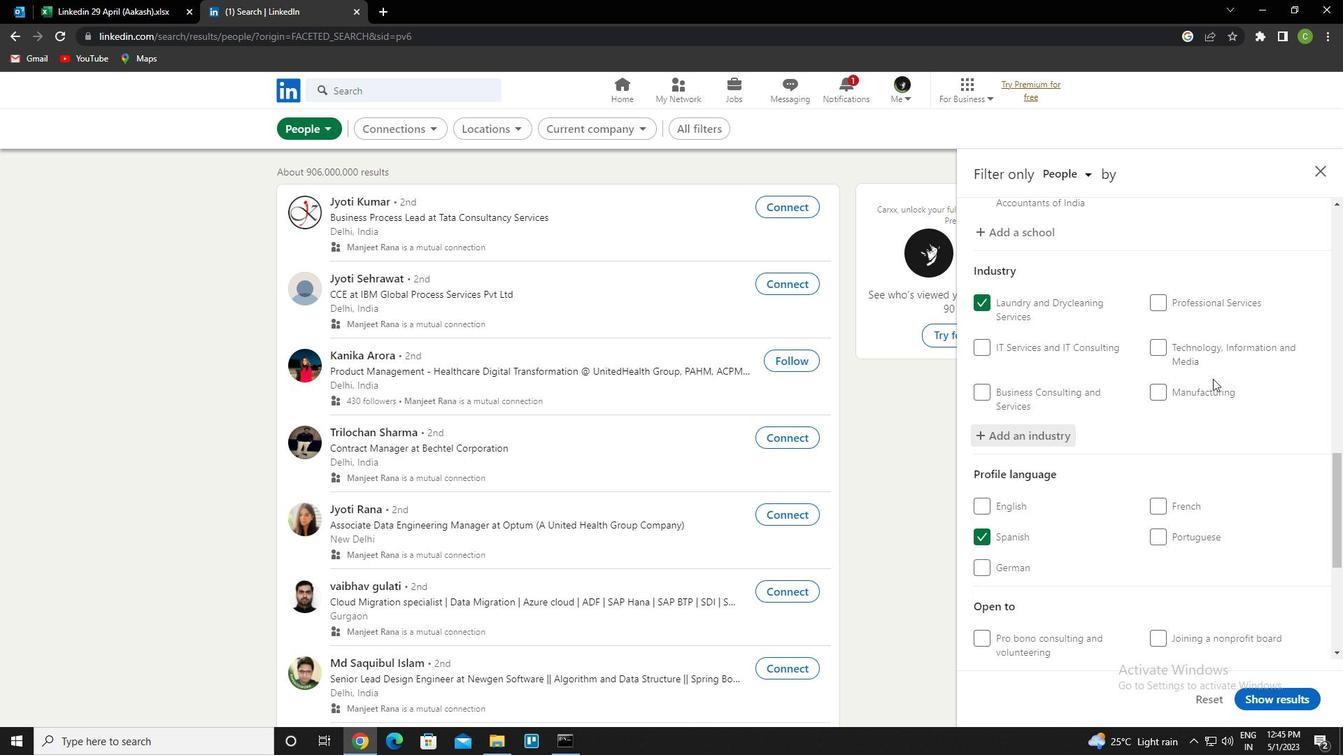 
Action: Mouse moved to (1127, 409)
Screenshot: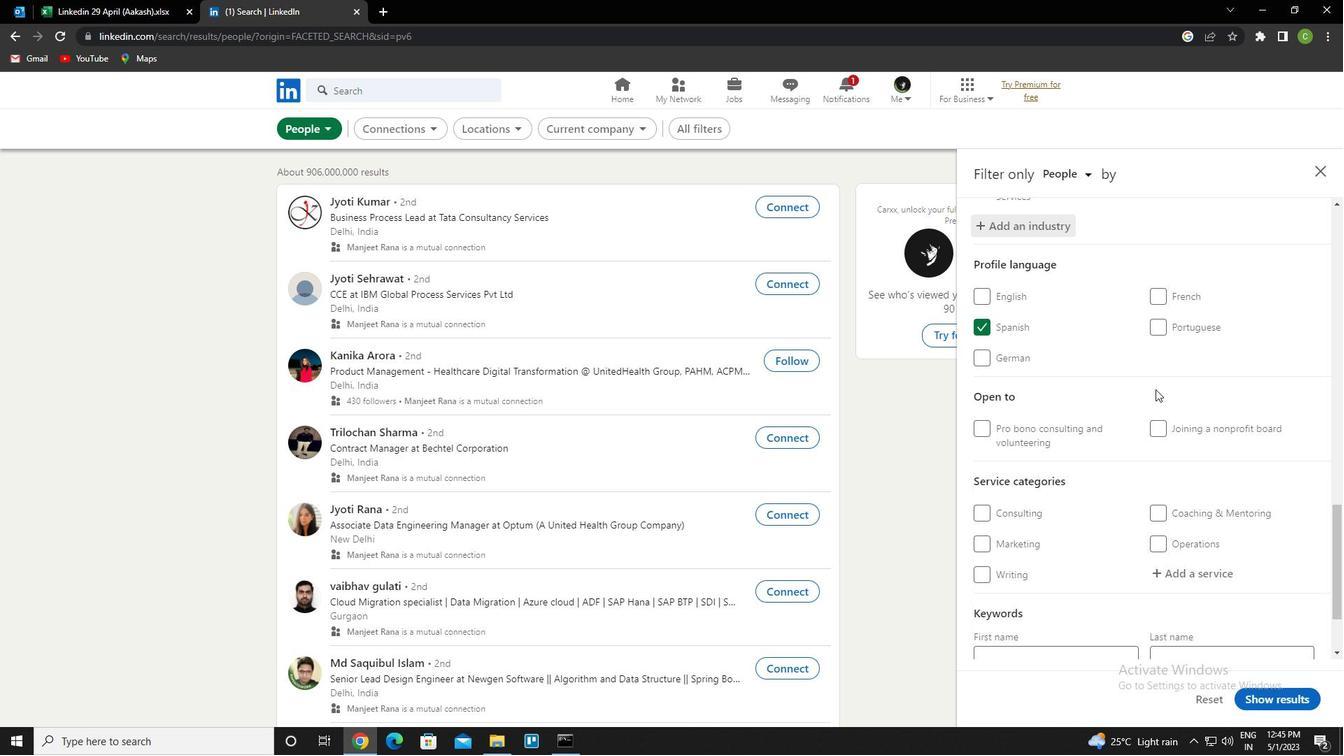 
Action: Mouse scrolled (1127, 408) with delta (0, 0)
Screenshot: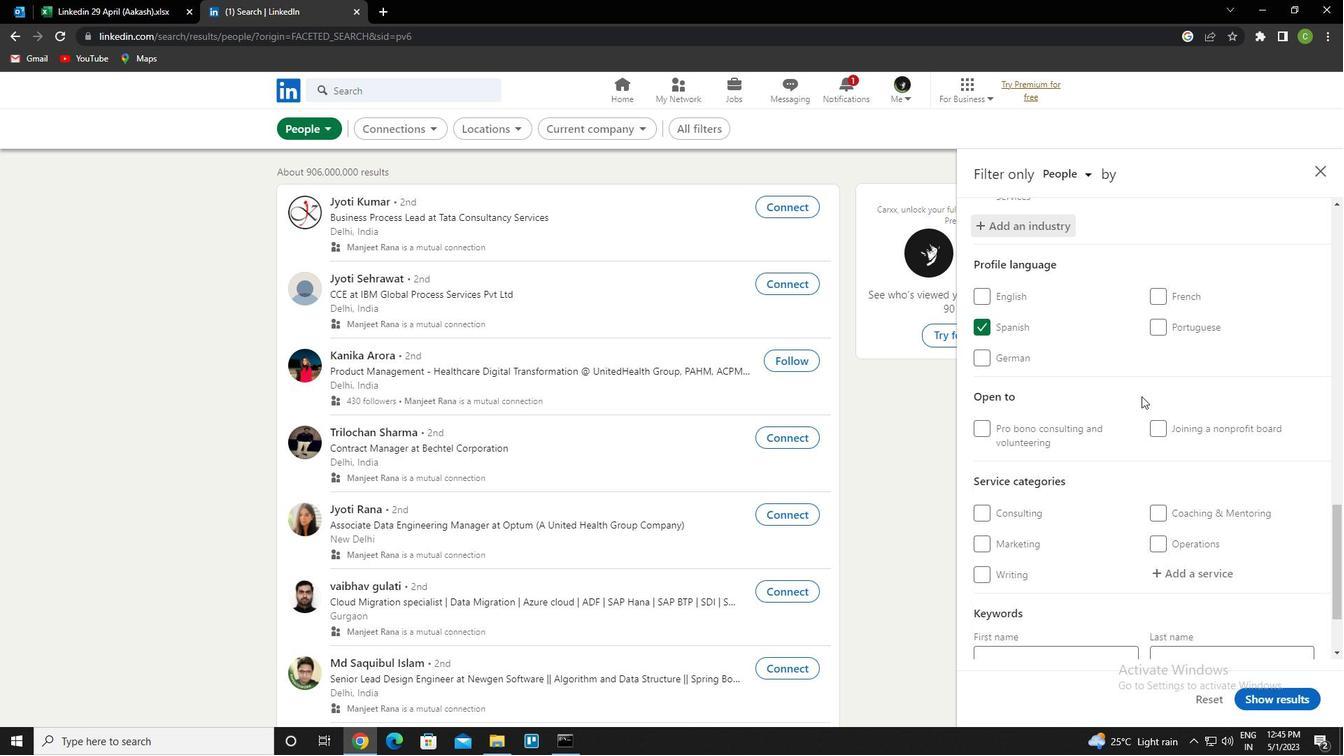
Action: Mouse scrolled (1127, 408) with delta (0, 0)
Screenshot: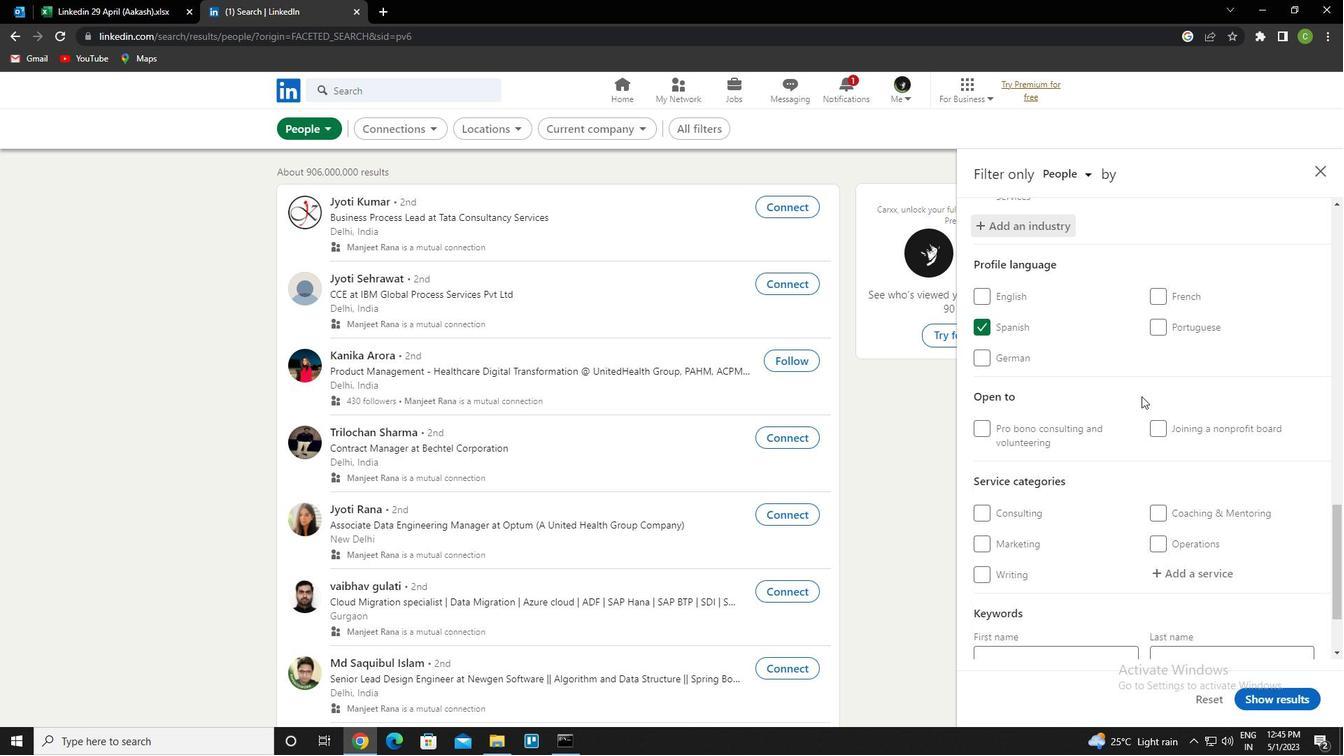 
Action: Mouse moved to (1194, 468)
Screenshot: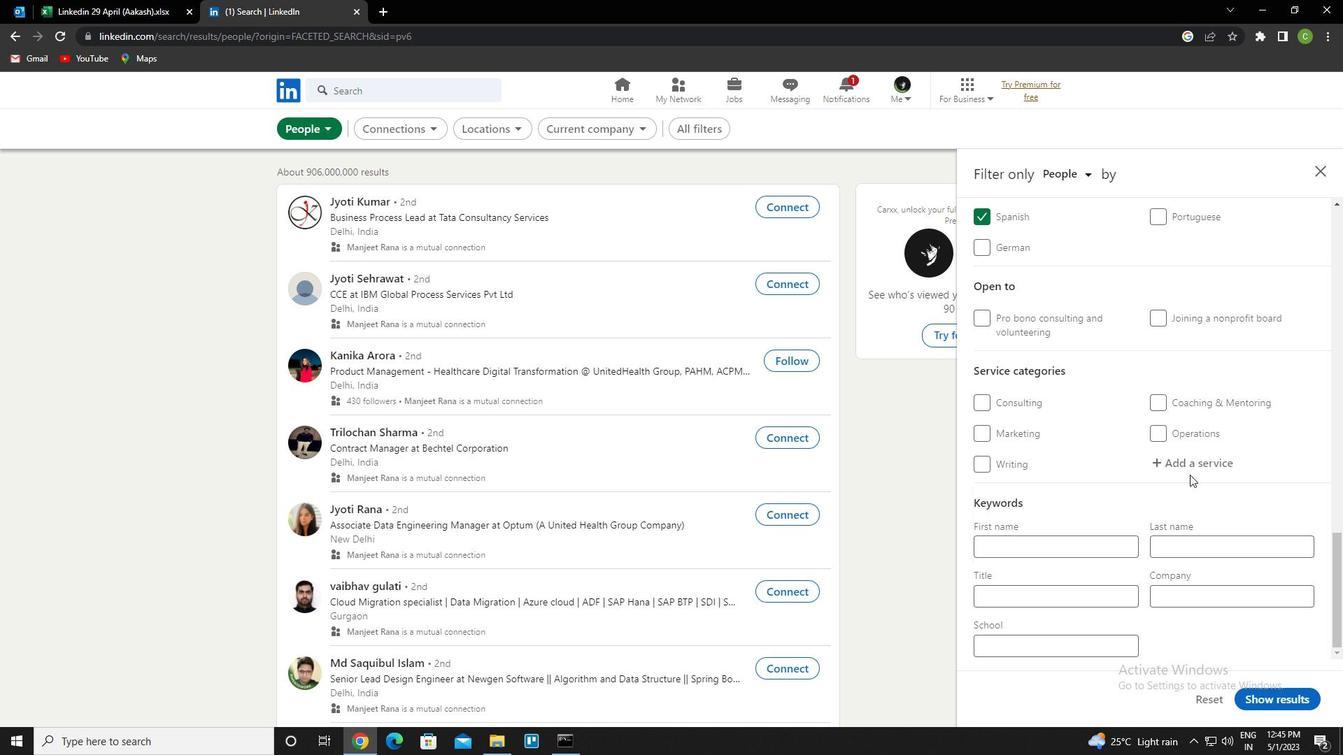 
Action: Mouse pressed left at (1194, 468)
Screenshot: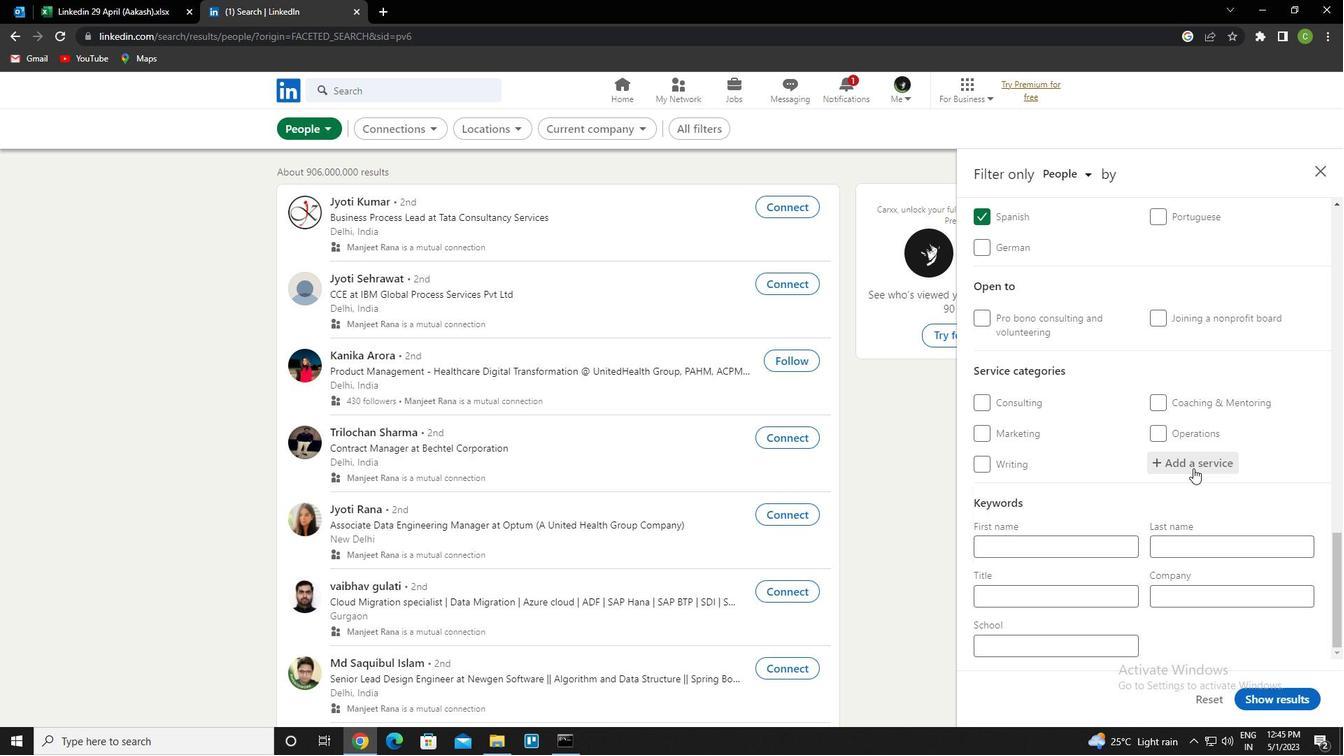 
Action: Mouse moved to (1194, 468)
Screenshot: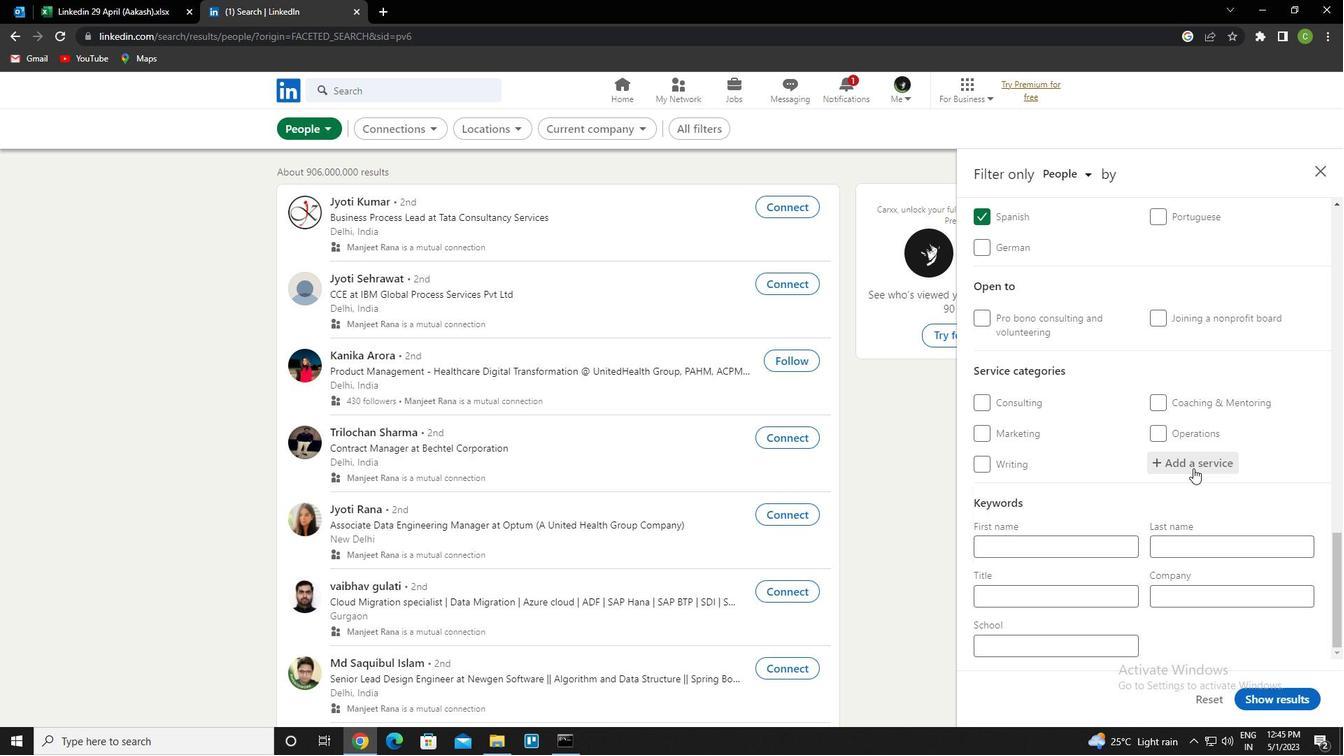 
Action: Key pressed <Key.caps_lock>w<Key.caps_lock>ord<Key.down><Key.enter>
Screenshot: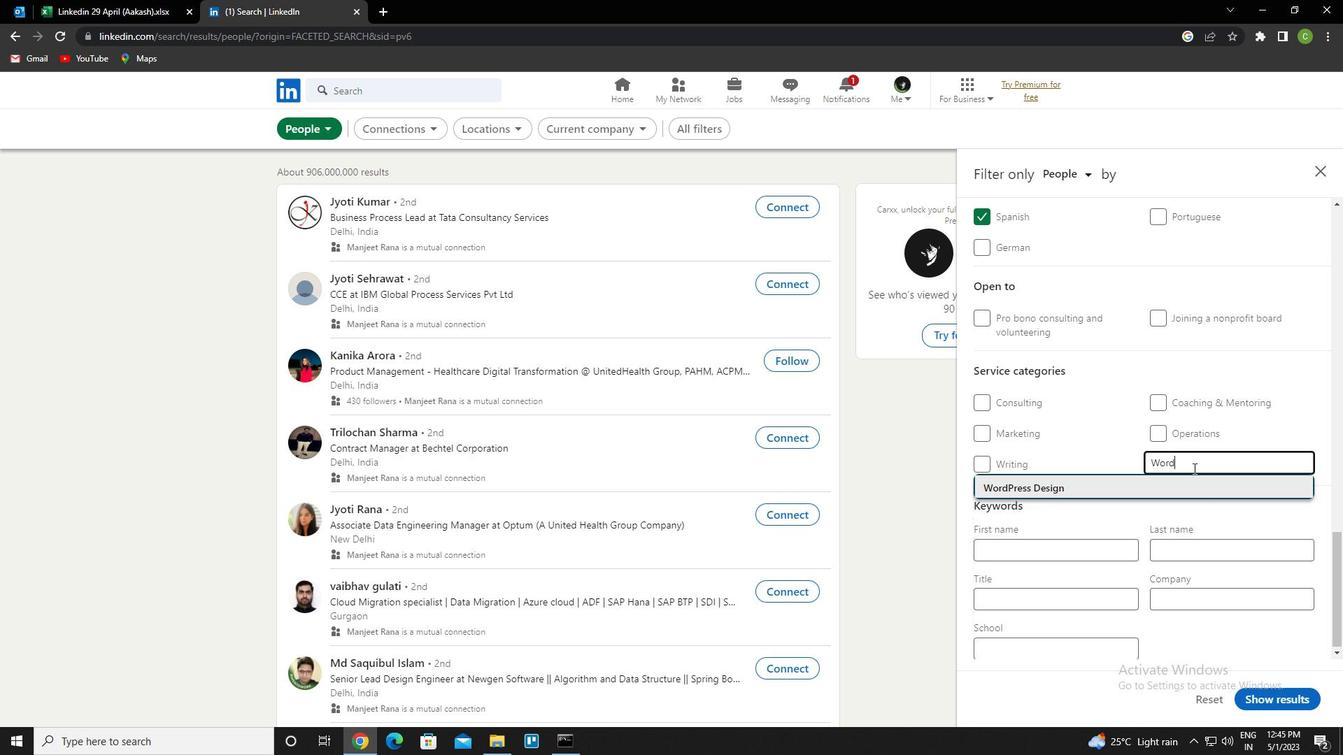 
Action: Mouse scrolled (1194, 468) with delta (0, 0)
Screenshot: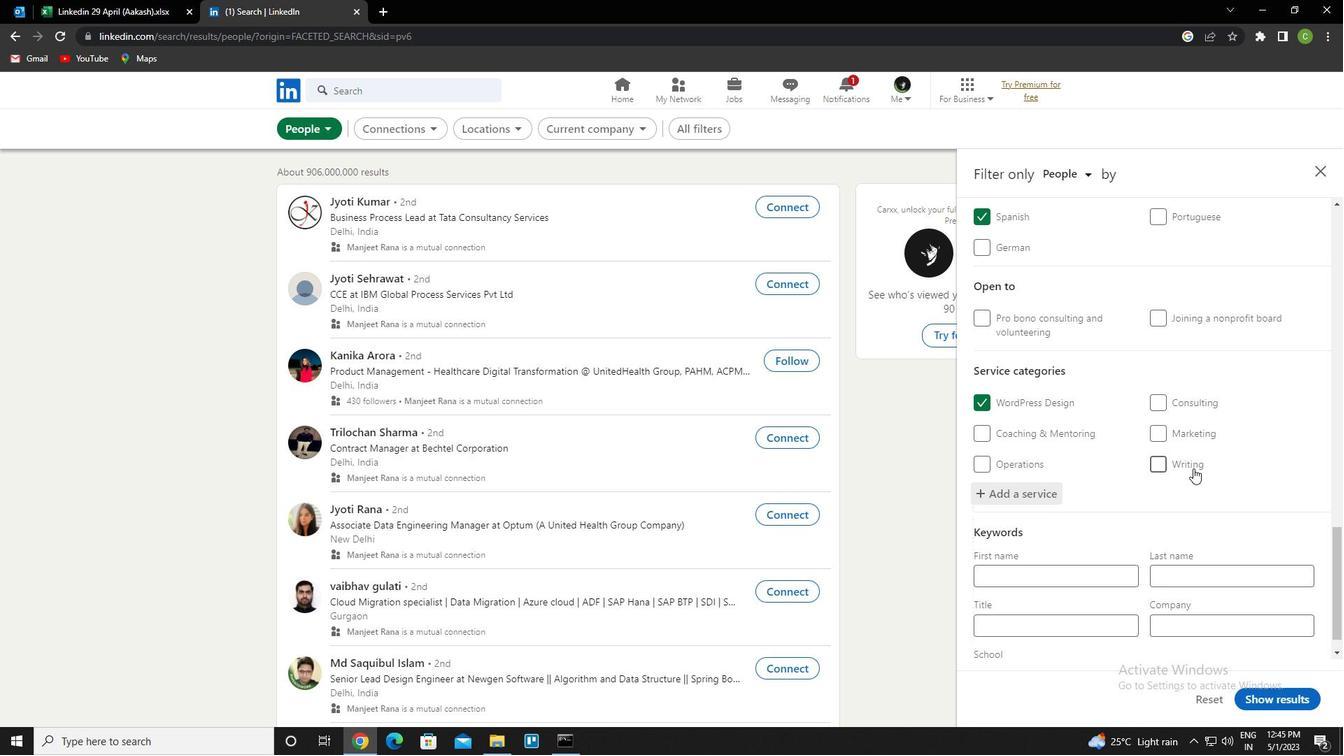 
Action: Mouse moved to (1194, 468)
Screenshot: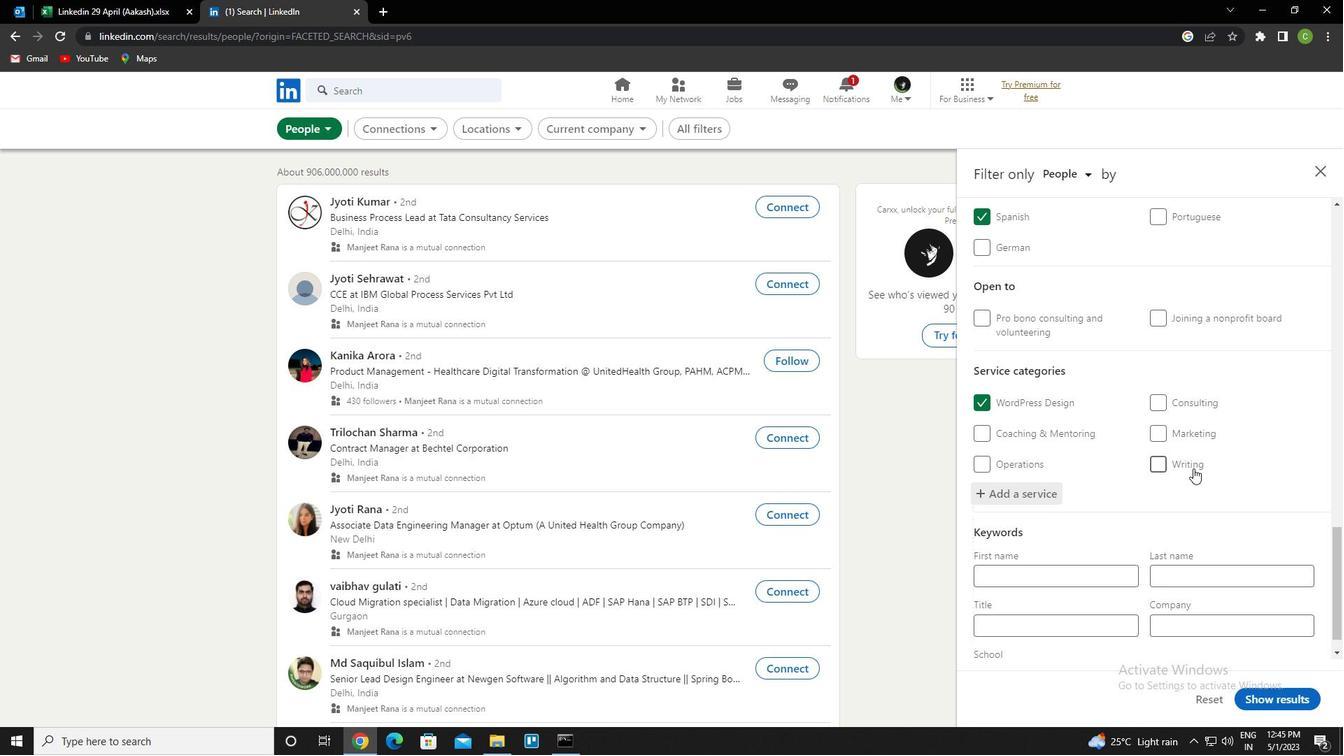 
Action: Mouse scrolled (1194, 468) with delta (0, 0)
Screenshot: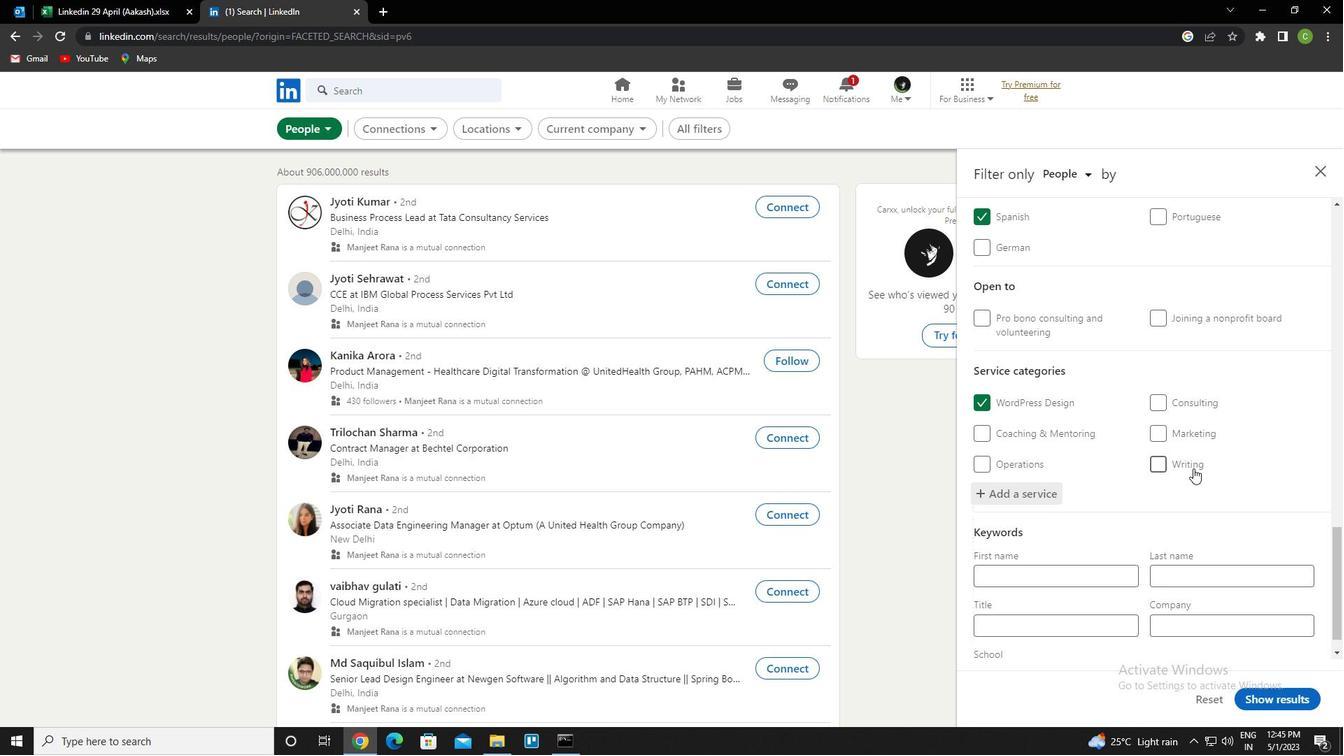 
Action: Mouse moved to (1184, 473)
Screenshot: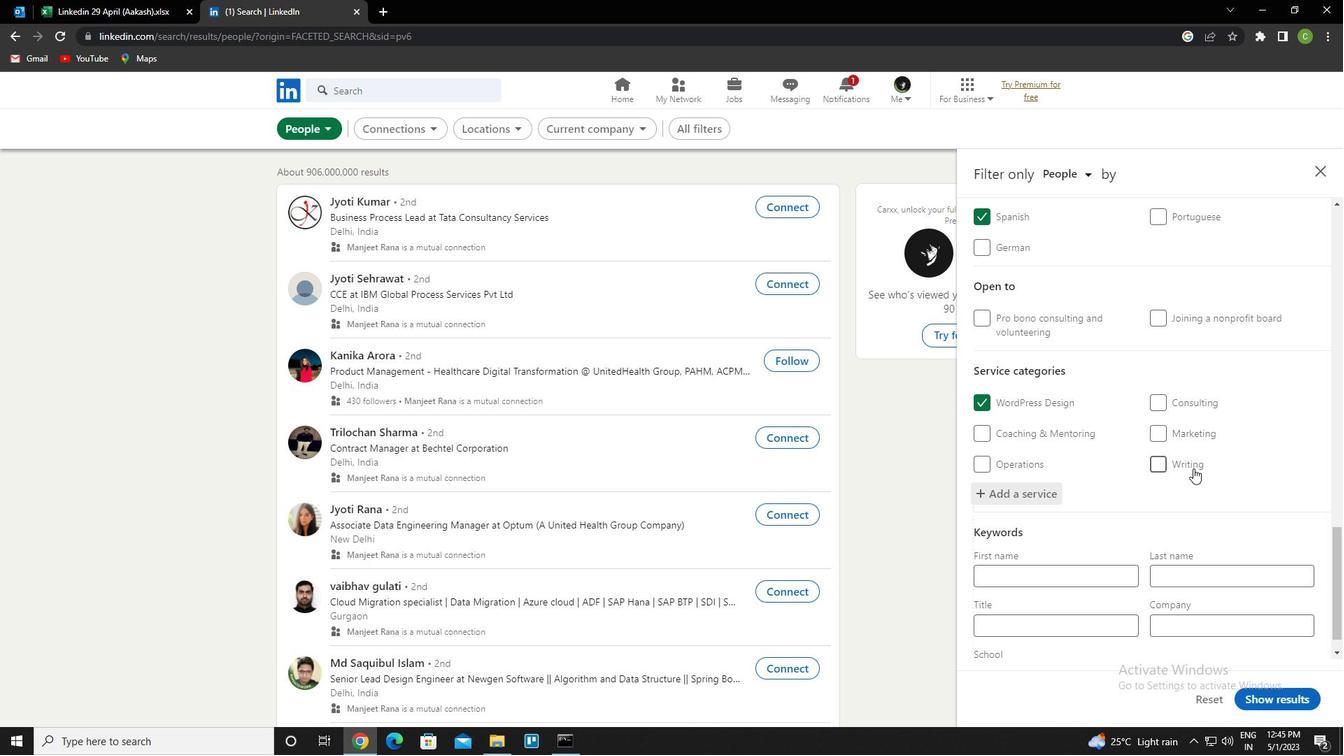 
Action: Mouse scrolled (1184, 473) with delta (0, 0)
Screenshot: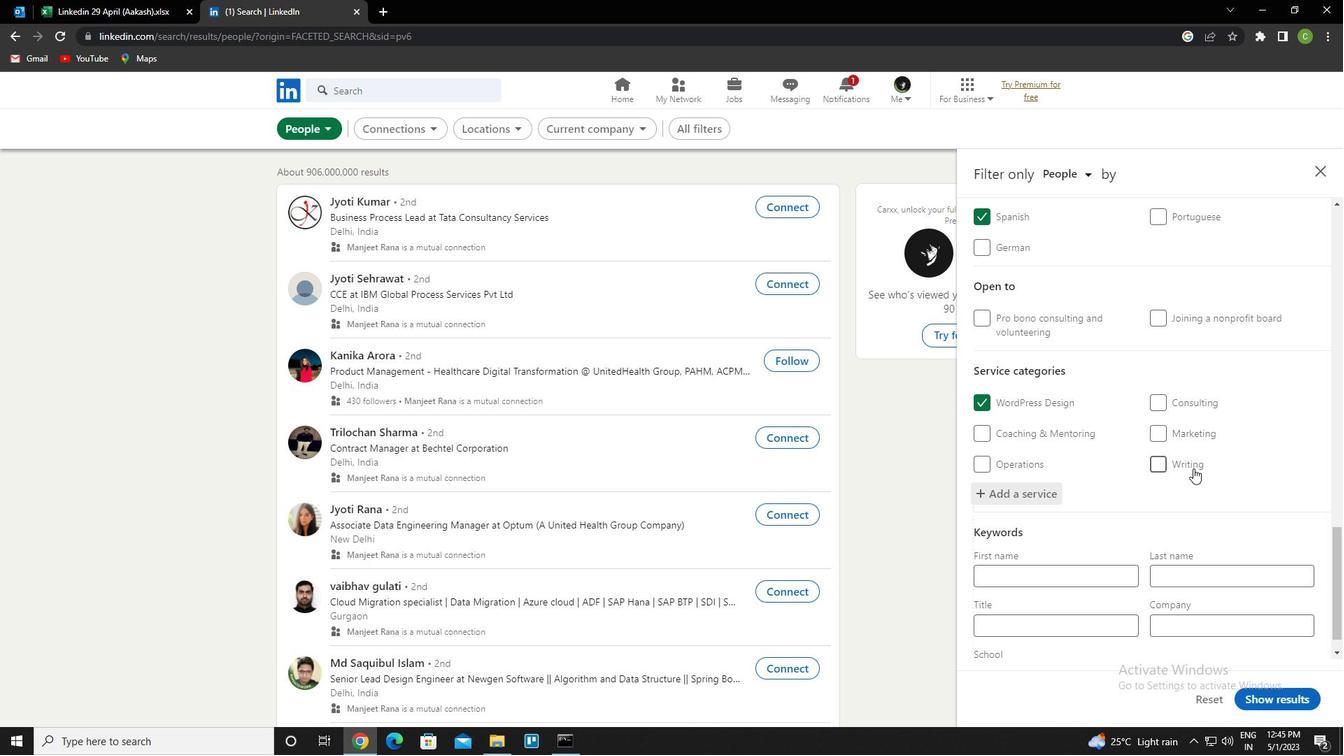 
Action: Mouse moved to (1178, 477)
Screenshot: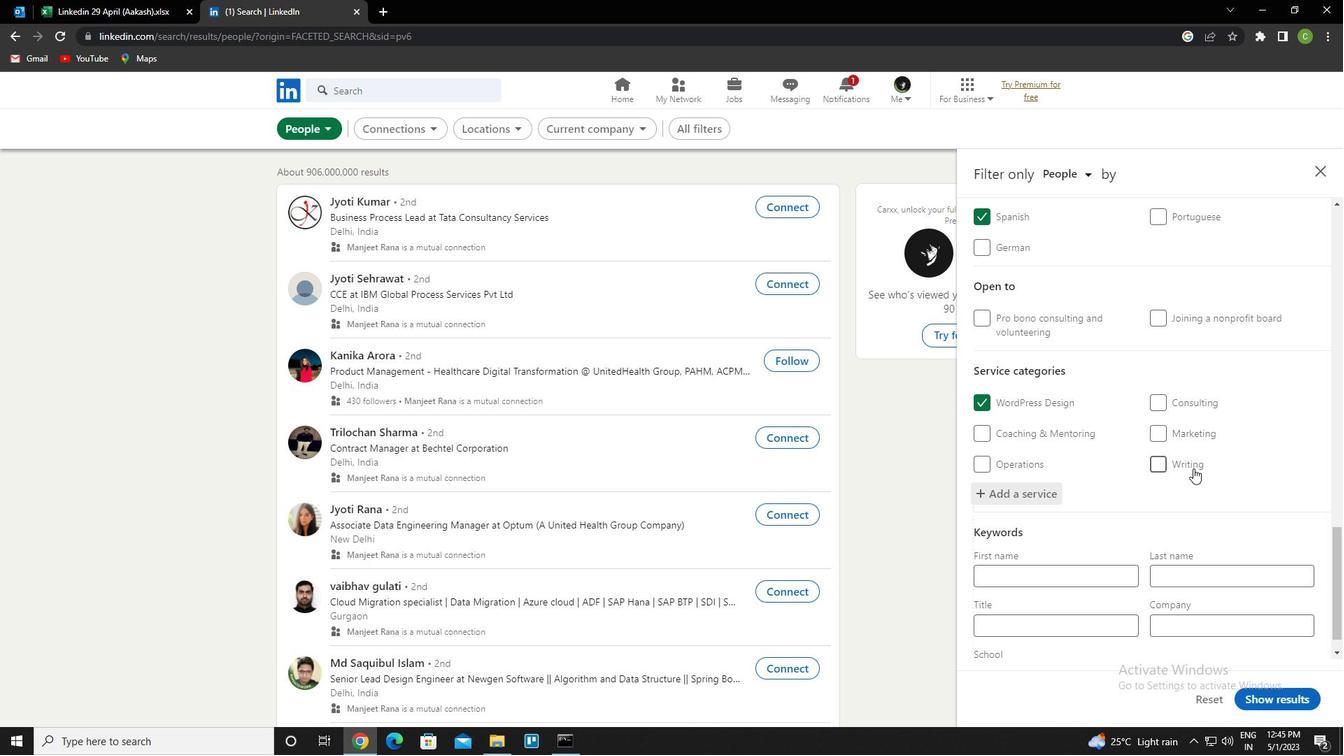 
Action: Mouse scrolled (1178, 476) with delta (0, 0)
Screenshot: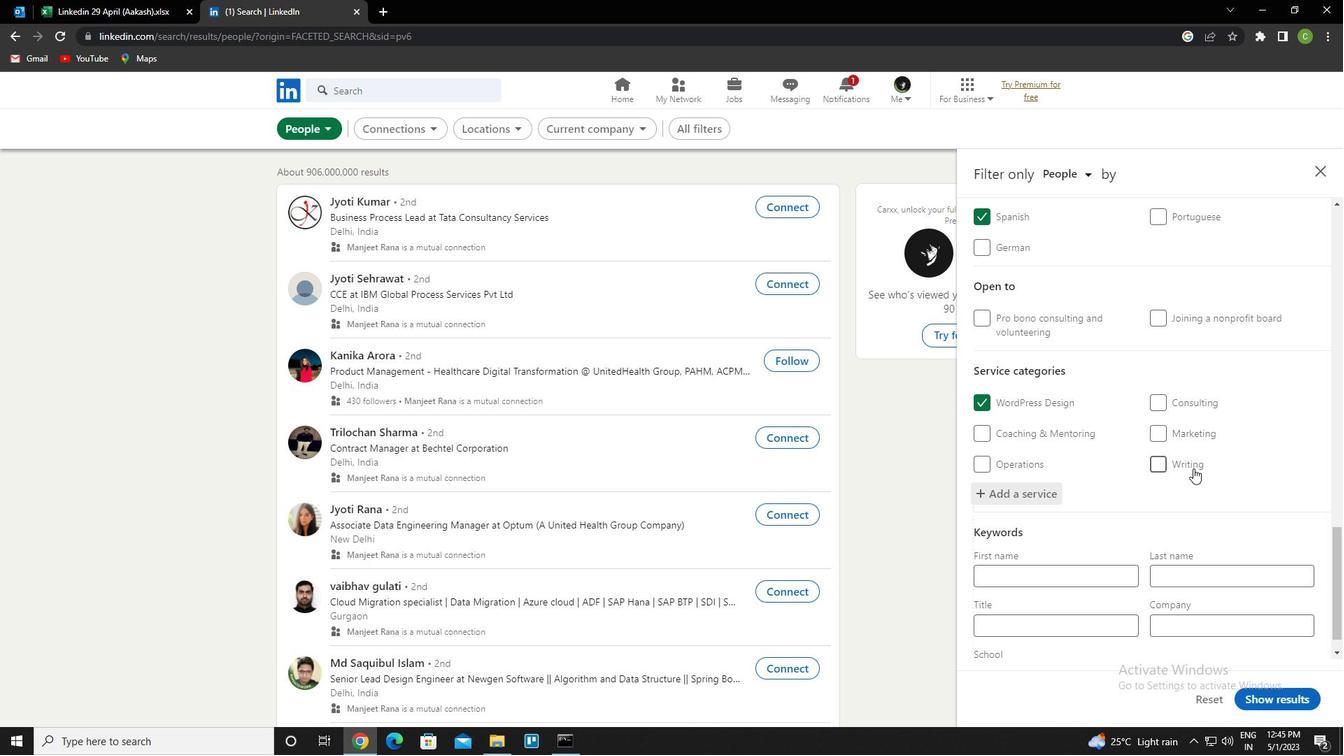 
Action: Mouse moved to (1175, 478)
Screenshot: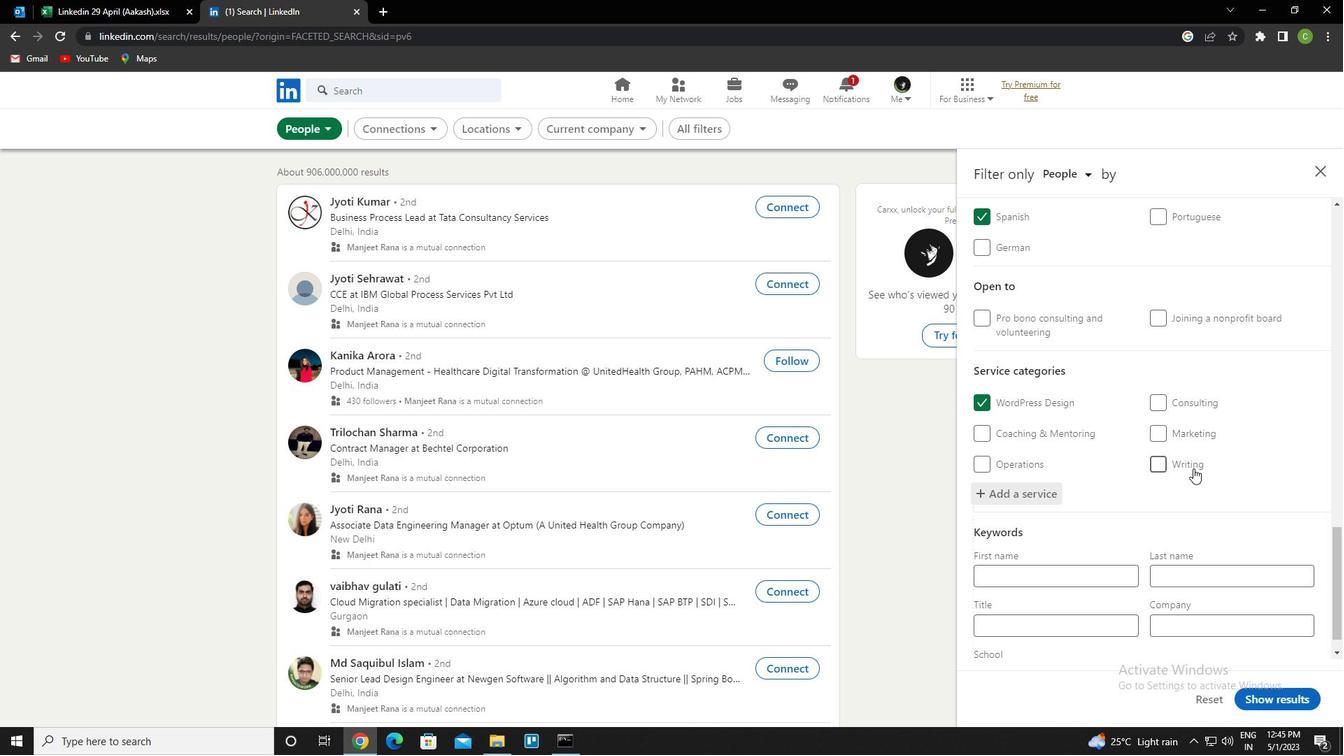 
Action: Mouse scrolled (1175, 477) with delta (0, 0)
Screenshot: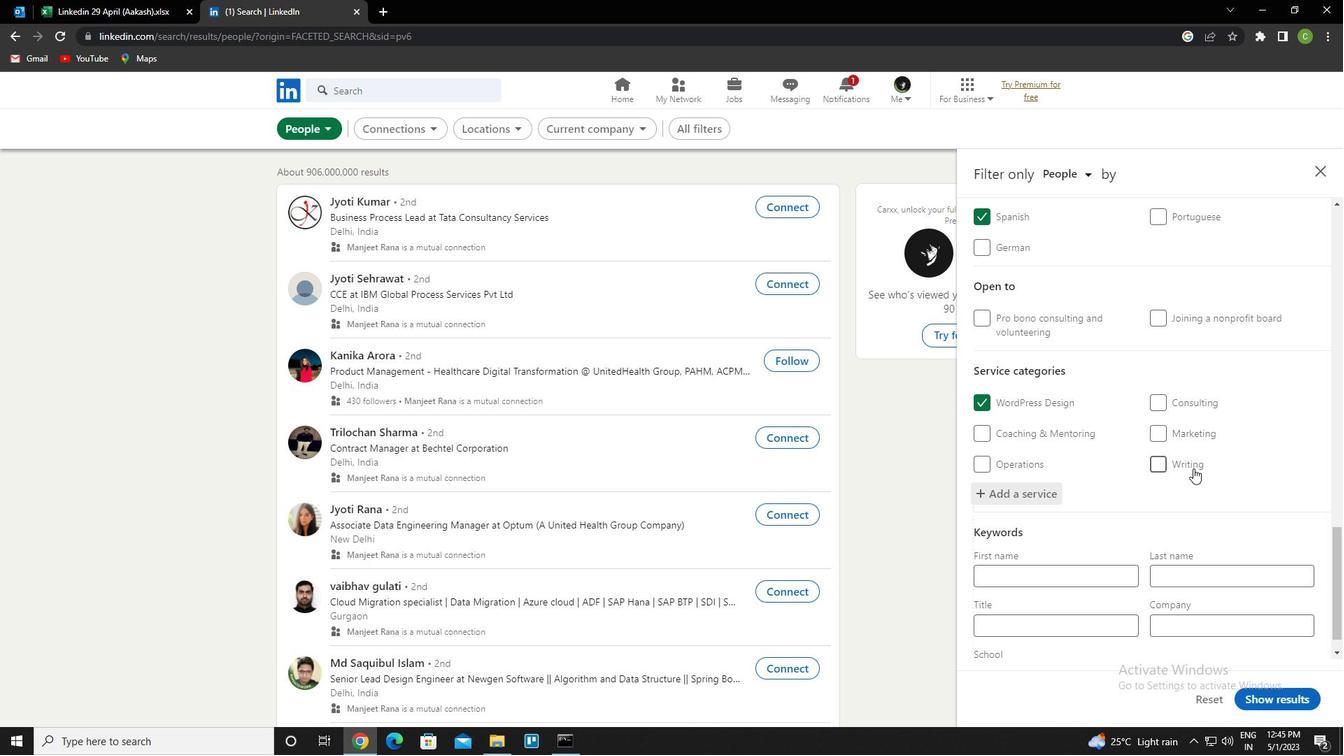 
Action: Mouse moved to (1173, 478)
Screenshot: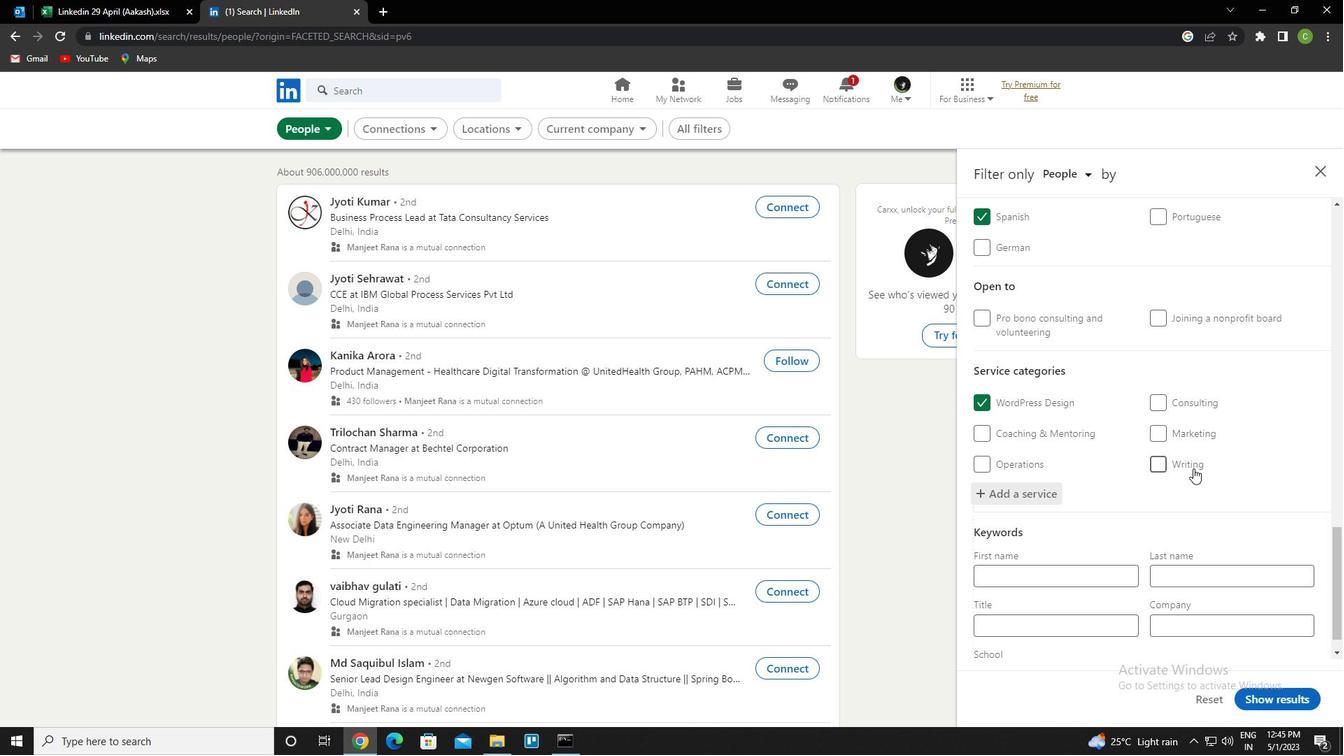 
Action: Mouse scrolled (1173, 477) with delta (0, 0)
Screenshot: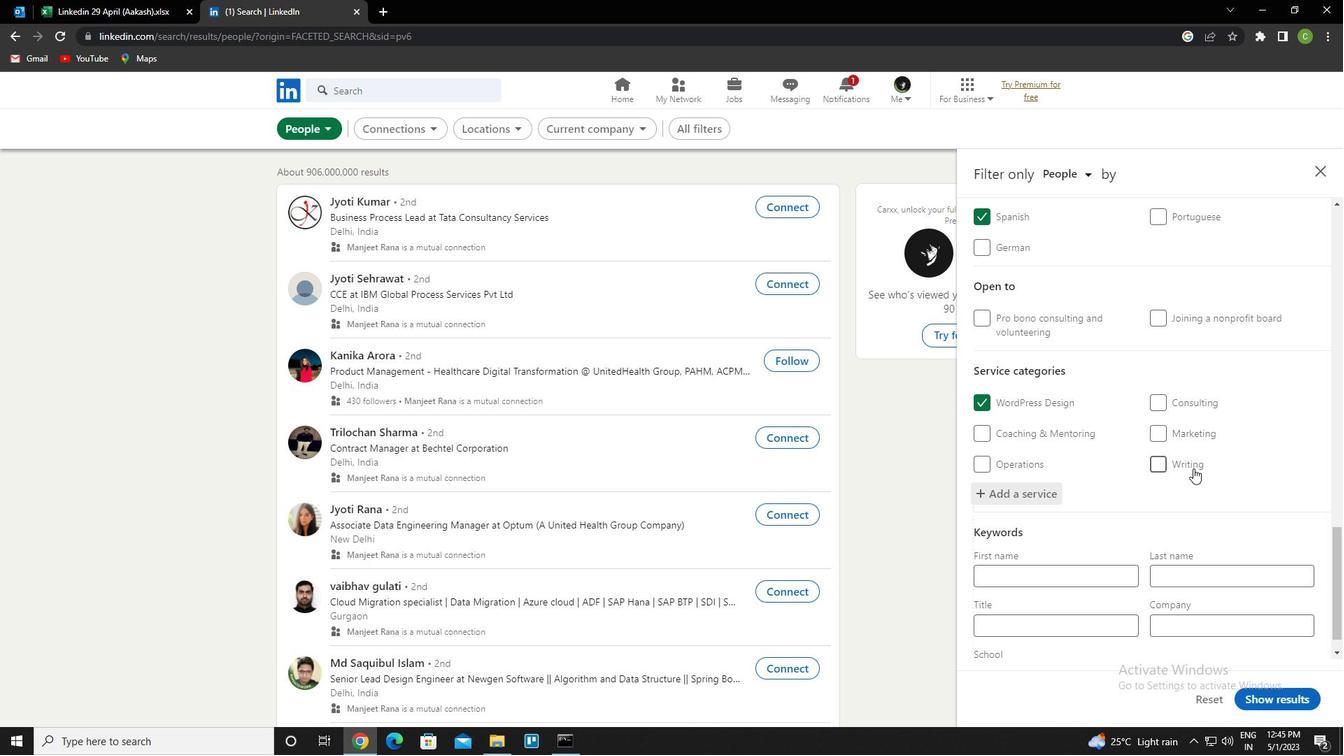 
Action: Mouse moved to (1171, 478)
Screenshot: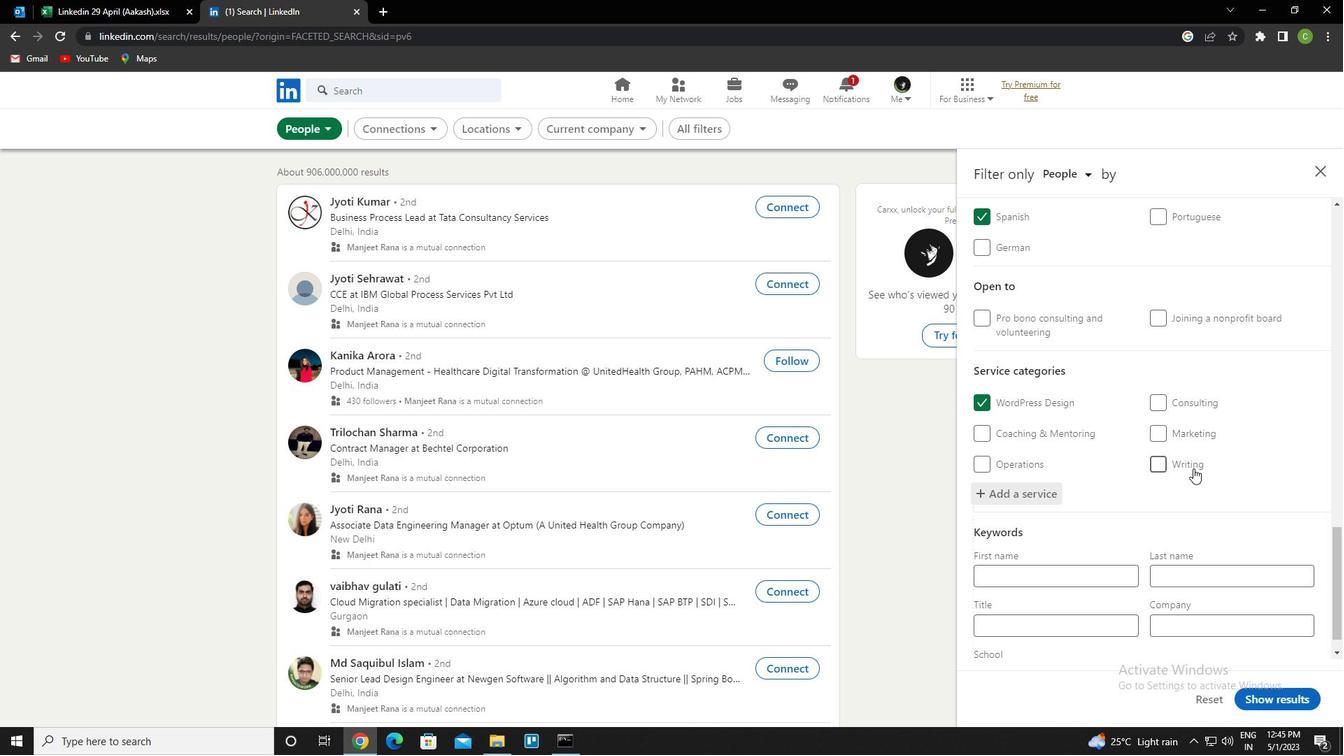 
Action: Mouse scrolled (1171, 477) with delta (0, 0)
Screenshot: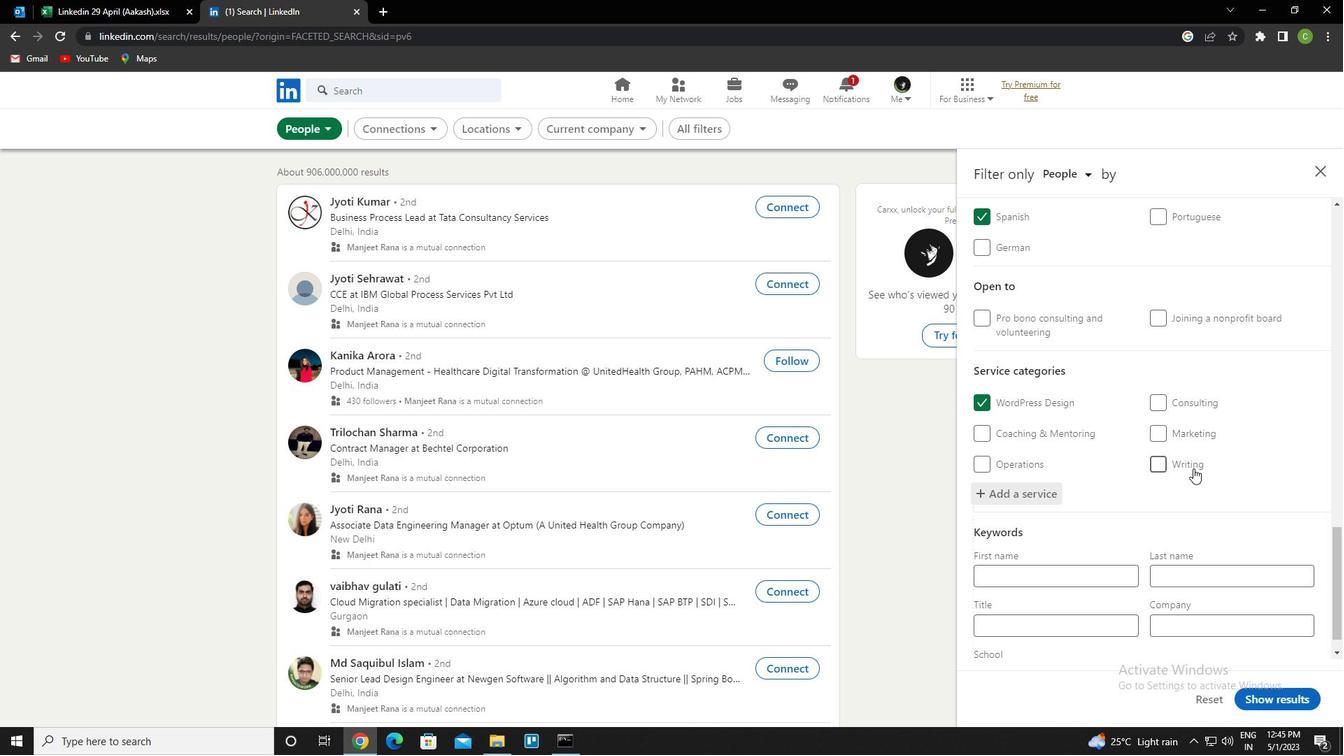 
Action: Mouse moved to (1084, 604)
Screenshot: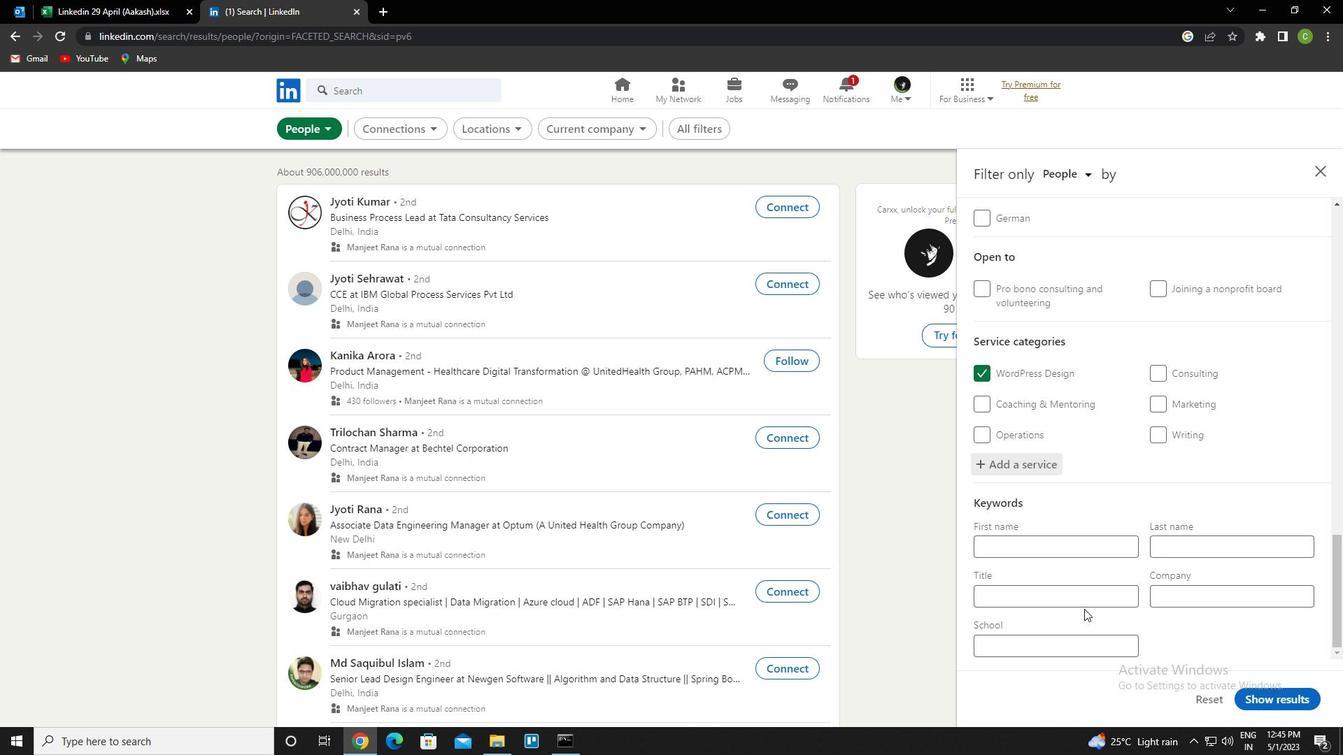 
Action: Mouse pressed left at (1084, 604)
Screenshot: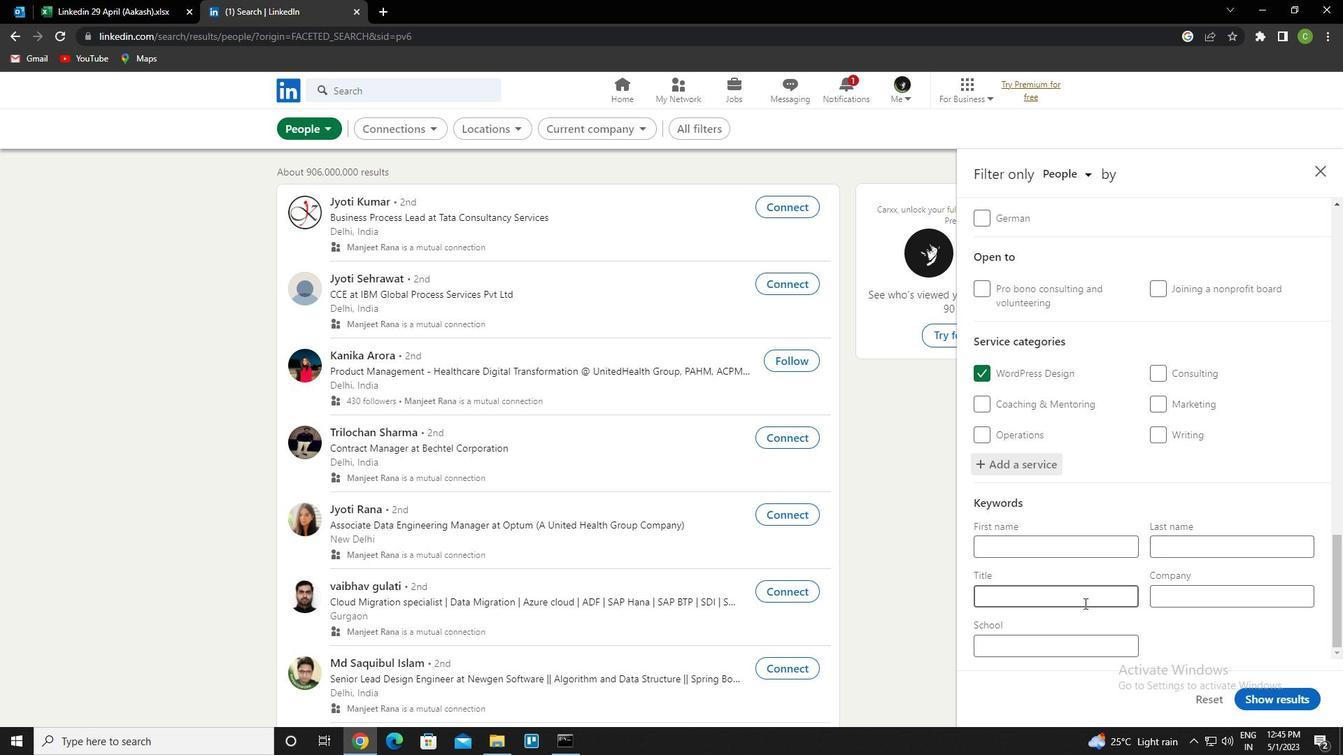 
Action: Key pressed <Key.caps_lock>e<Key.caps_lock>sthetician
Screenshot: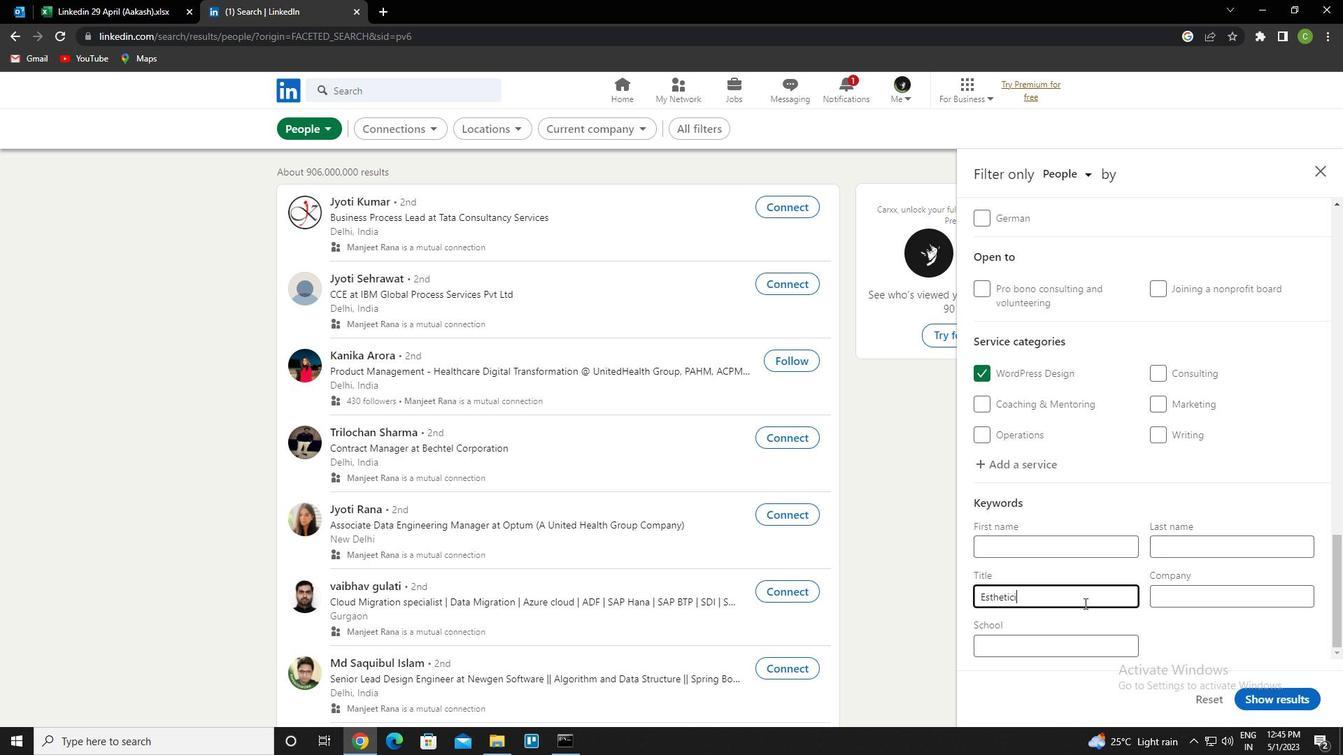 
Action: Mouse moved to (1282, 708)
Screenshot: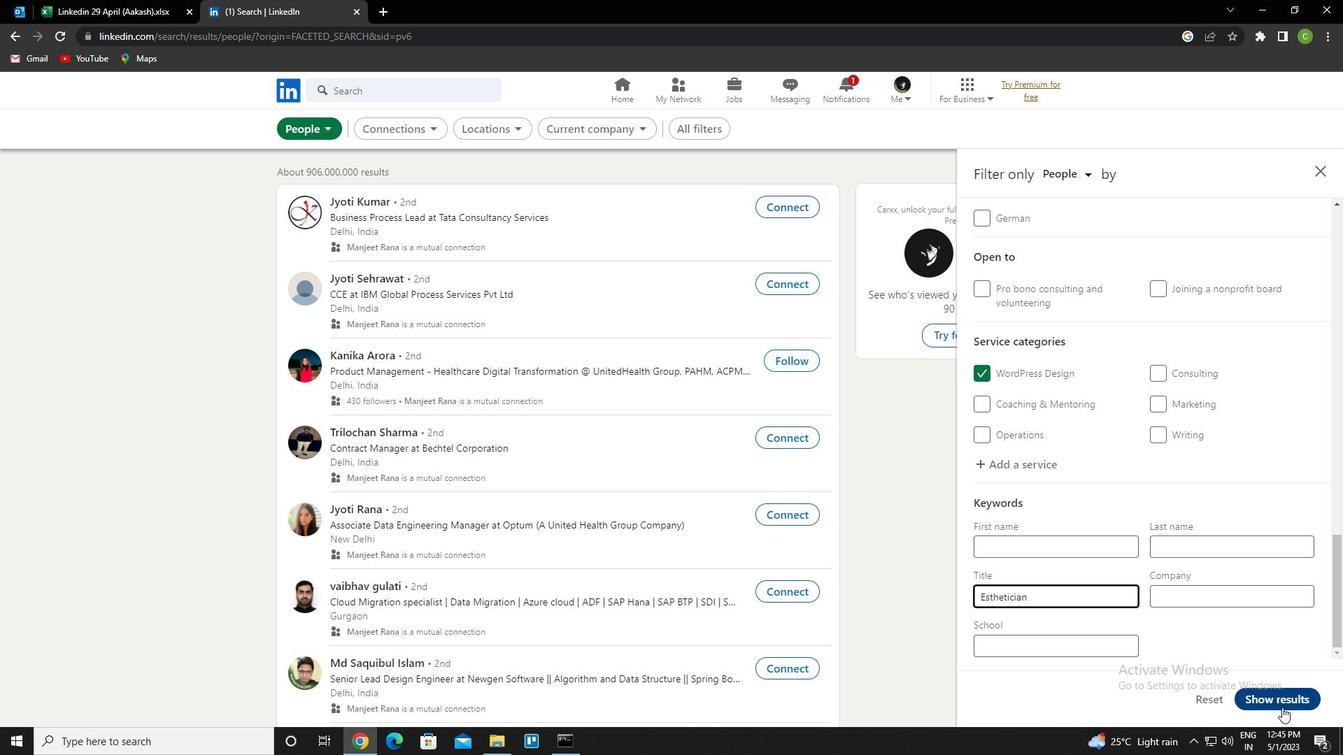 
Action: Mouse pressed left at (1282, 708)
Screenshot: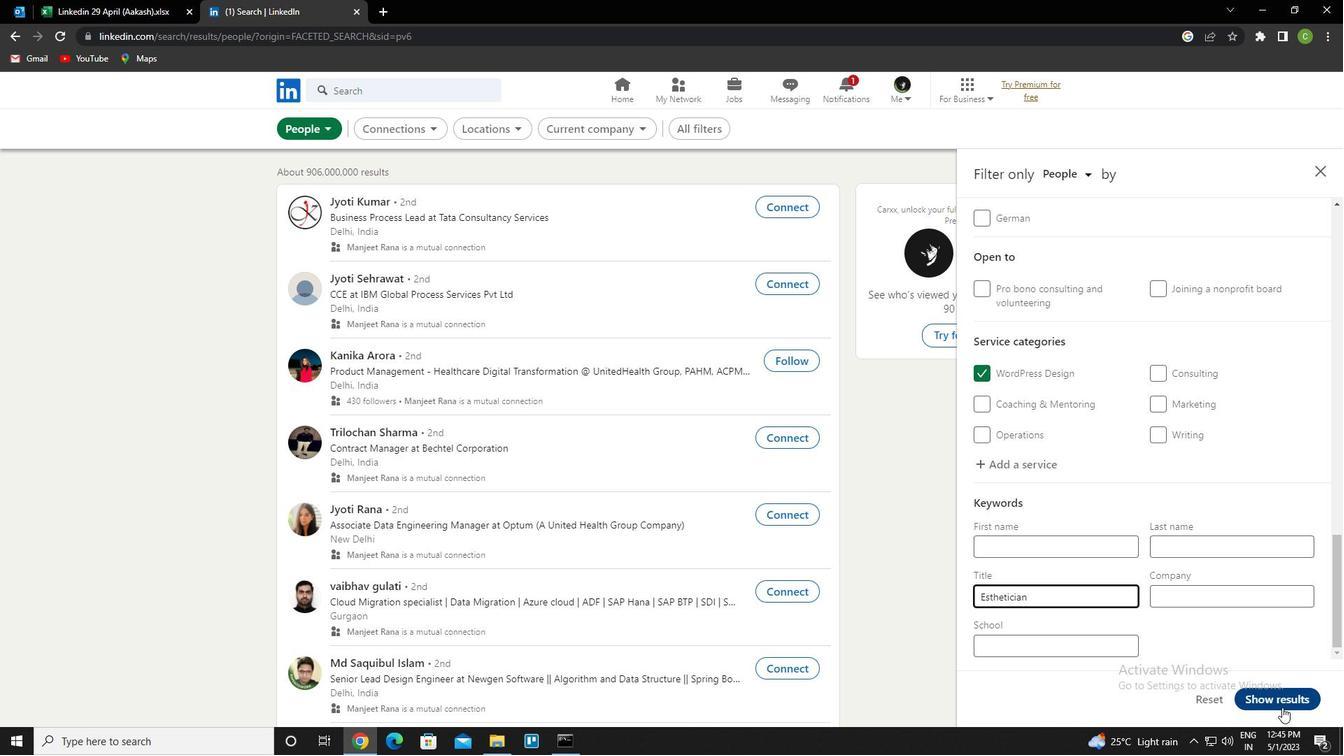 
Action: Mouse moved to (576, 690)
Screenshot: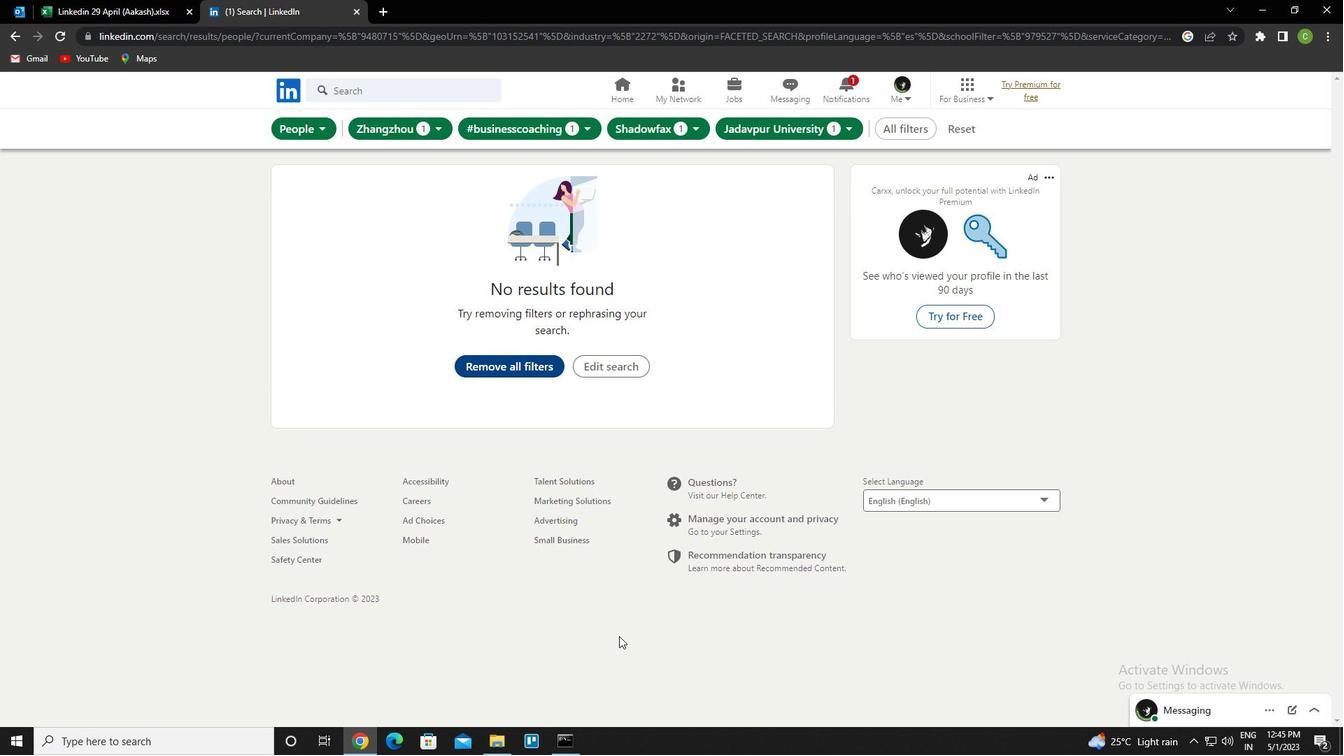 
